 Task: Search one way flight ticket for 3 adults, 3 children in premium economy from Orlando: Orlando International Airport to New Bern: Coastal Carolina Regional Airport (was Craven County Regional) on 5-4-2023. Choice of flights is Delta. Number of bags: 9 checked bags. Price is upto 89000. Outbound departure time preference is 21:30.
Action: Mouse moved to (414, 379)
Screenshot: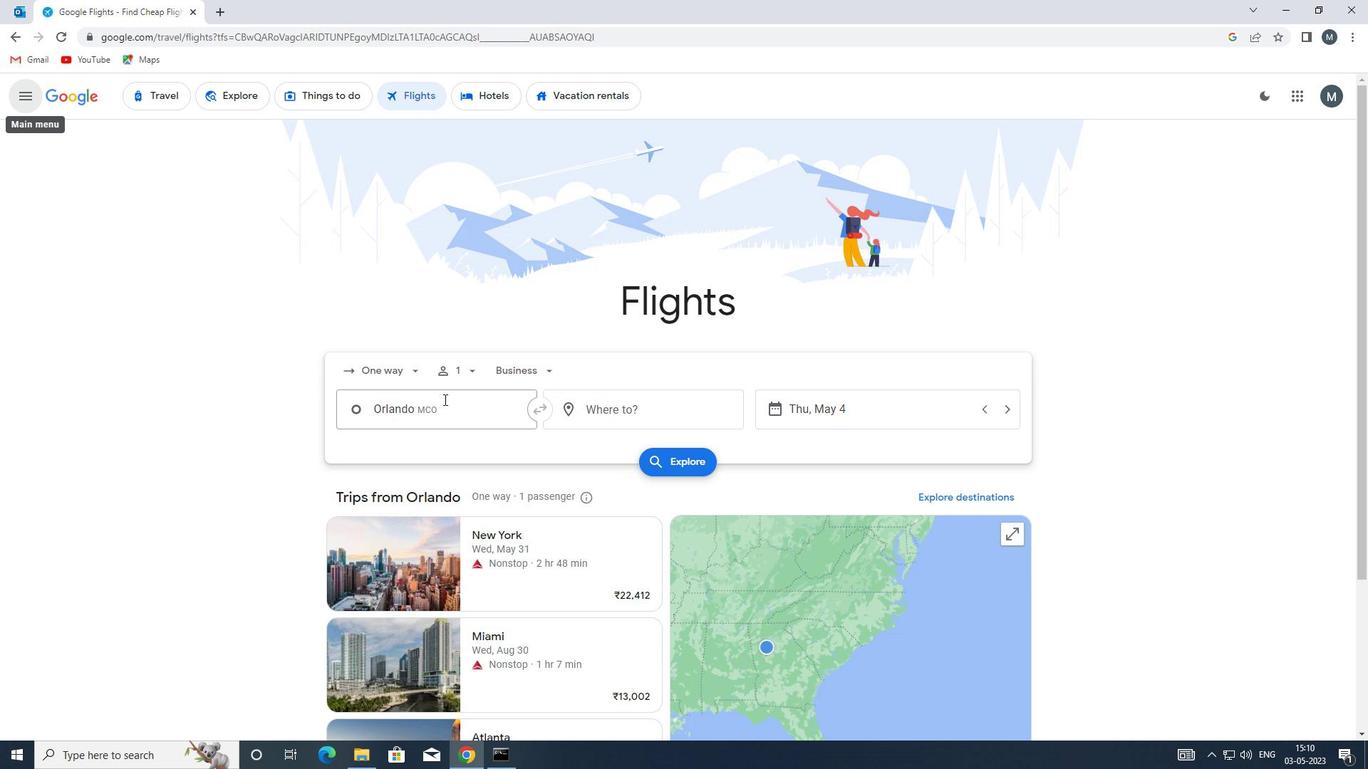 
Action: Mouse pressed left at (414, 379)
Screenshot: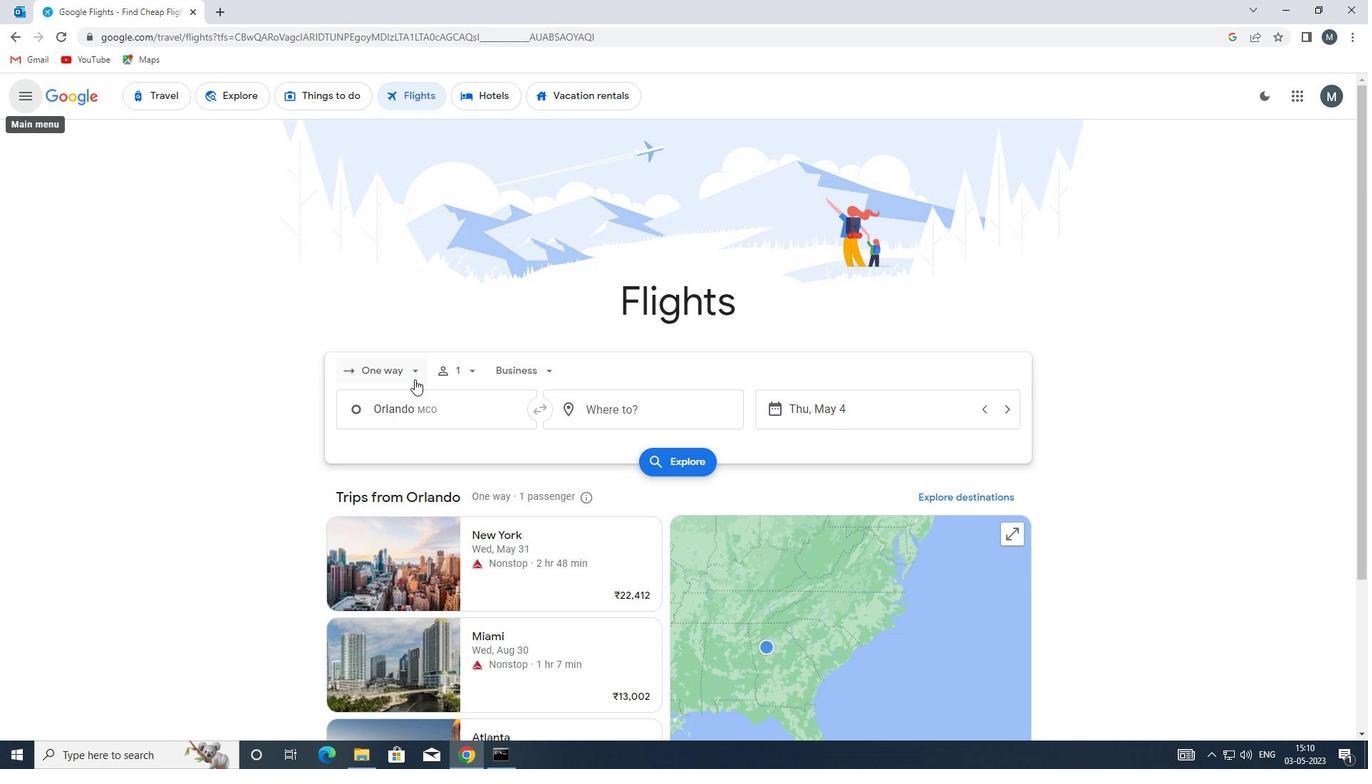
Action: Mouse moved to (406, 445)
Screenshot: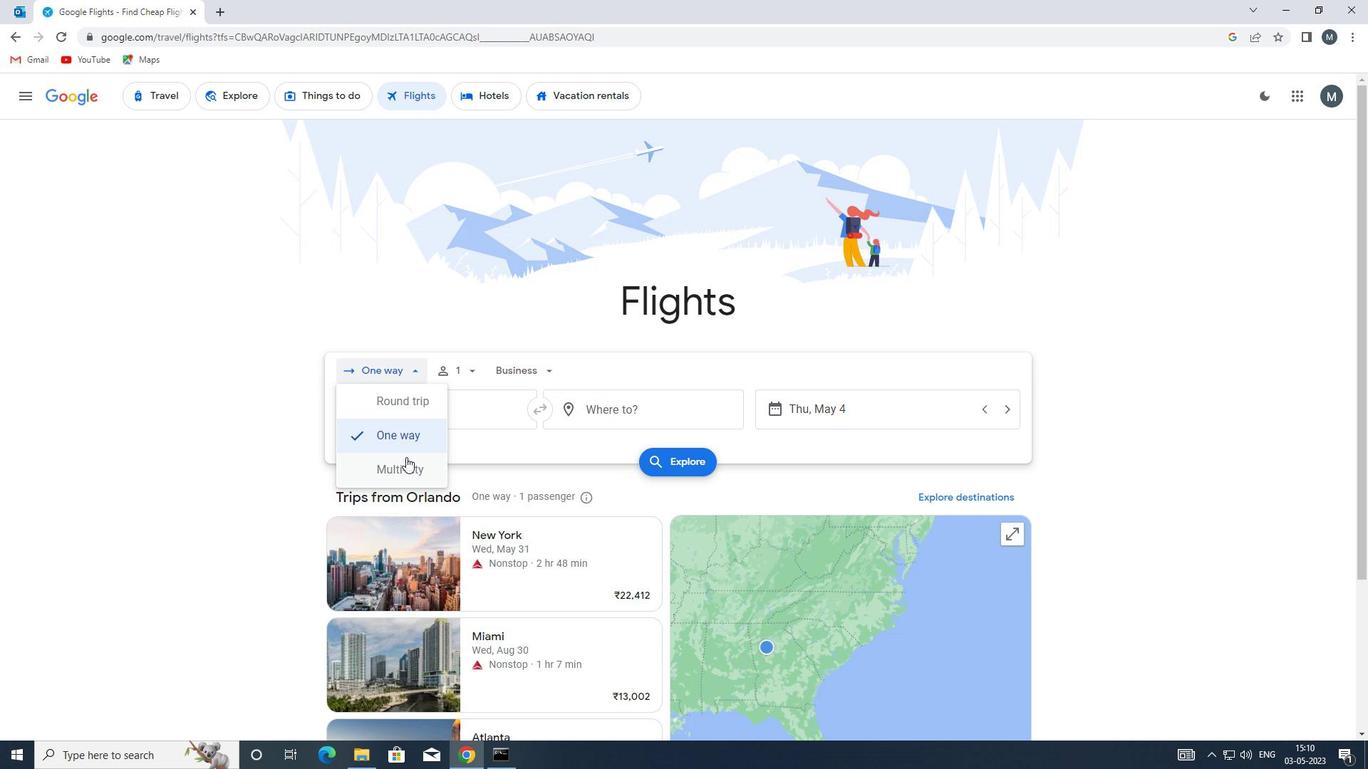 
Action: Mouse pressed left at (406, 445)
Screenshot: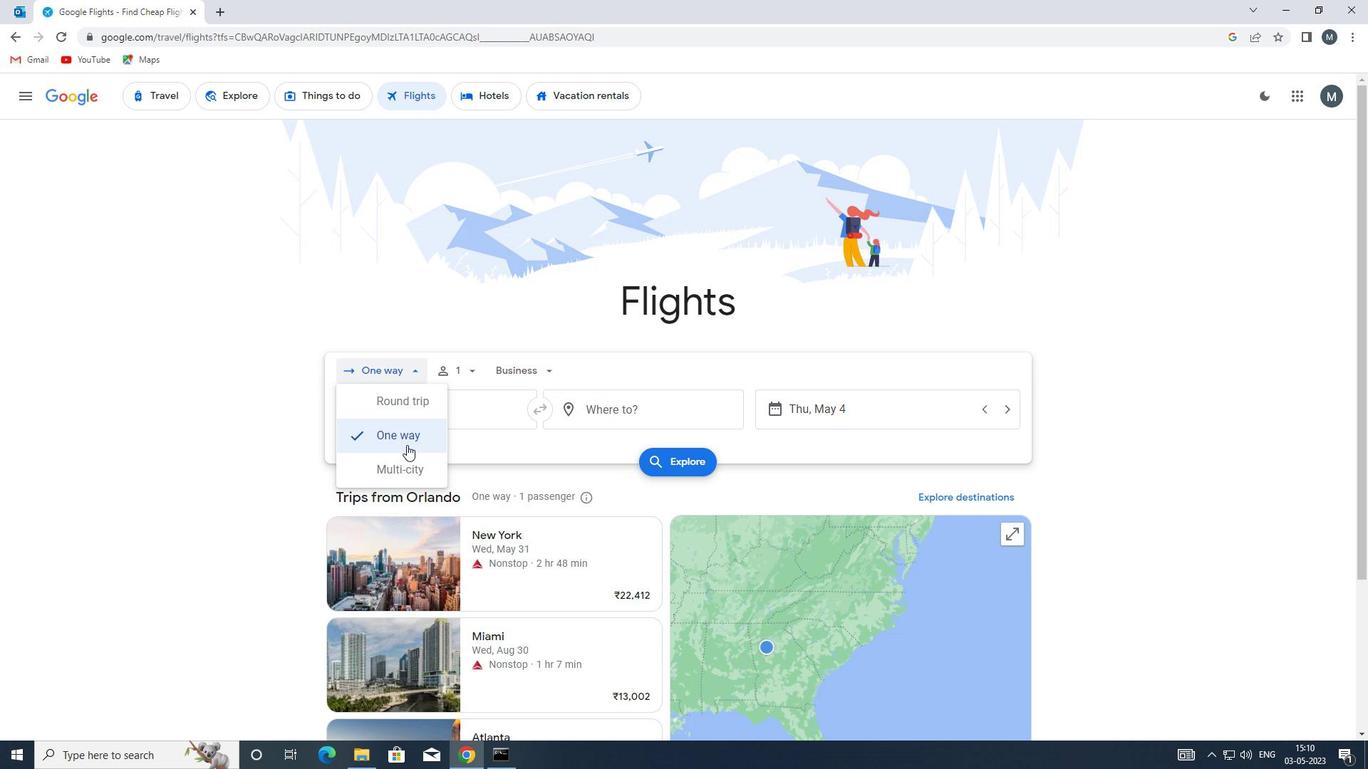 
Action: Mouse moved to (475, 364)
Screenshot: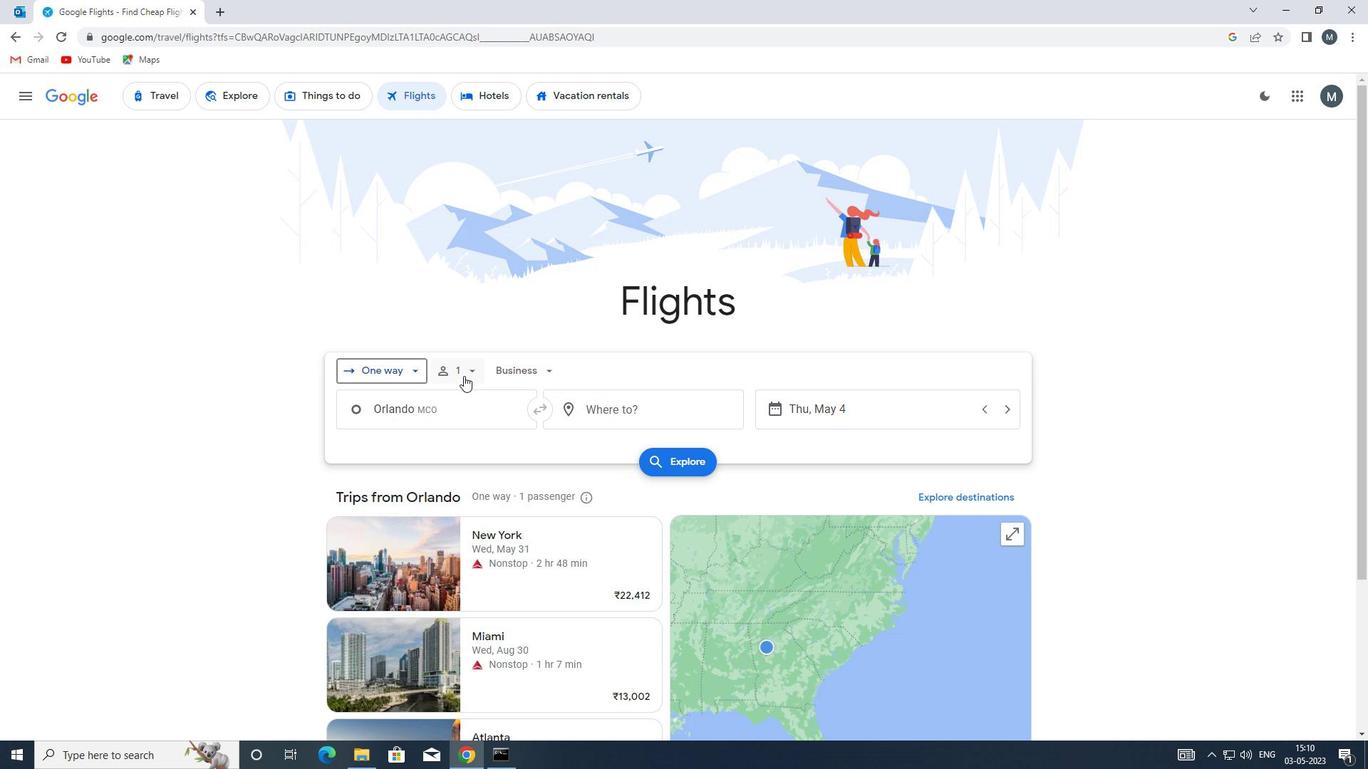 
Action: Mouse pressed left at (475, 364)
Screenshot: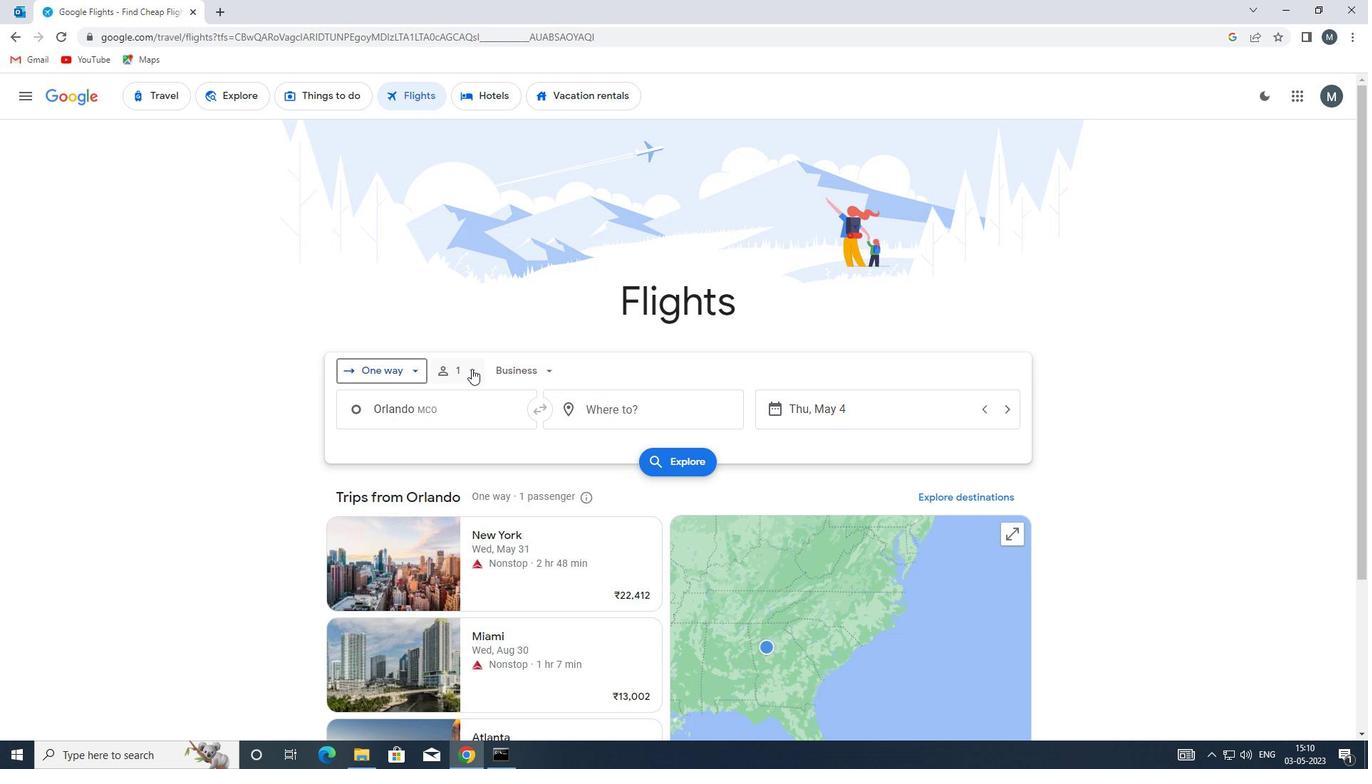 
Action: Mouse moved to (586, 407)
Screenshot: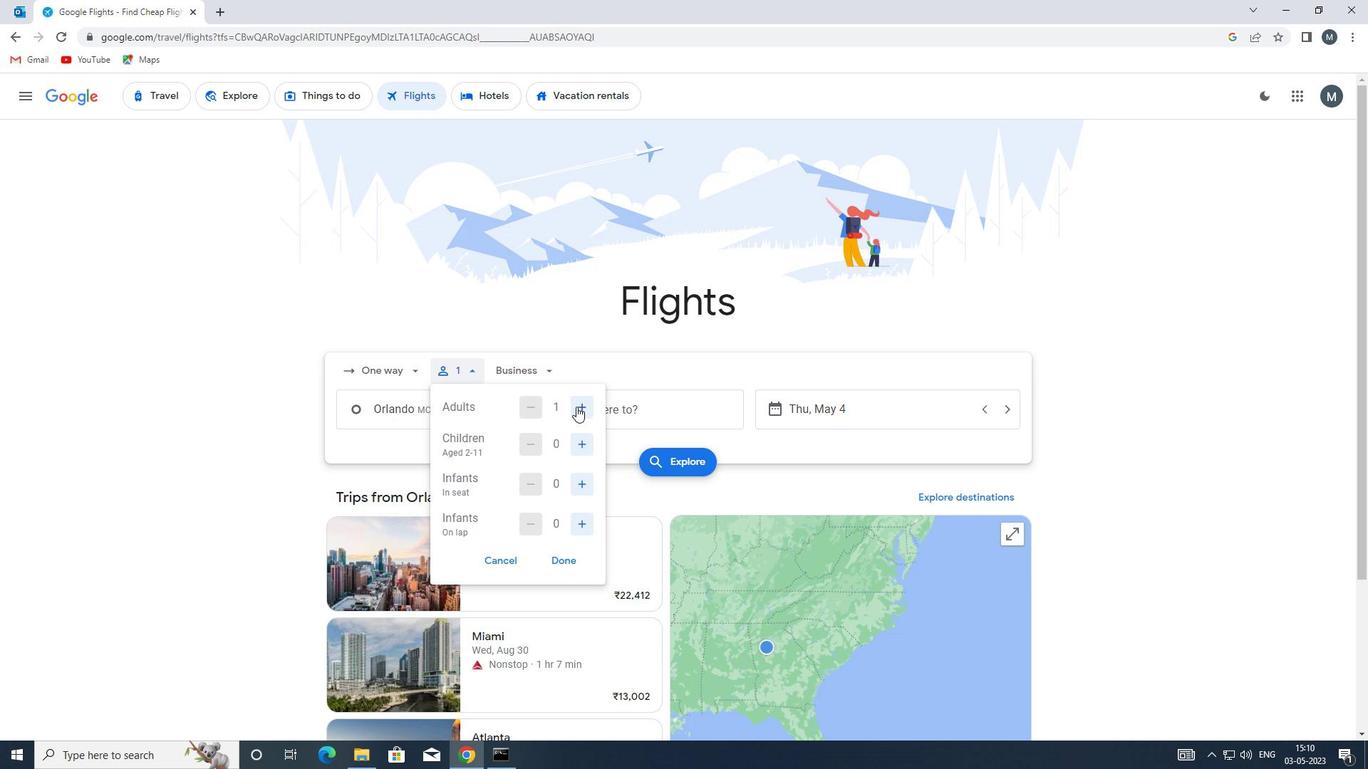 
Action: Mouse pressed left at (586, 407)
Screenshot: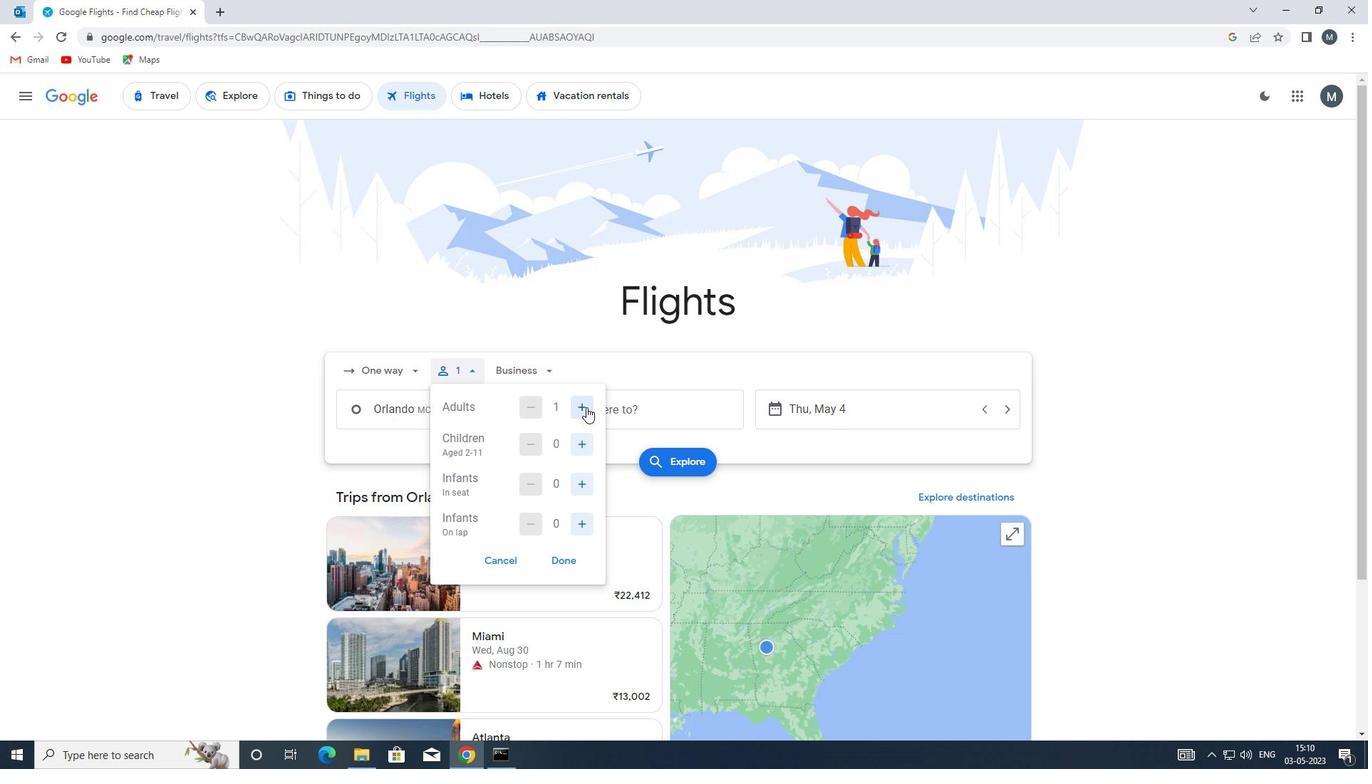 
Action: Mouse pressed left at (586, 407)
Screenshot: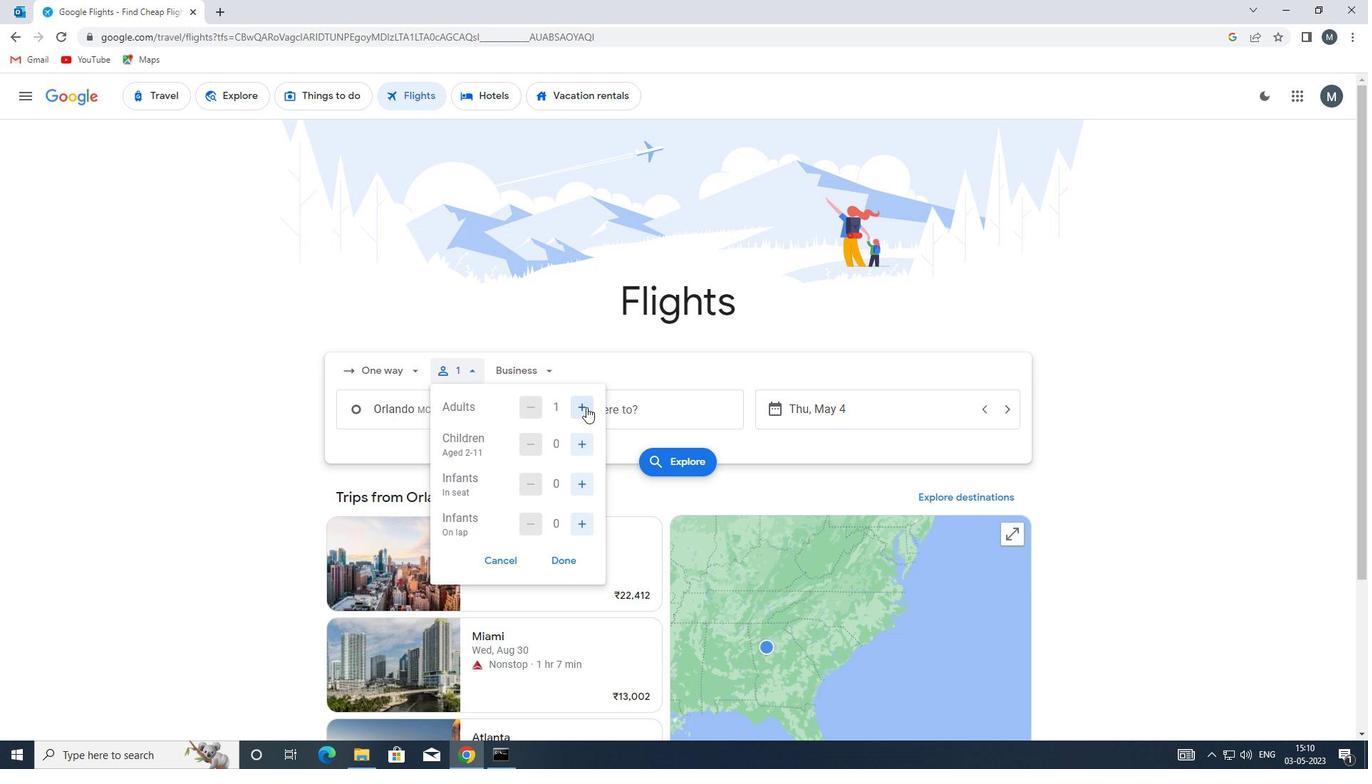 
Action: Mouse moved to (587, 407)
Screenshot: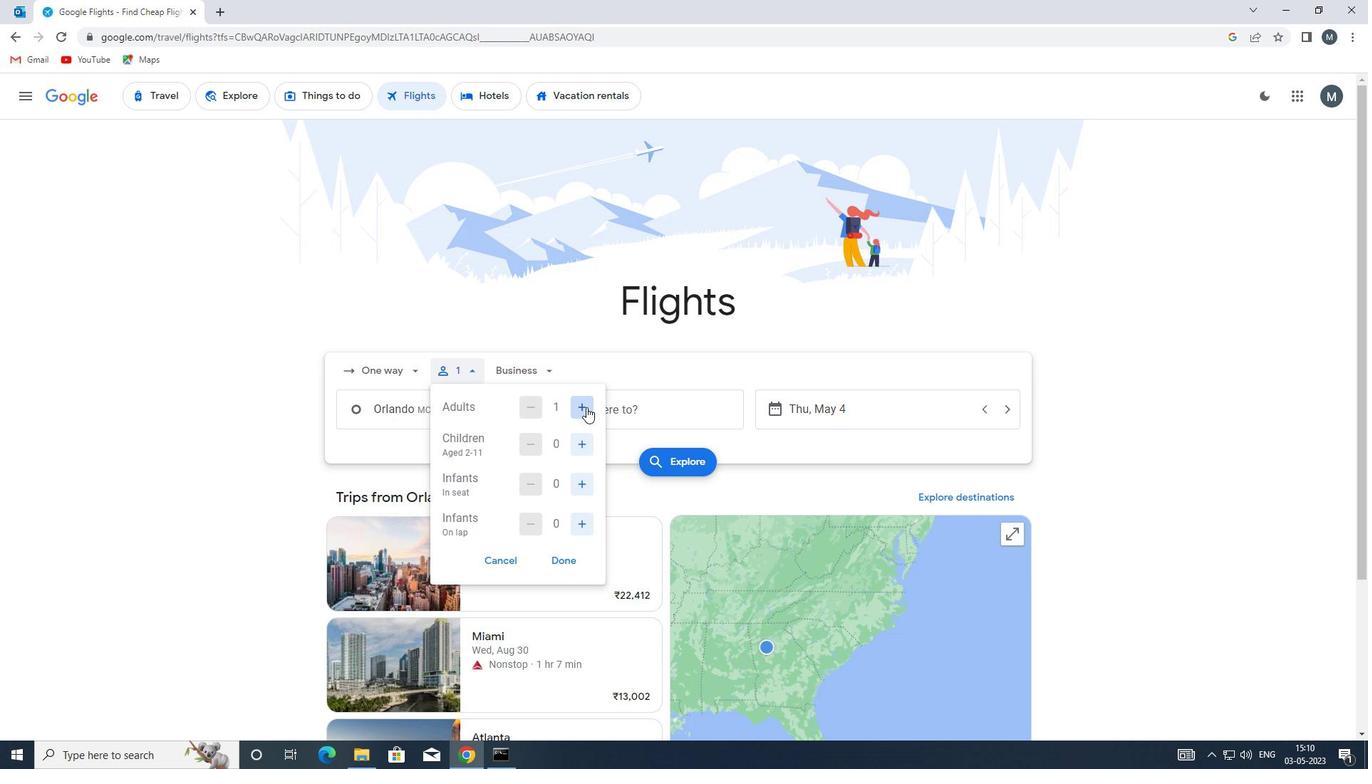 
Action: Mouse pressed left at (587, 407)
Screenshot: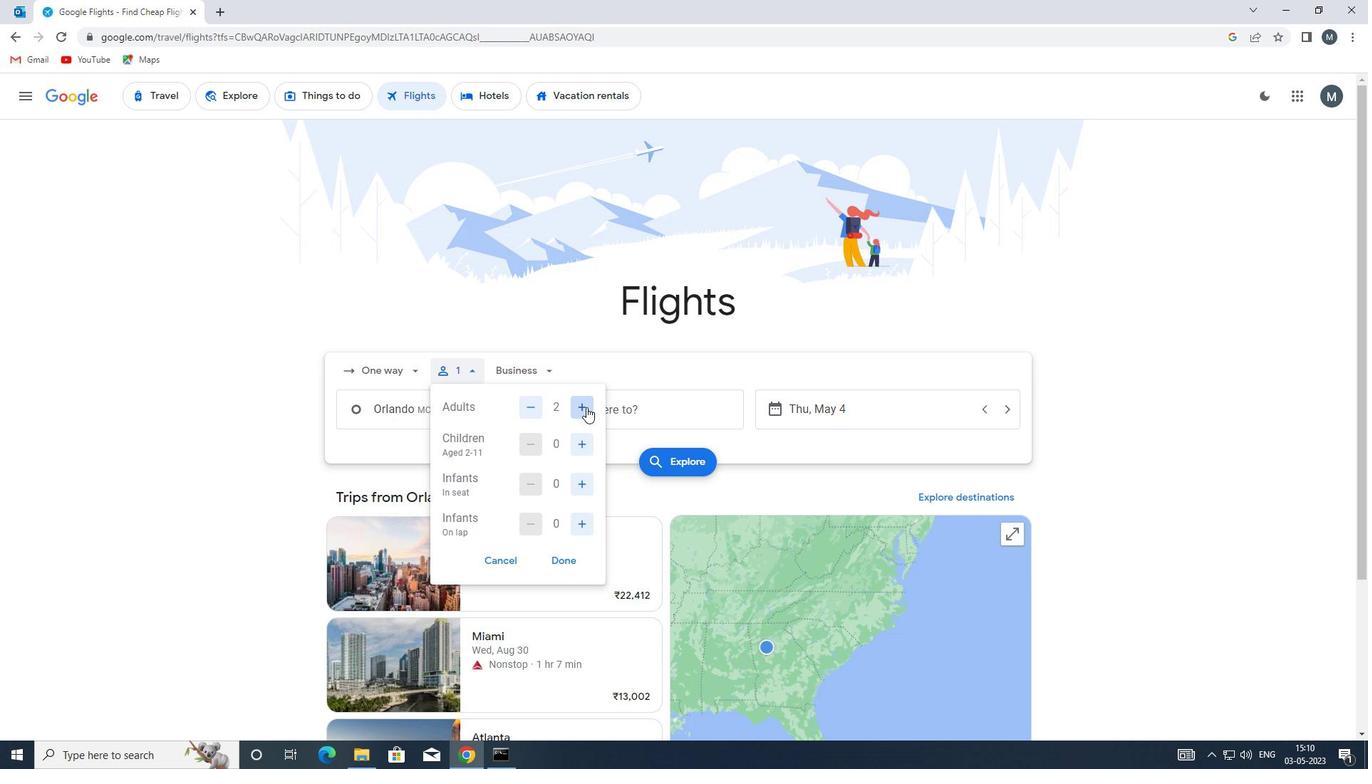 
Action: Mouse moved to (529, 408)
Screenshot: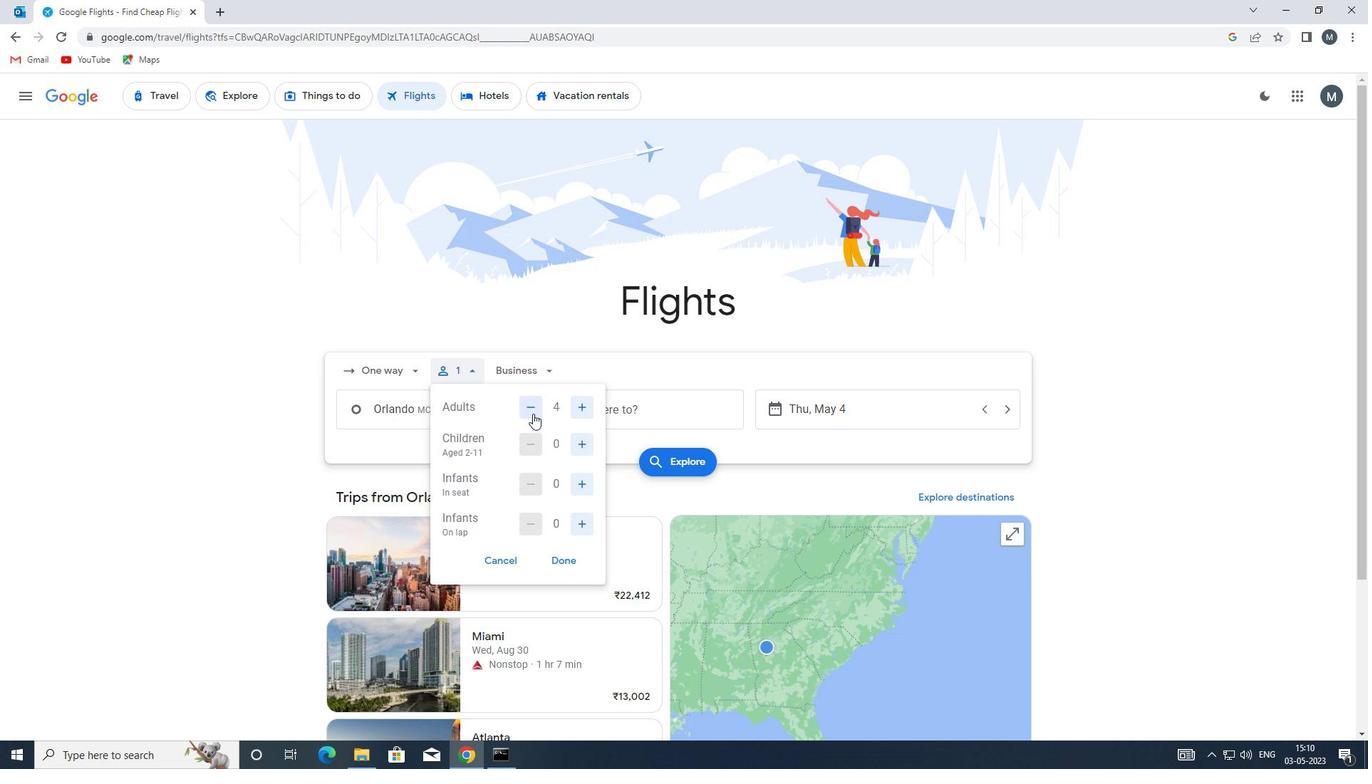 
Action: Mouse pressed left at (529, 408)
Screenshot: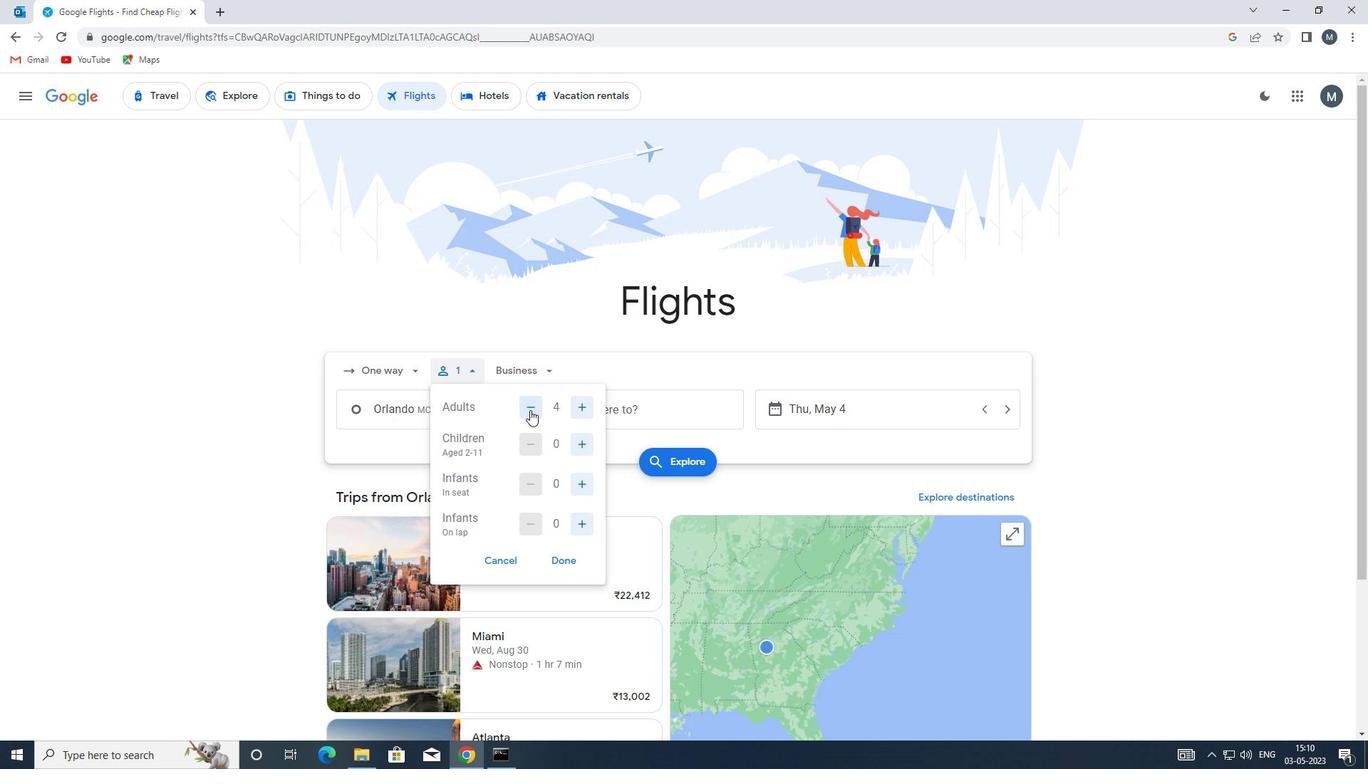 
Action: Mouse moved to (581, 435)
Screenshot: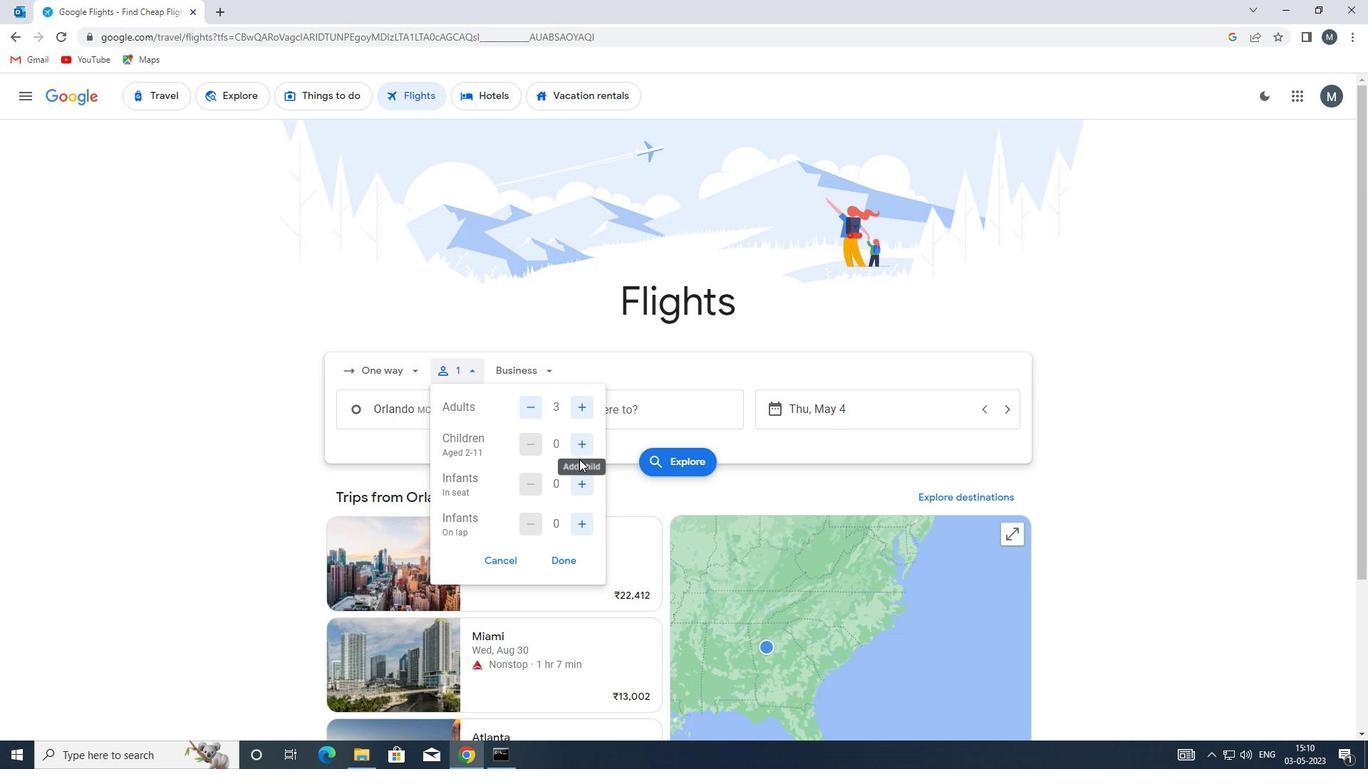 
Action: Mouse pressed left at (581, 435)
Screenshot: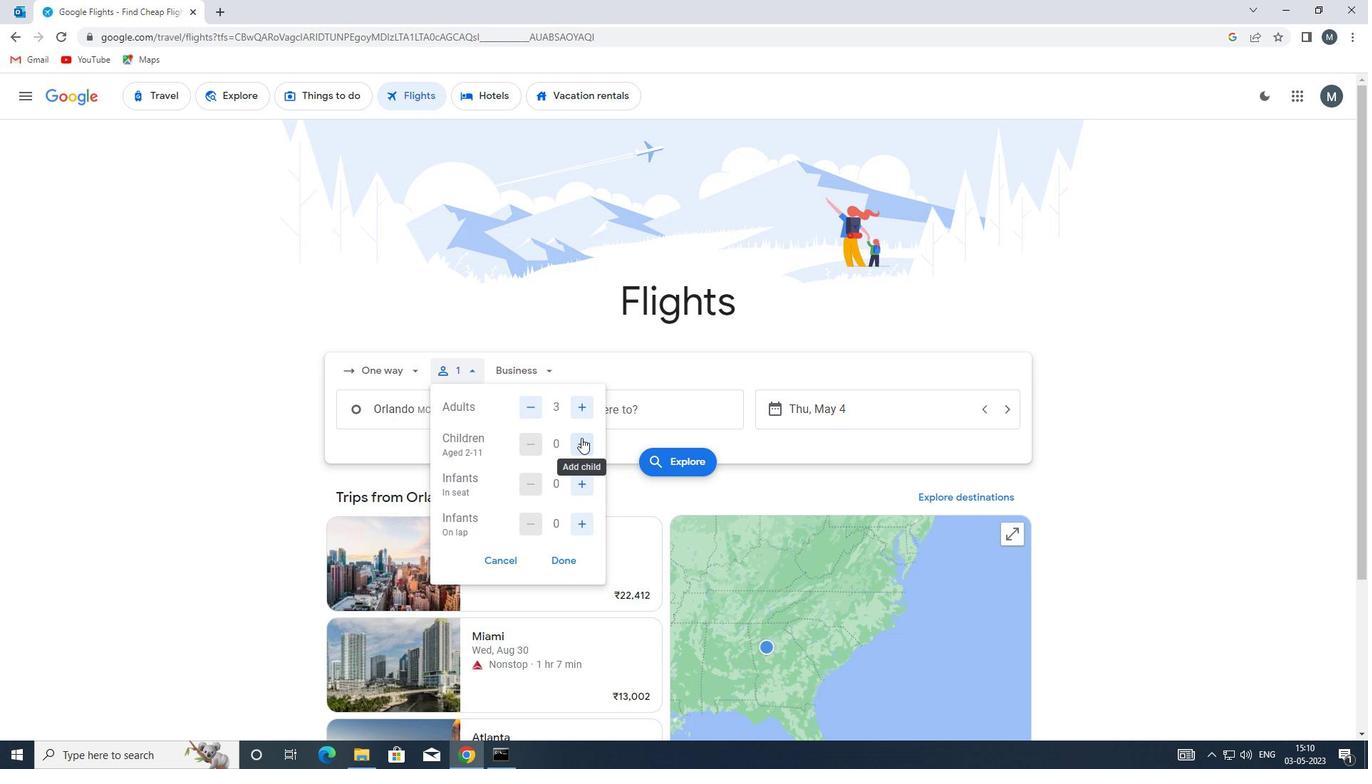 
Action: Mouse moved to (580, 437)
Screenshot: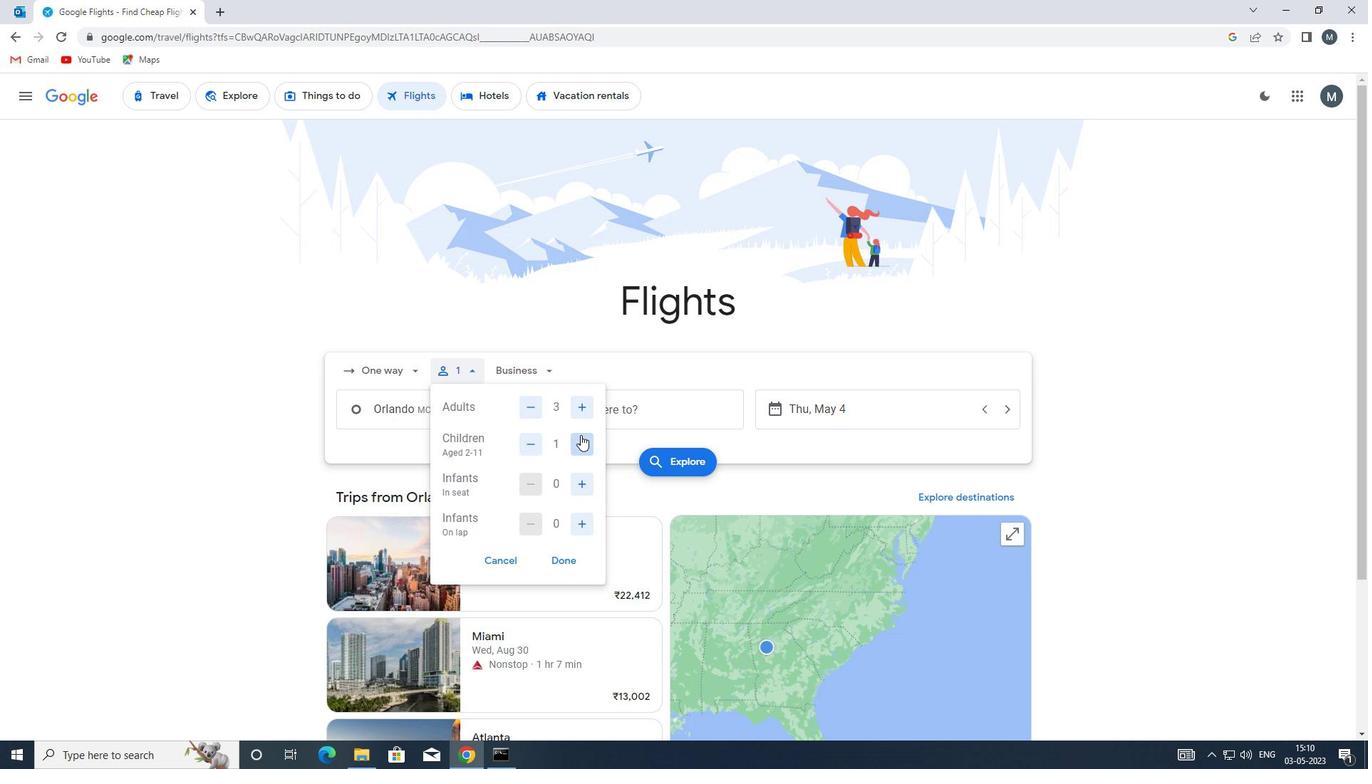 
Action: Mouse pressed left at (580, 437)
Screenshot: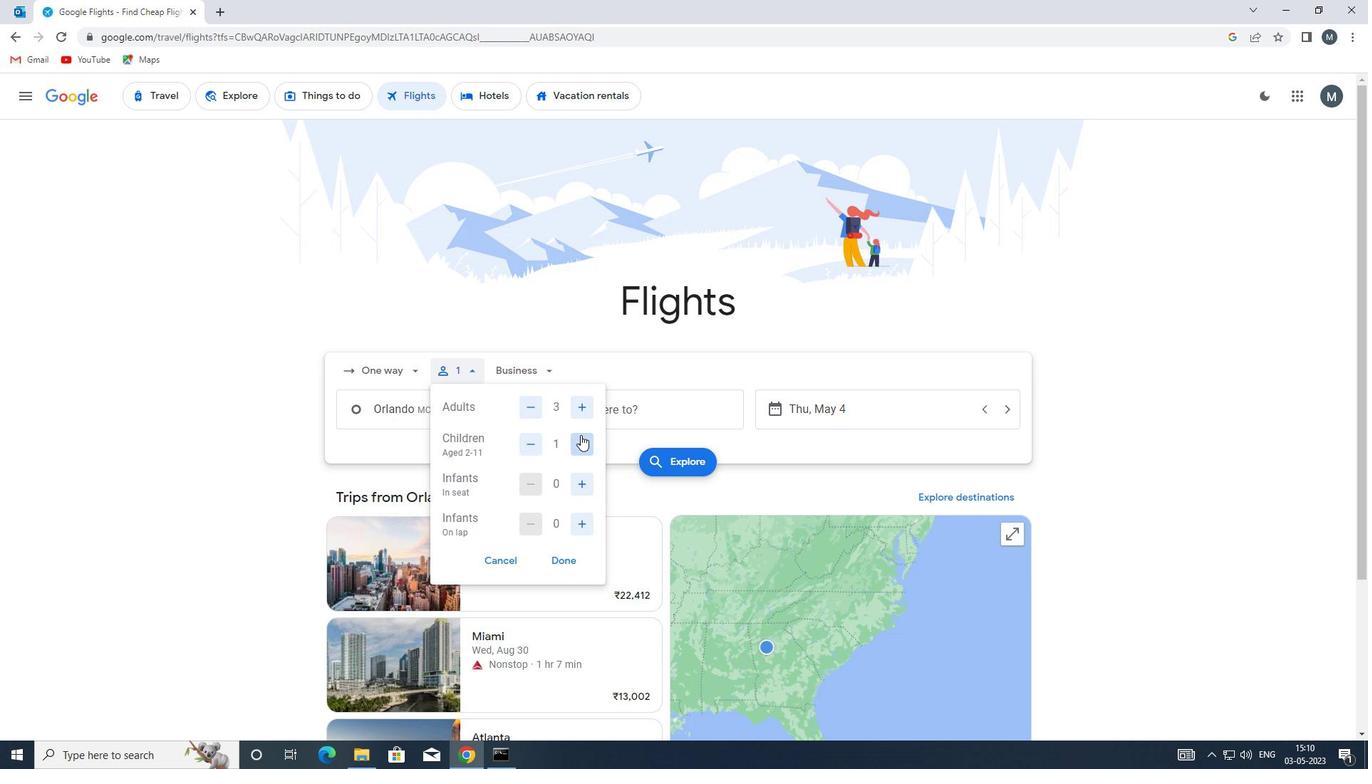 
Action: Mouse moved to (582, 437)
Screenshot: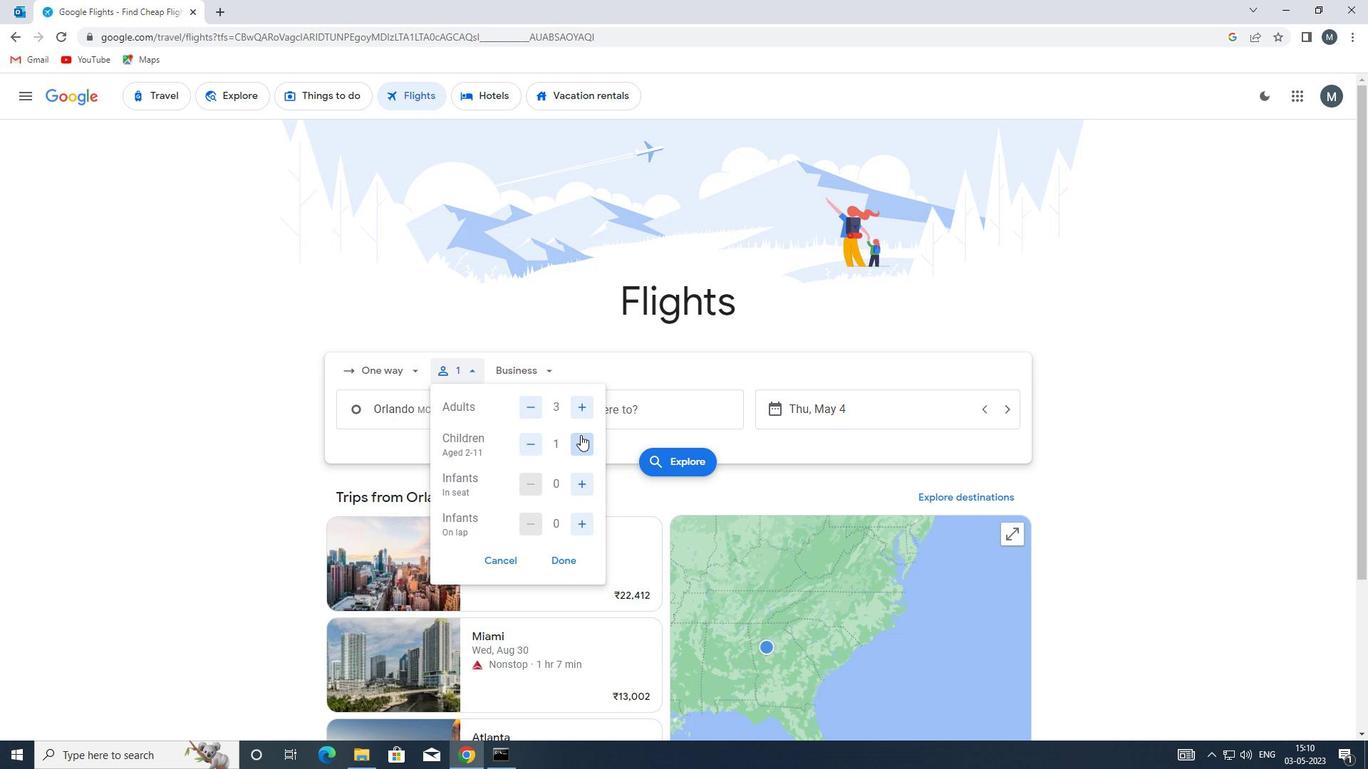 
Action: Mouse pressed left at (582, 437)
Screenshot: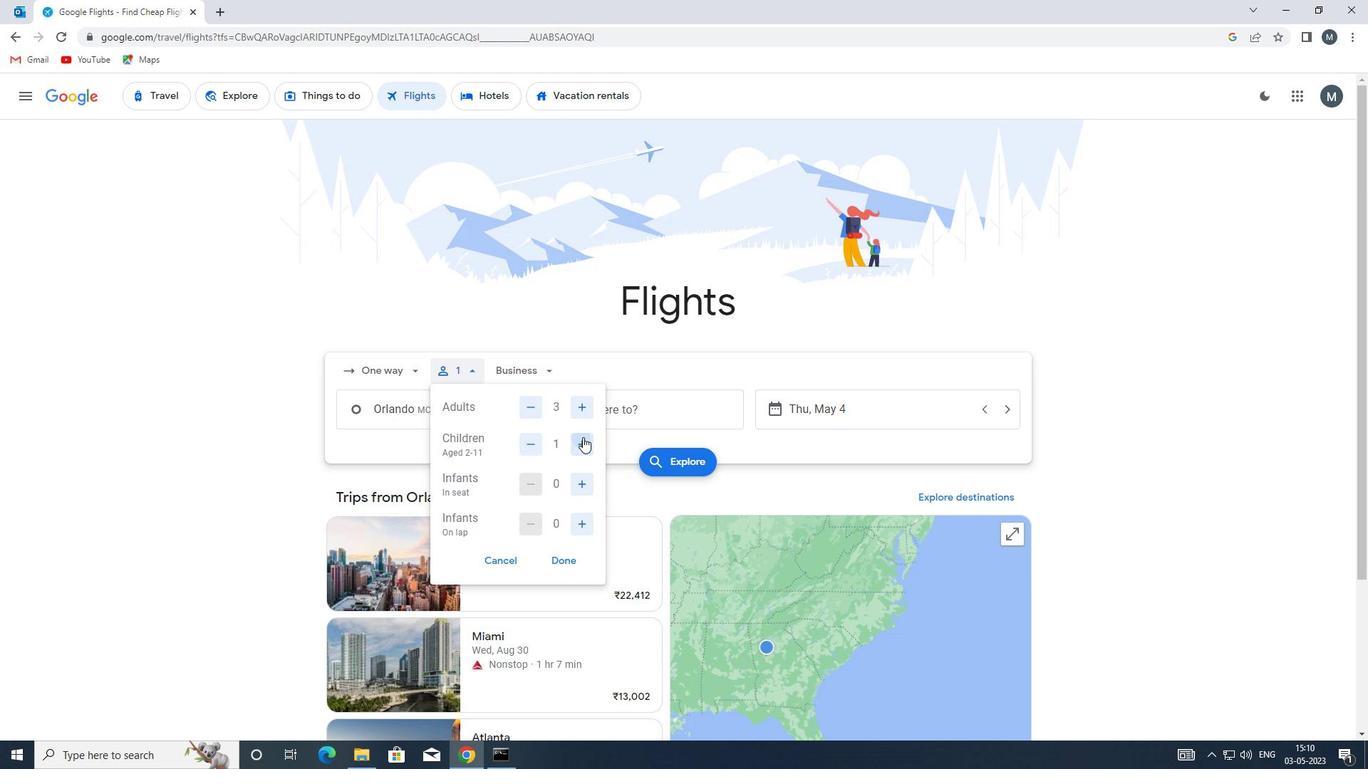 
Action: Mouse moved to (567, 560)
Screenshot: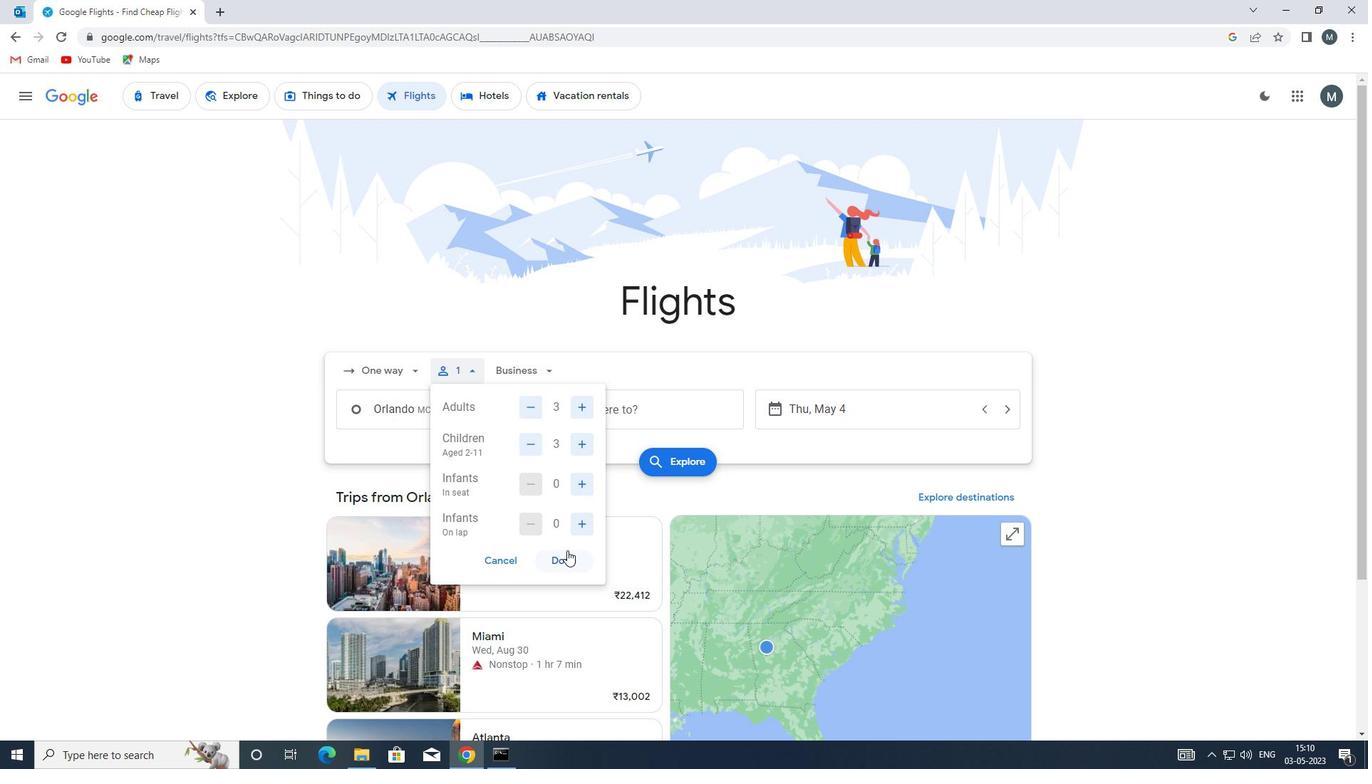 
Action: Mouse pressed left at (567, 560)
Screenshot: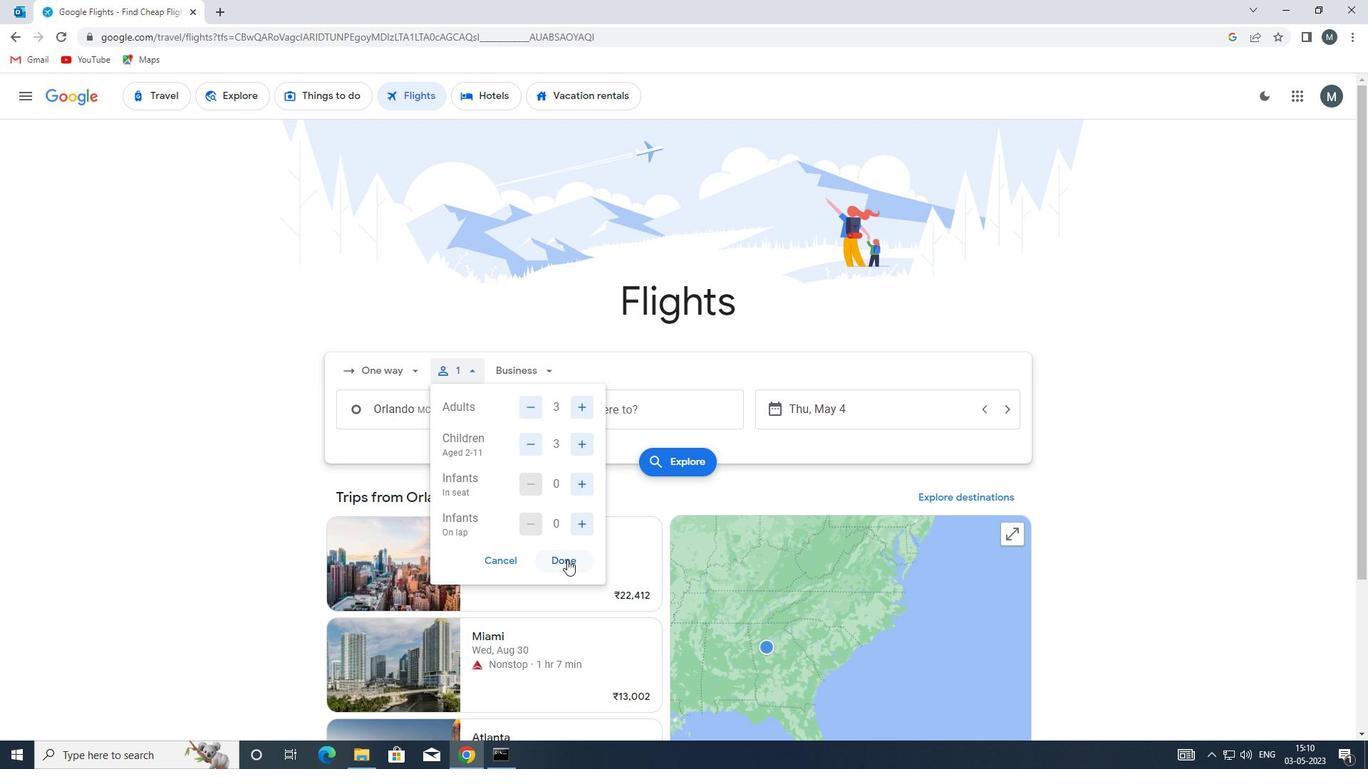 
Action: Mouse moved to (532, 366)
Screenshot: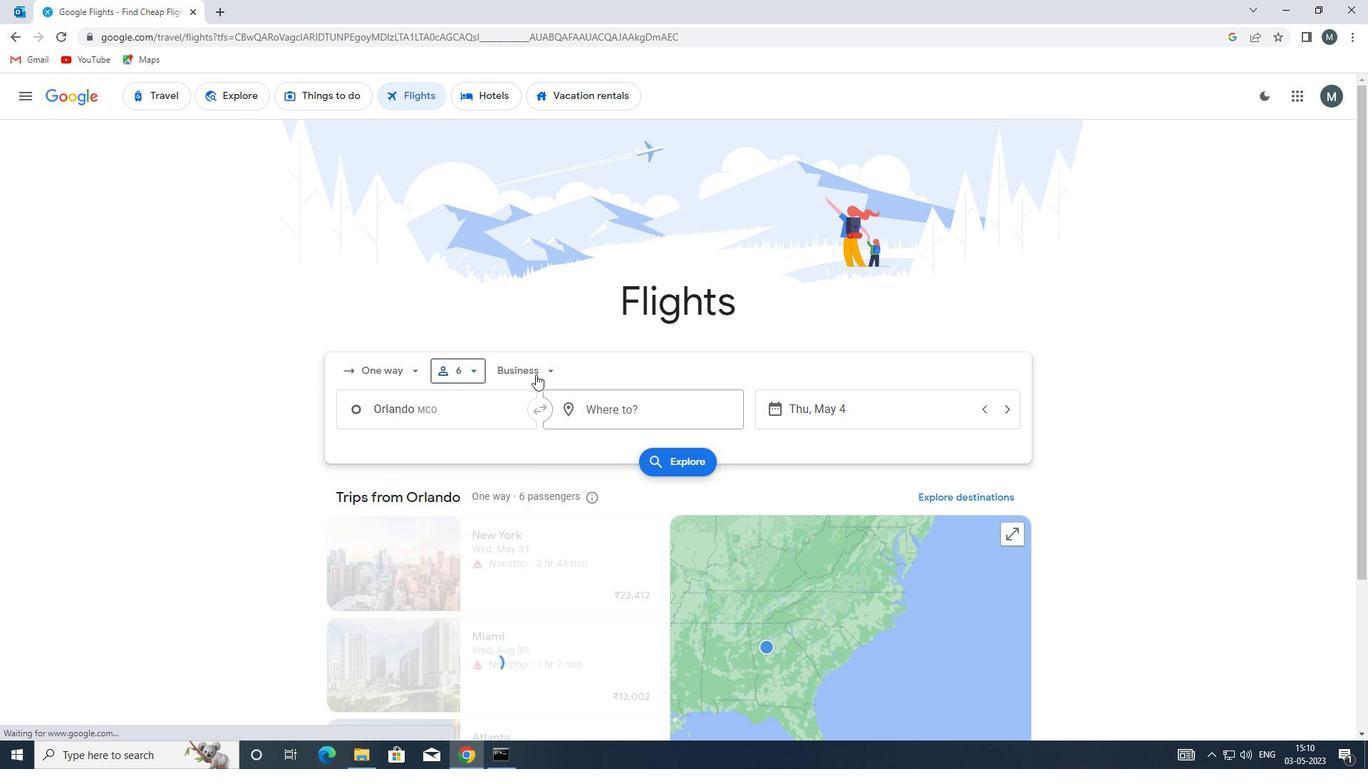 
Action: Mouse pressed left at (532, 366)
Screenshot: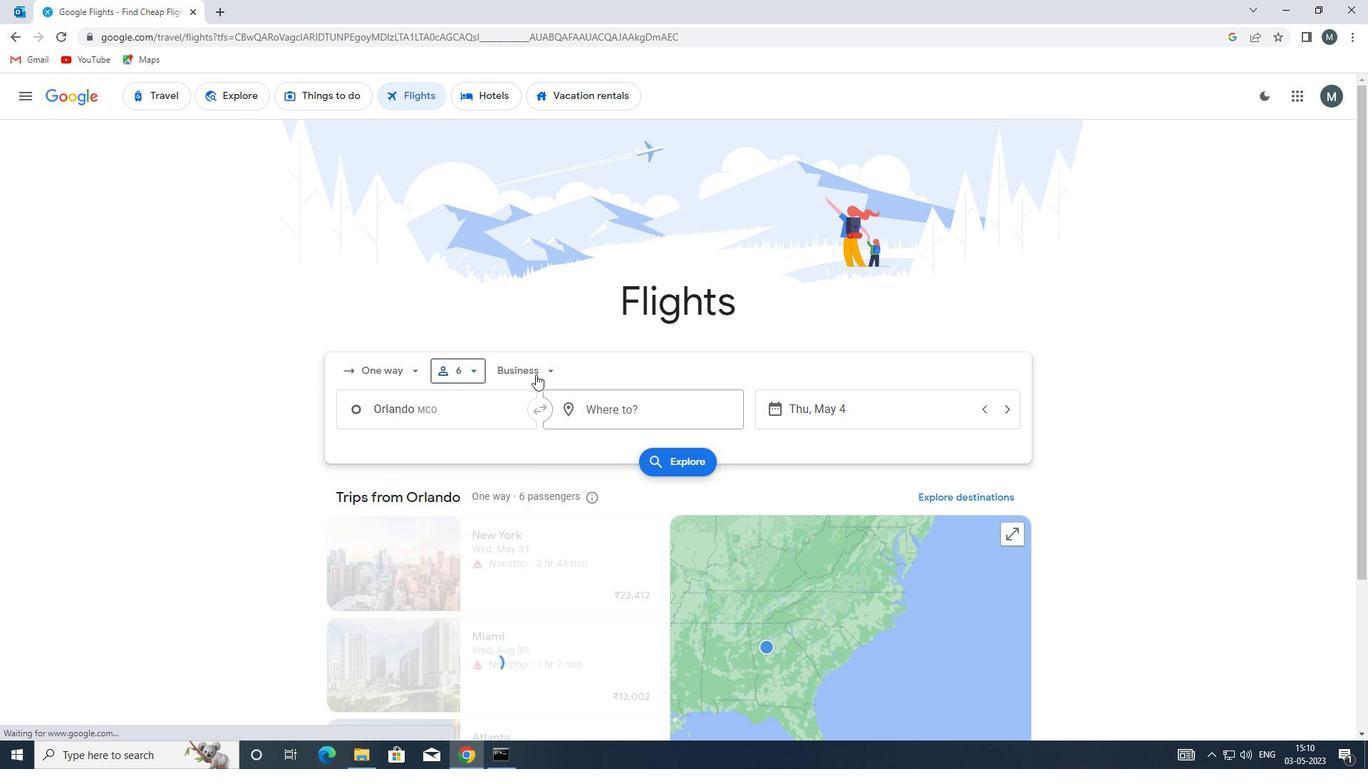 
Action: Mouse moved to (542, 441)
Screenshot: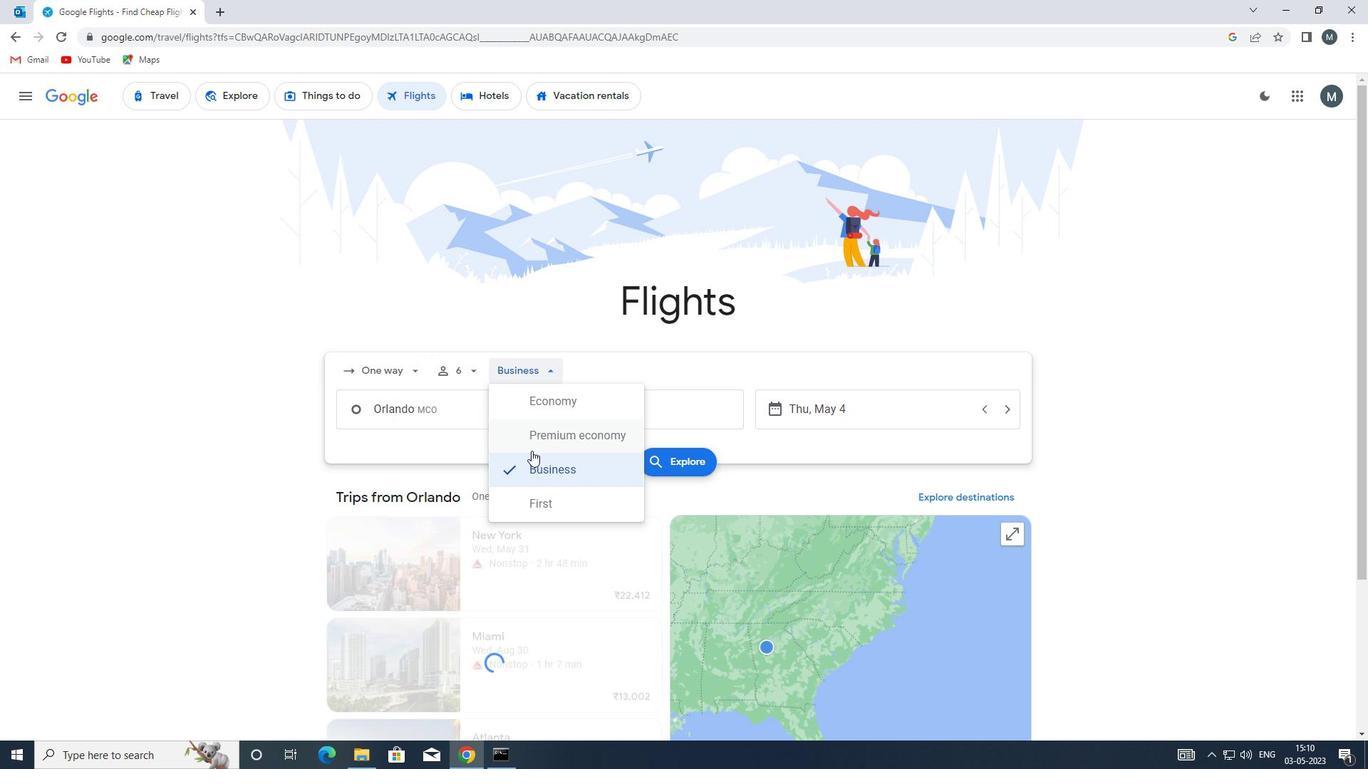
Action: Mouse pressed left at (542, 441)
Screenshot: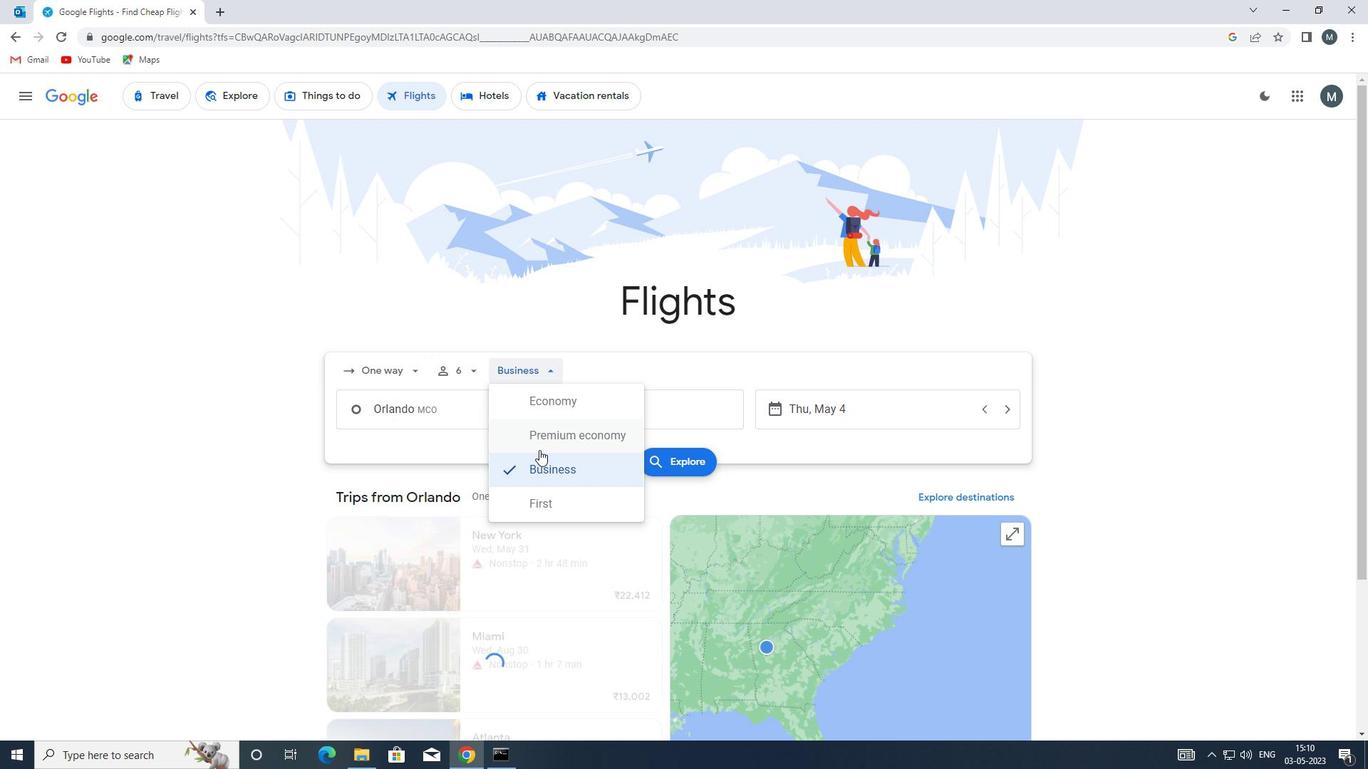 
Action: Mouse moved to (454, 420)
Screenshot: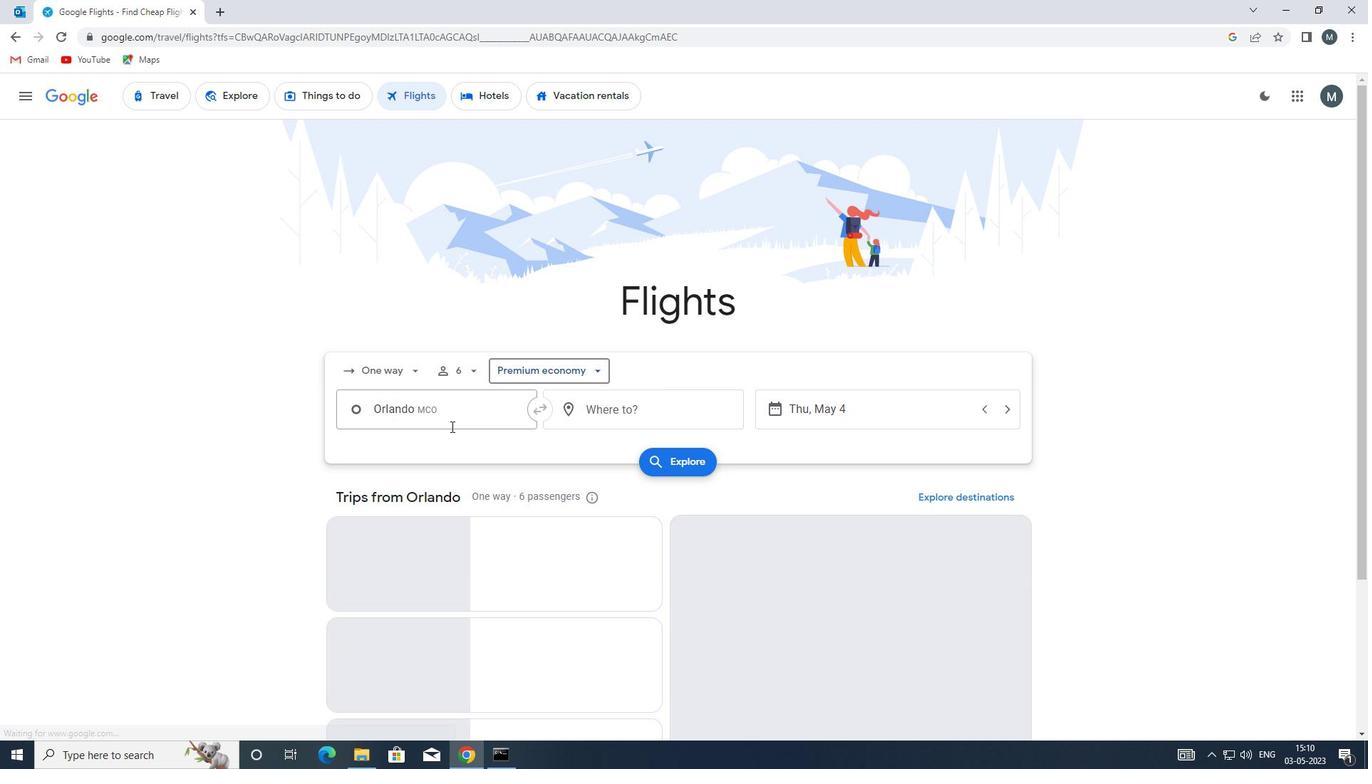 
Action: Mouse pressed left at (454, 420)
Screenshot: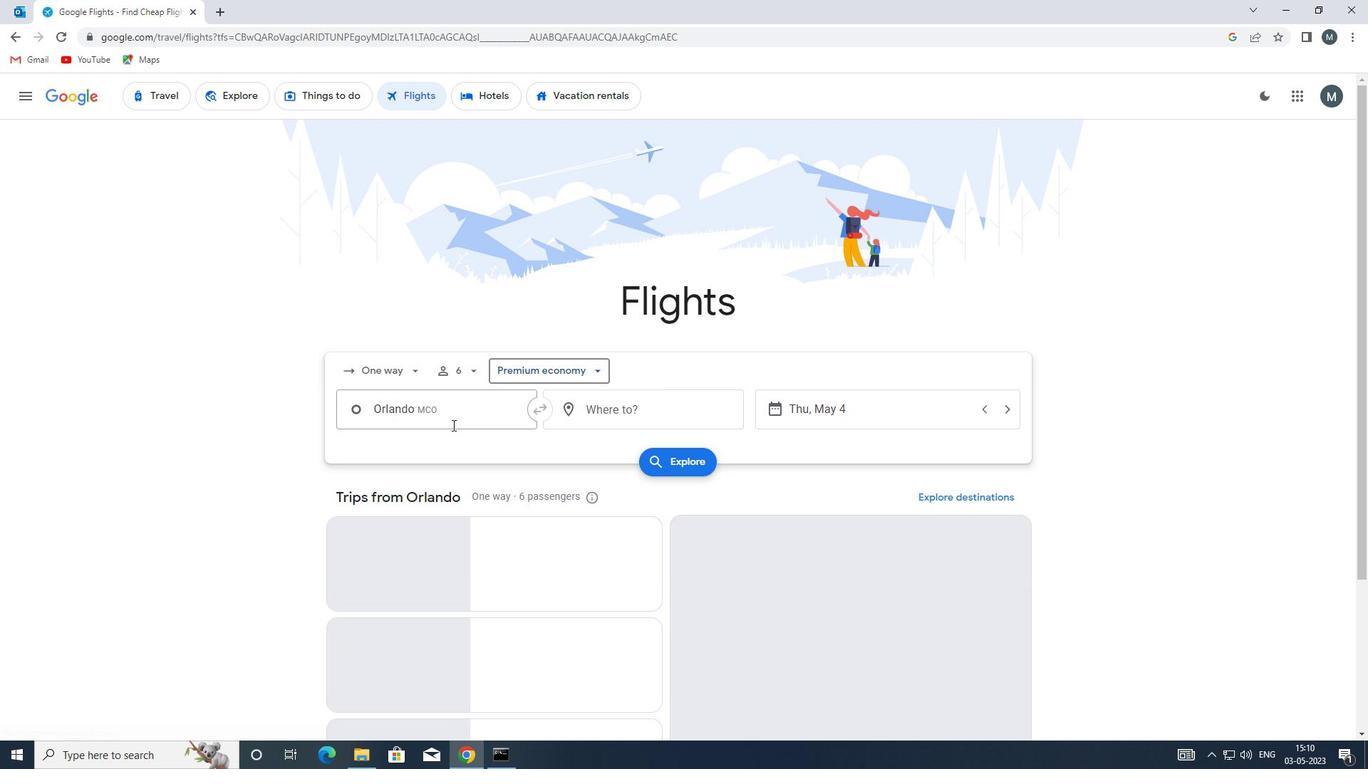 
Action: Mouse moved to (470, 495)
Screenshot: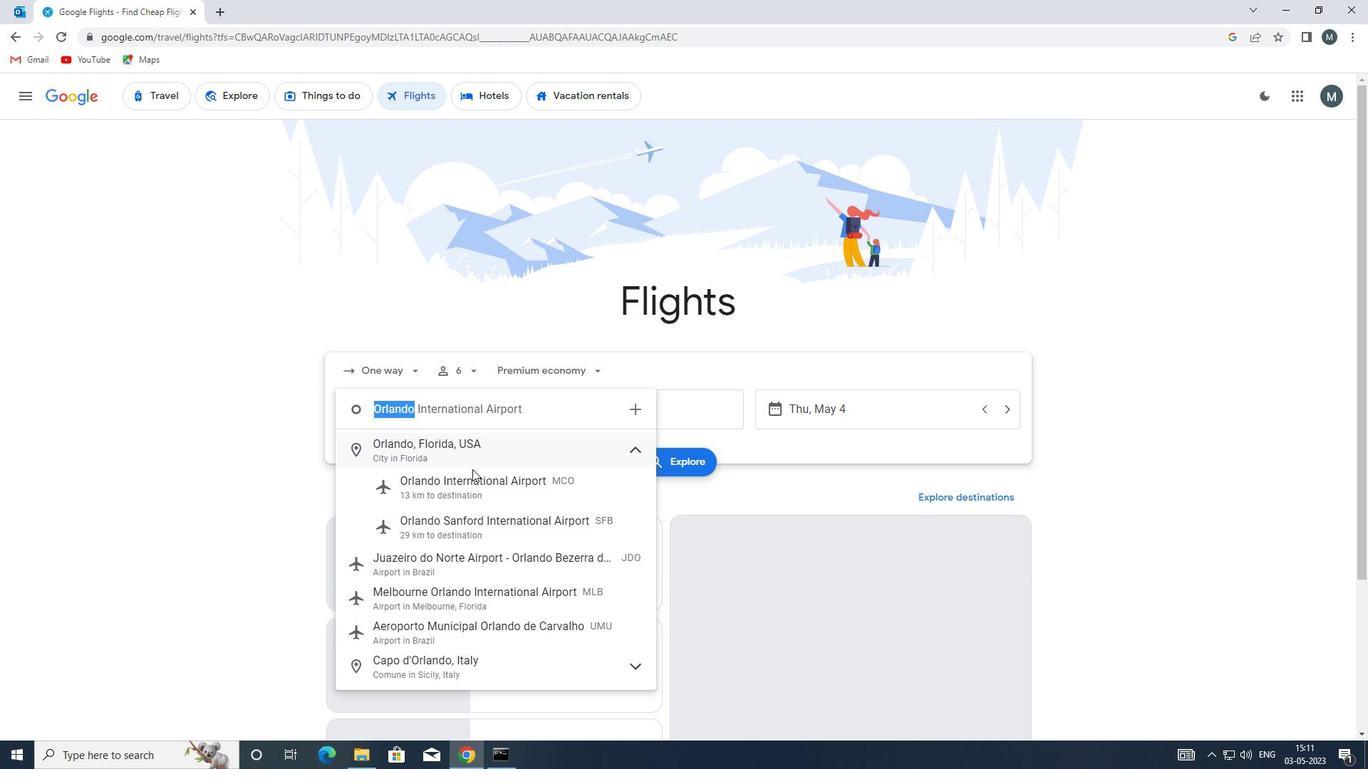 
Action: Mouse pressed left at (470, 495)
Screenshot: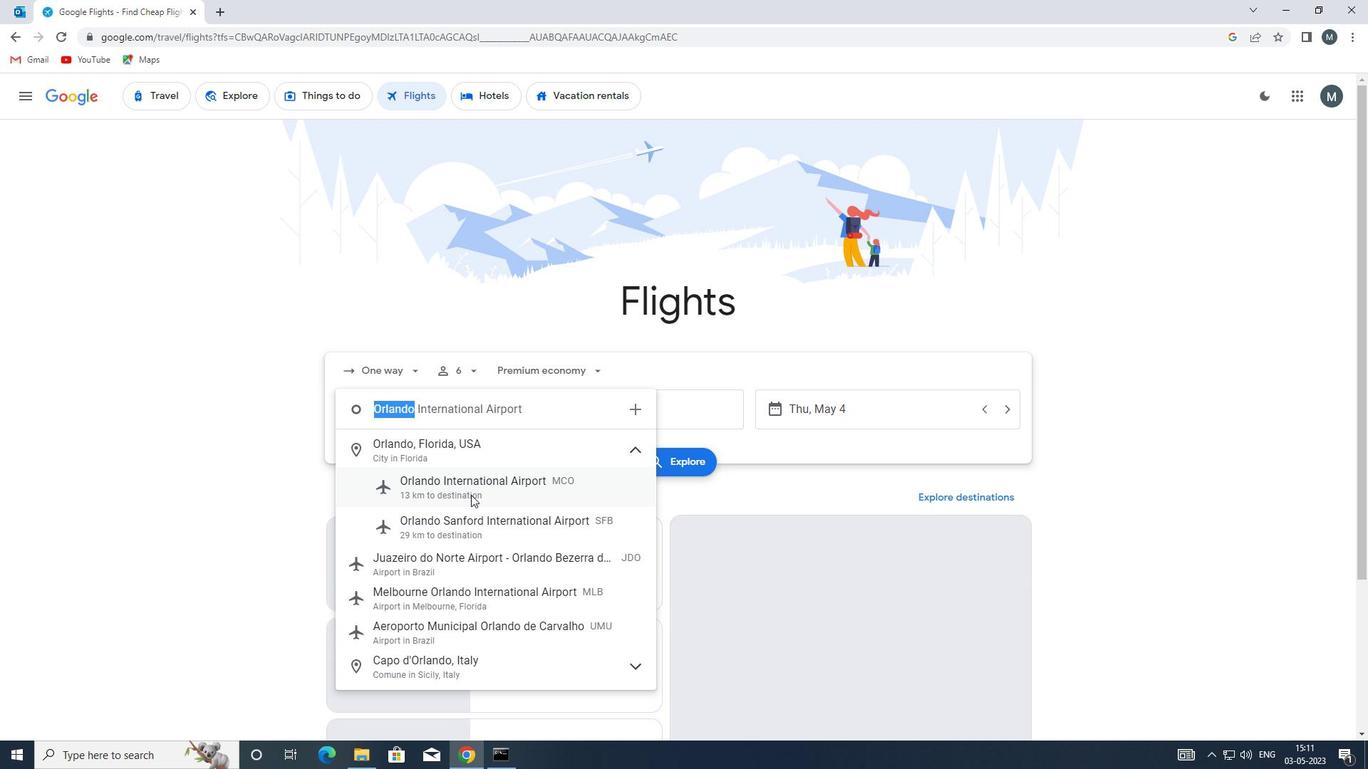 
Action: Mouse moved to (579, 418)
Screenshot: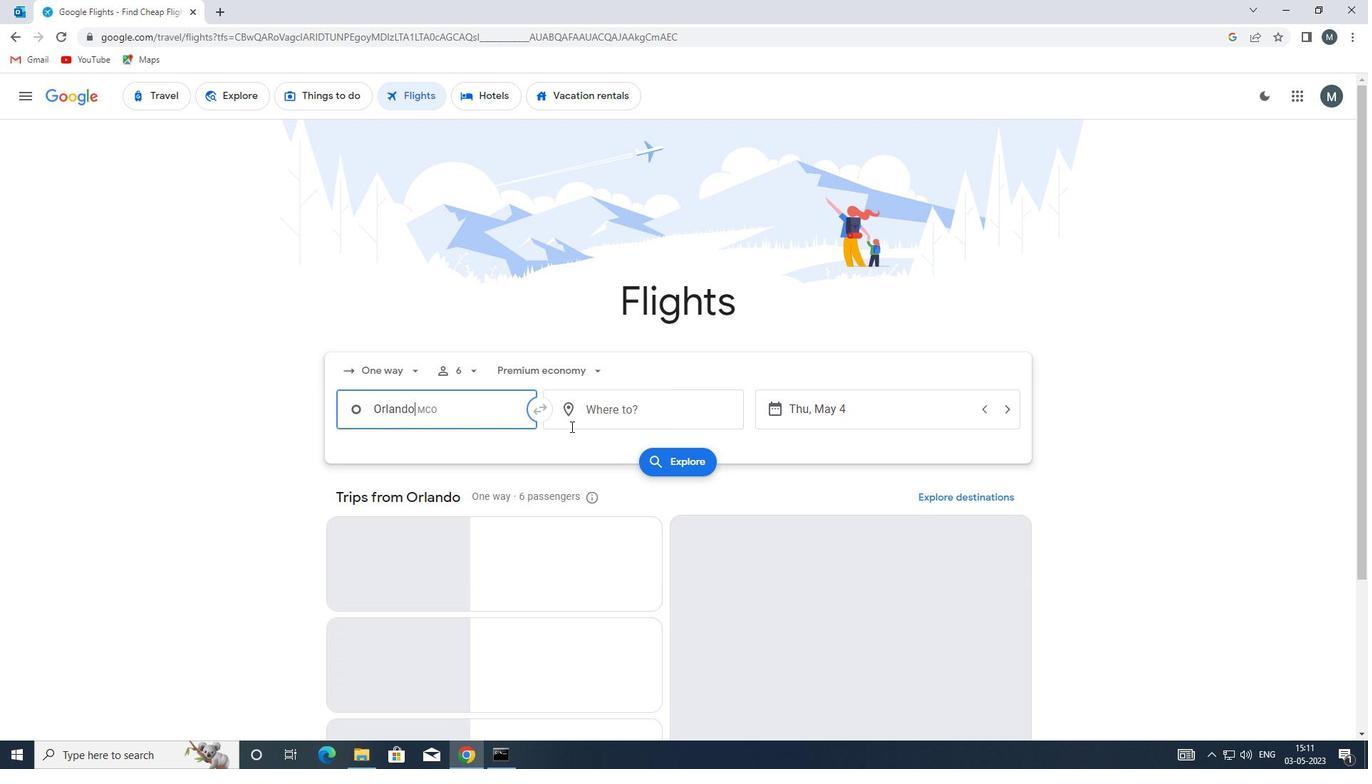 
Action: Mouse pressed left at (579, 418)
Screenshot: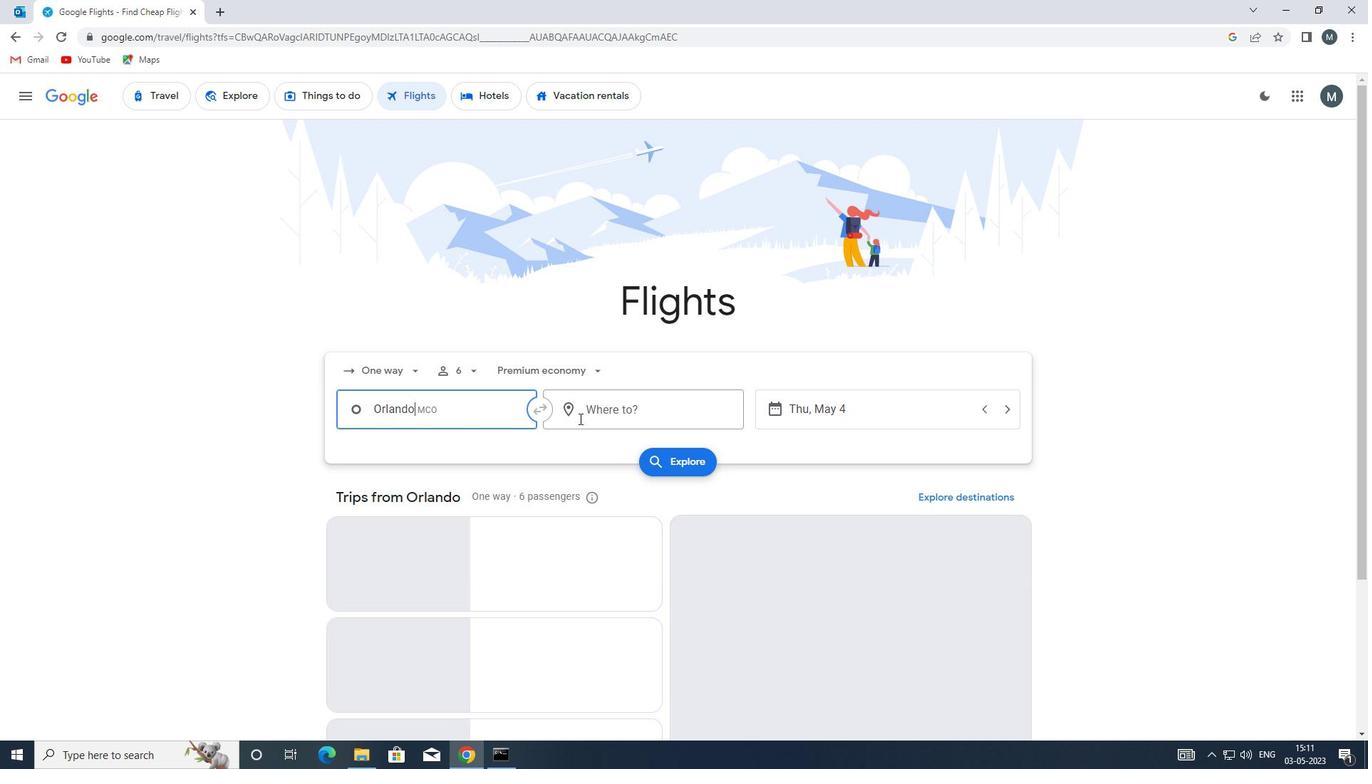 
Action: Mouse moved to (580, 418)
Screenshot: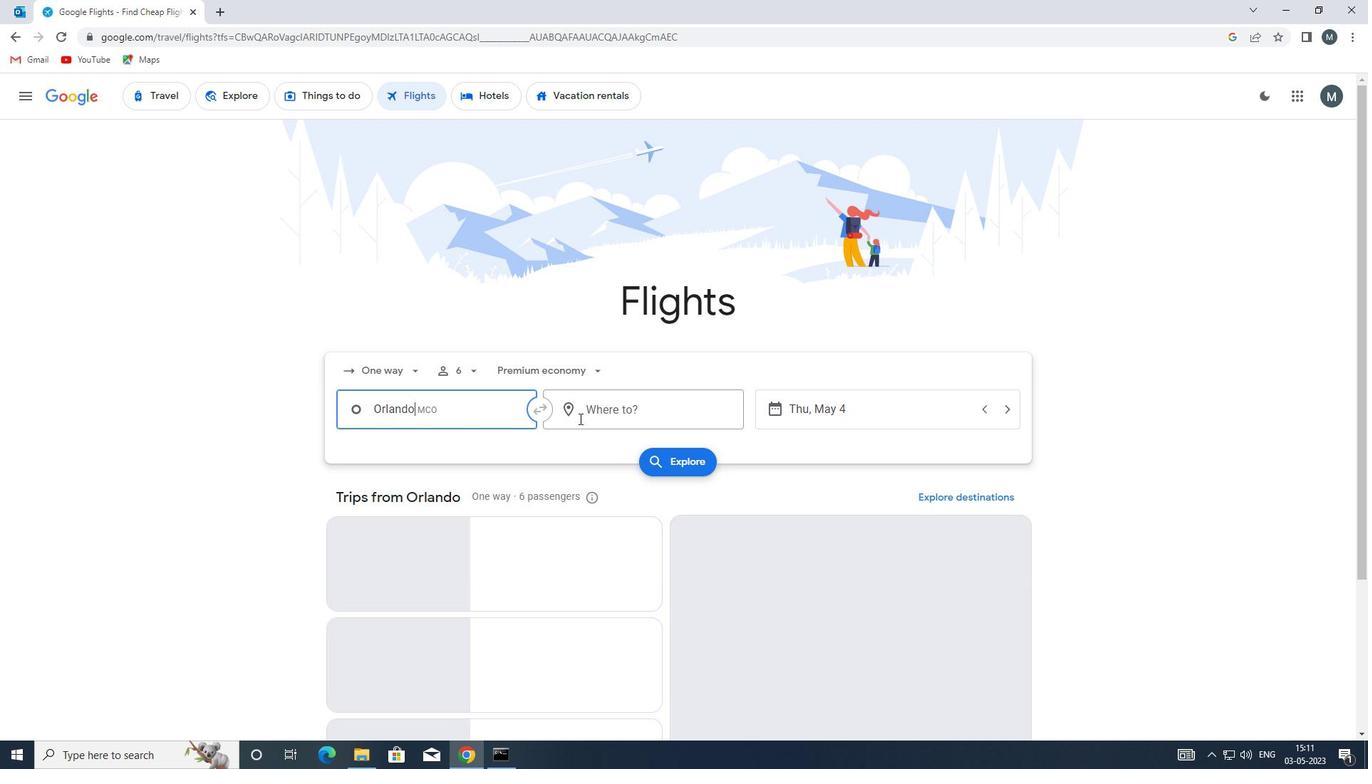 
Action: Key pressed ewn
Screenshot: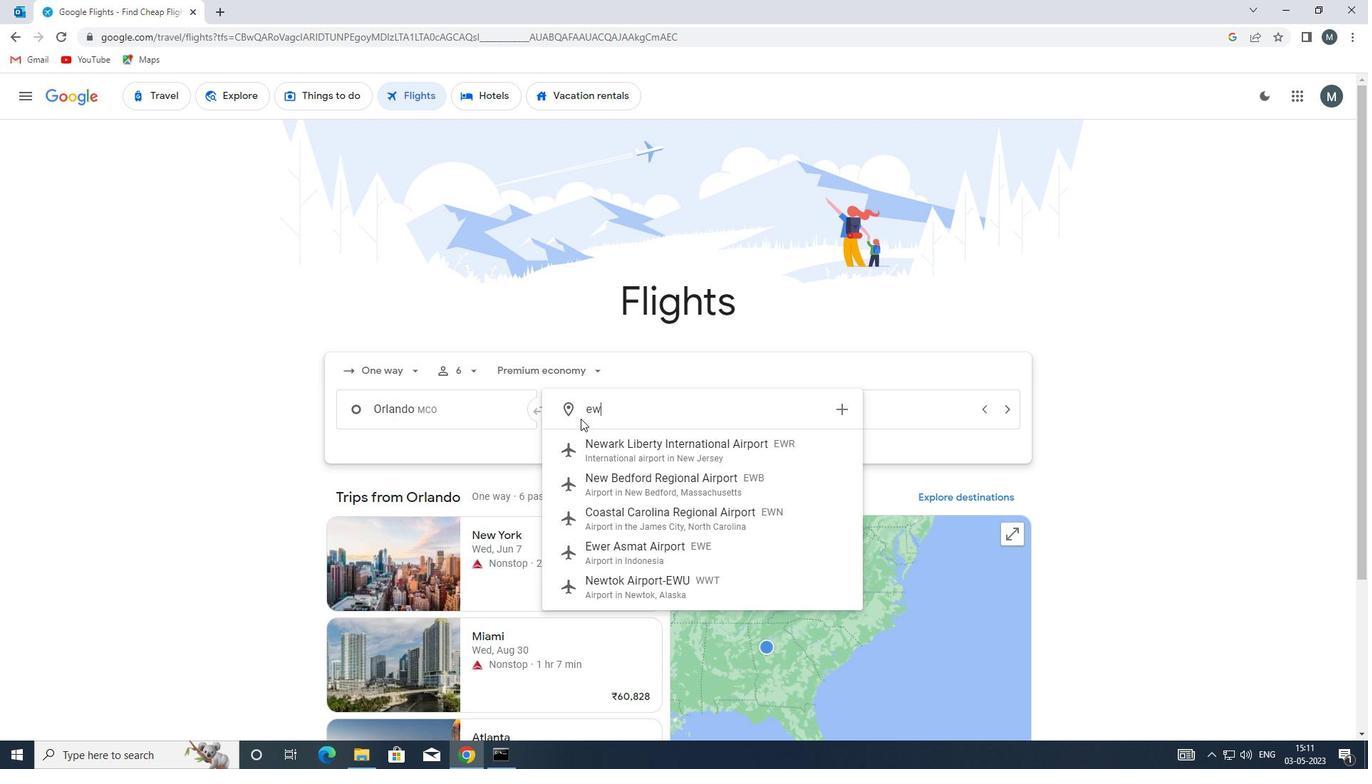 
Action: Mouse moved to (696, 453)
Screenshot: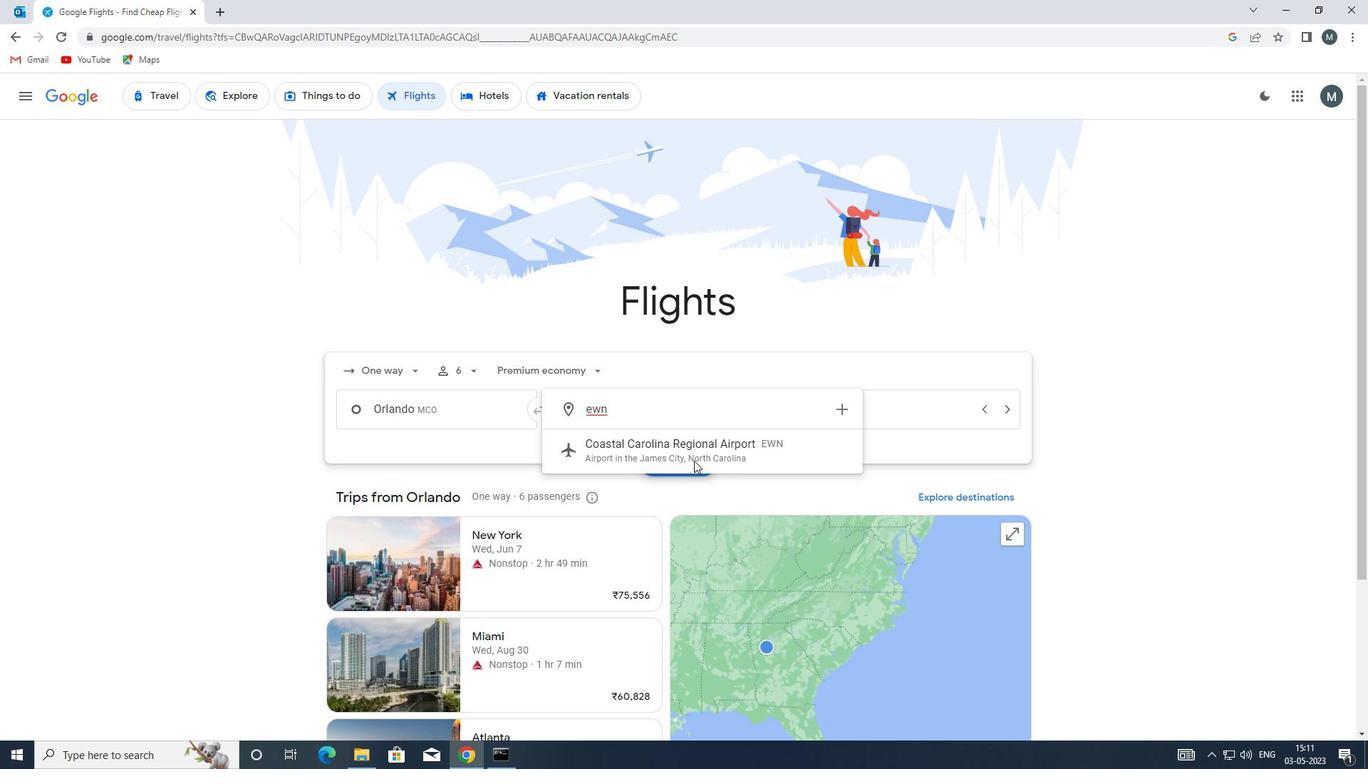 
Action: Mouse pressed left at (696, 453)
Screenshot: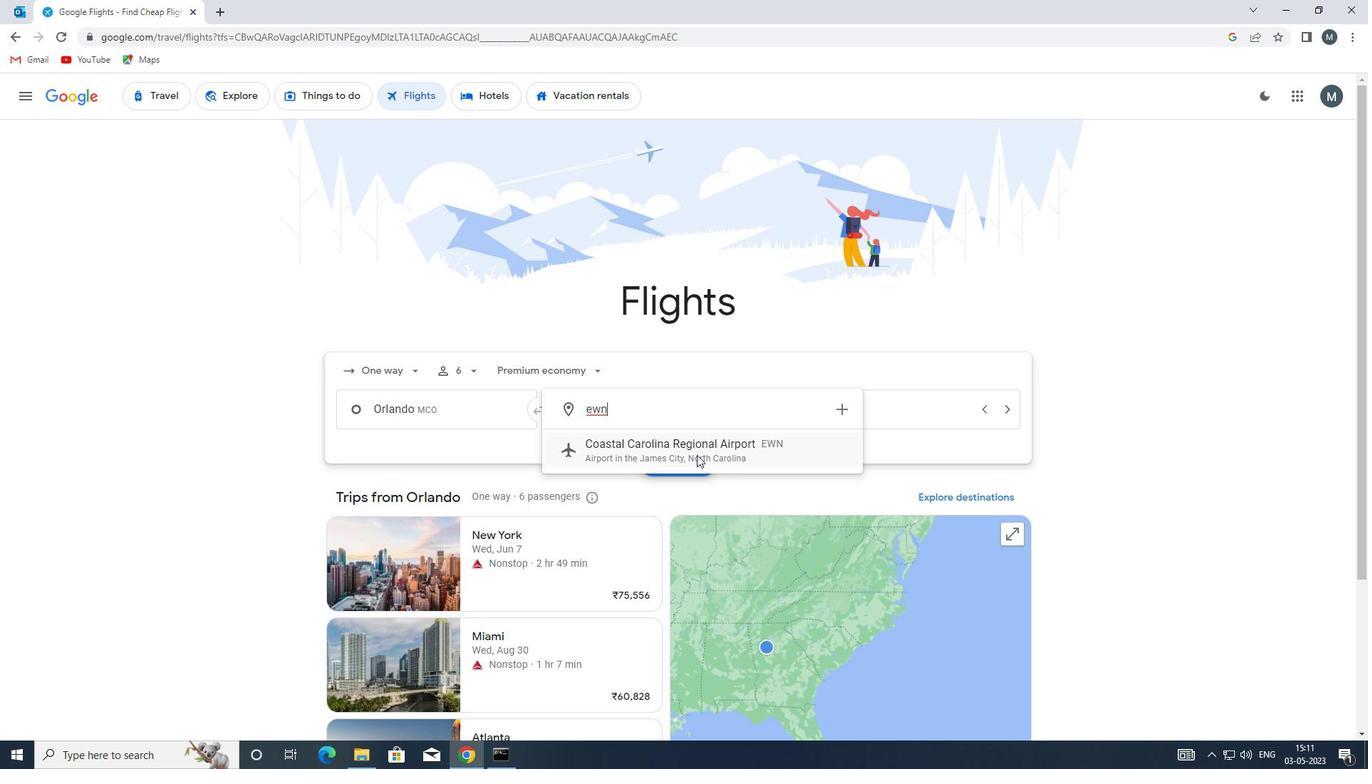 
Action: Mouse moved to (797, 411)
Screenshot: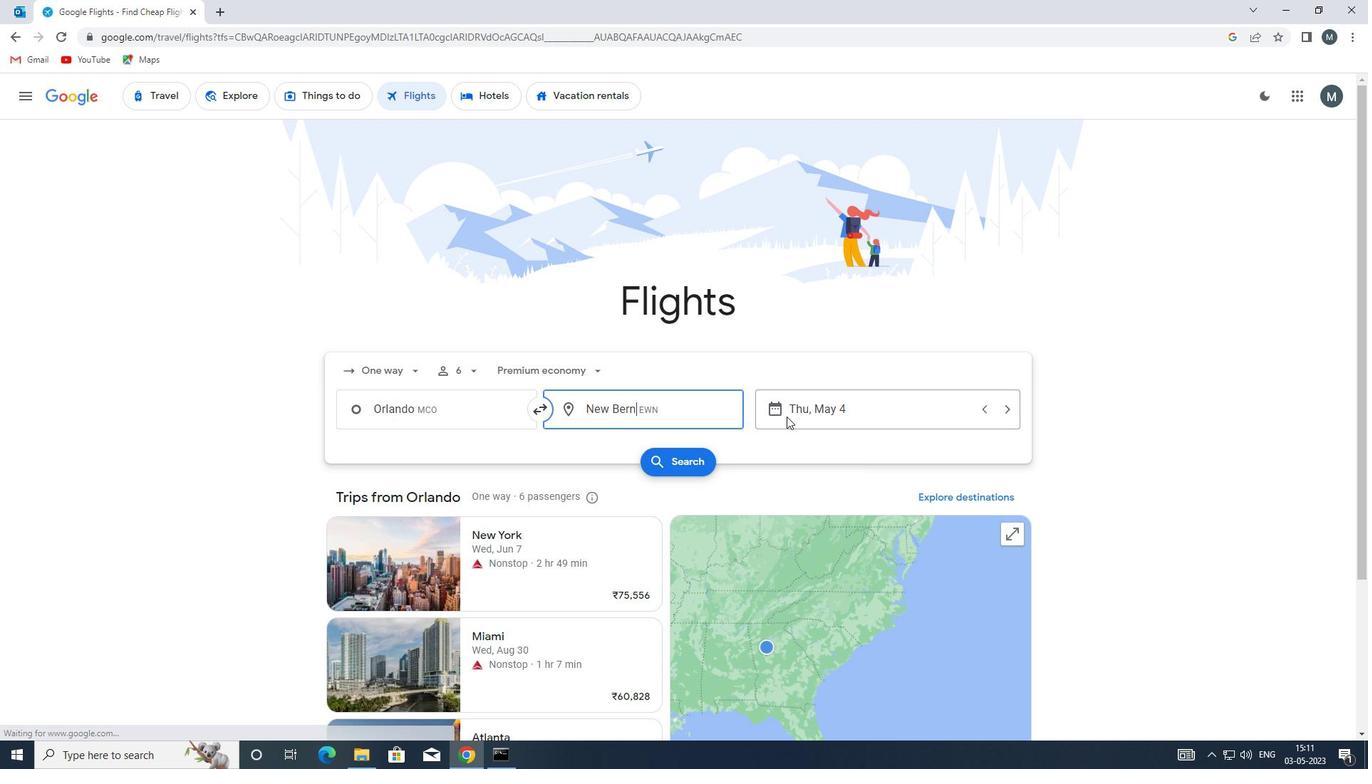 
Action: Mouse pressed left at (797, 411)
Screenshot: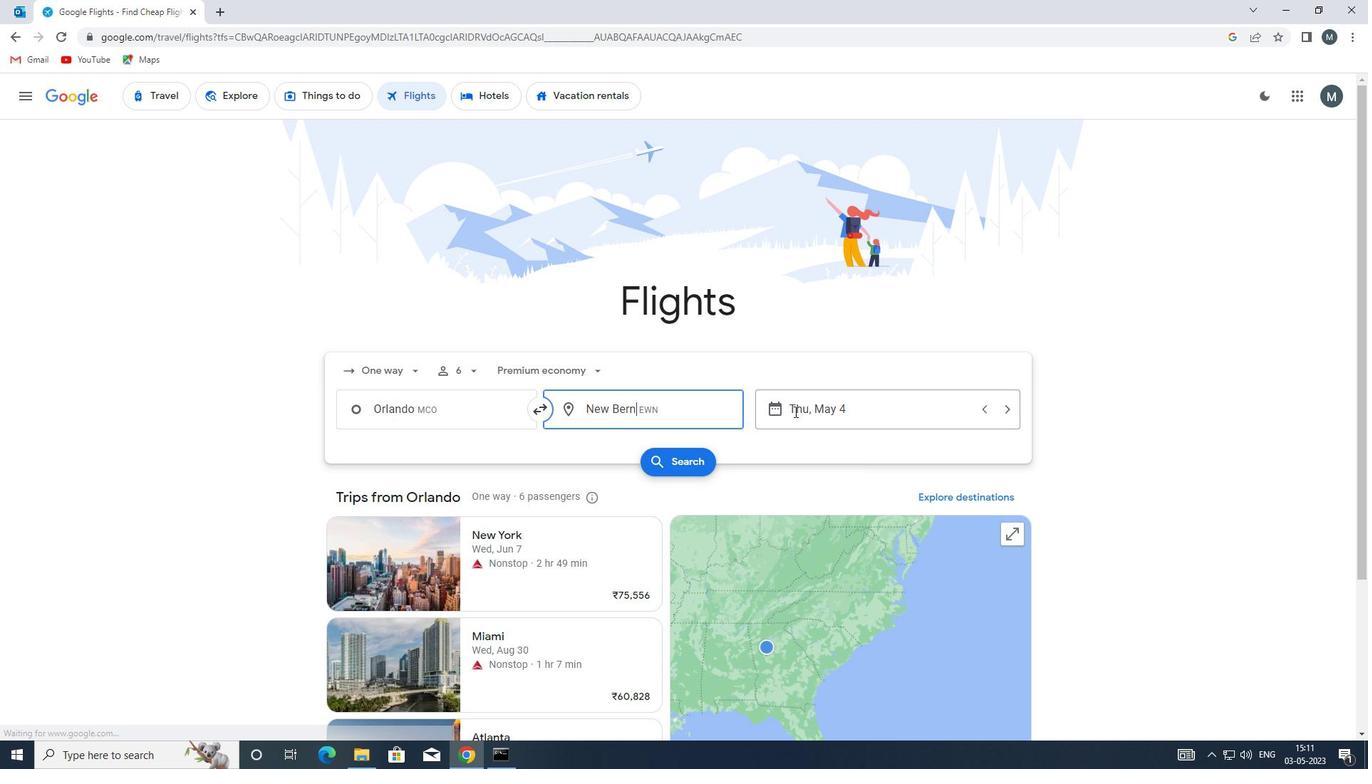 
Action: Mouse moved to (651, 483)
Screenshot: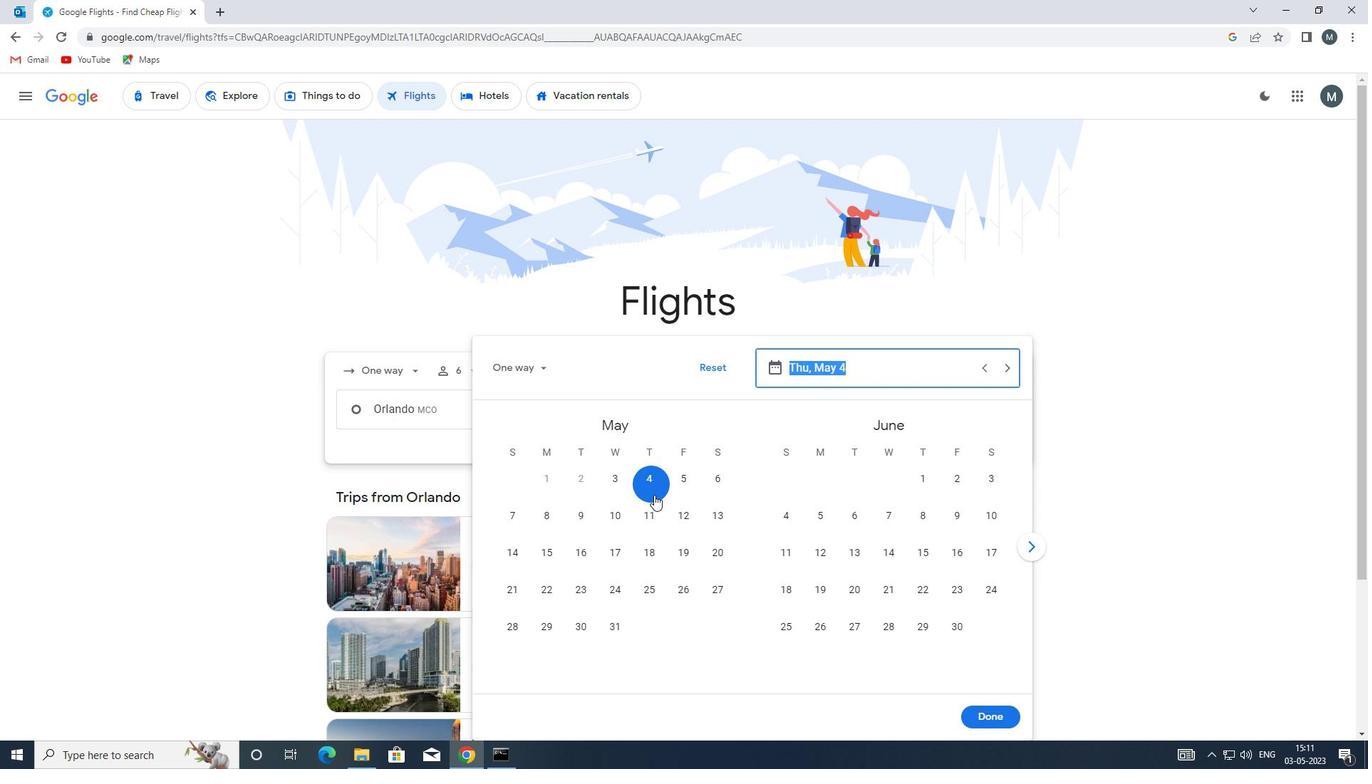 
Action: Mouse pressed left at (651, 483)
Screenshot: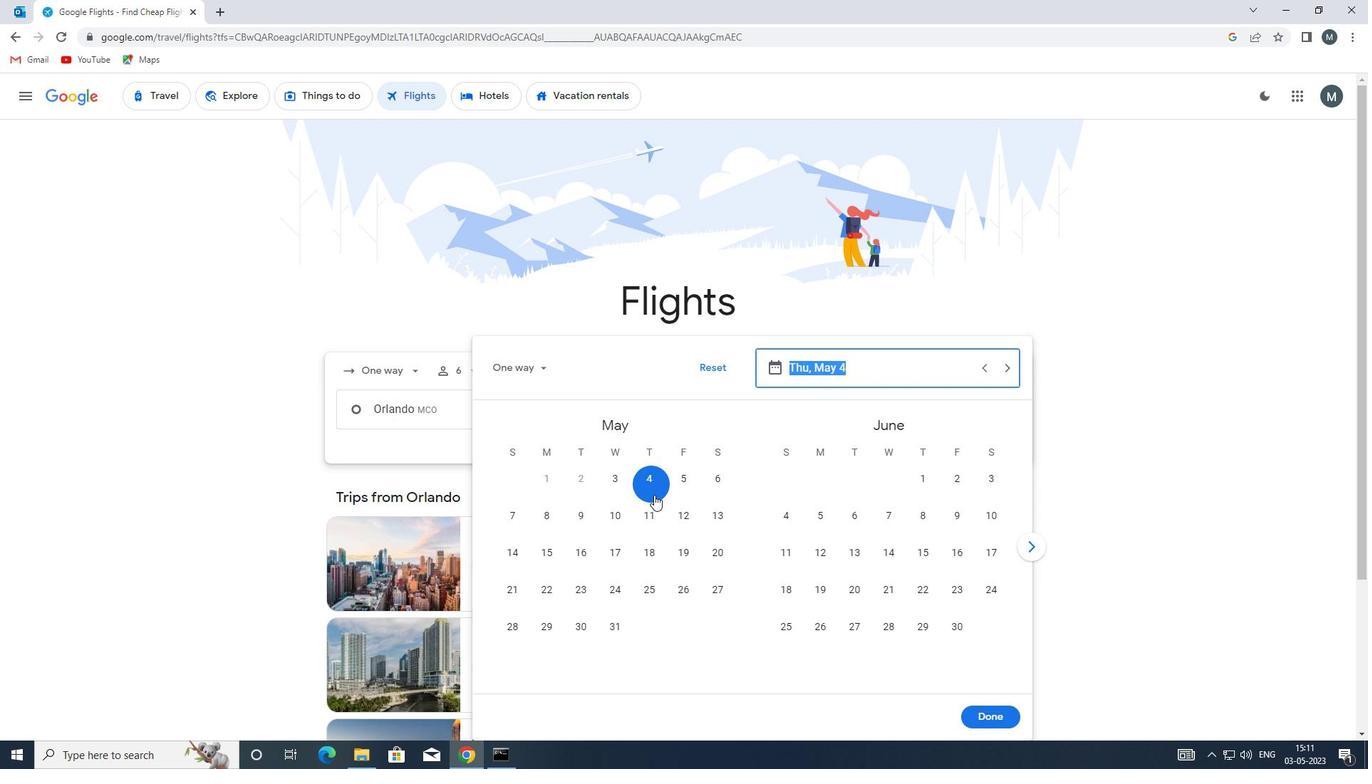 
Action: Mouse moved to (978, 713)
Screenshot: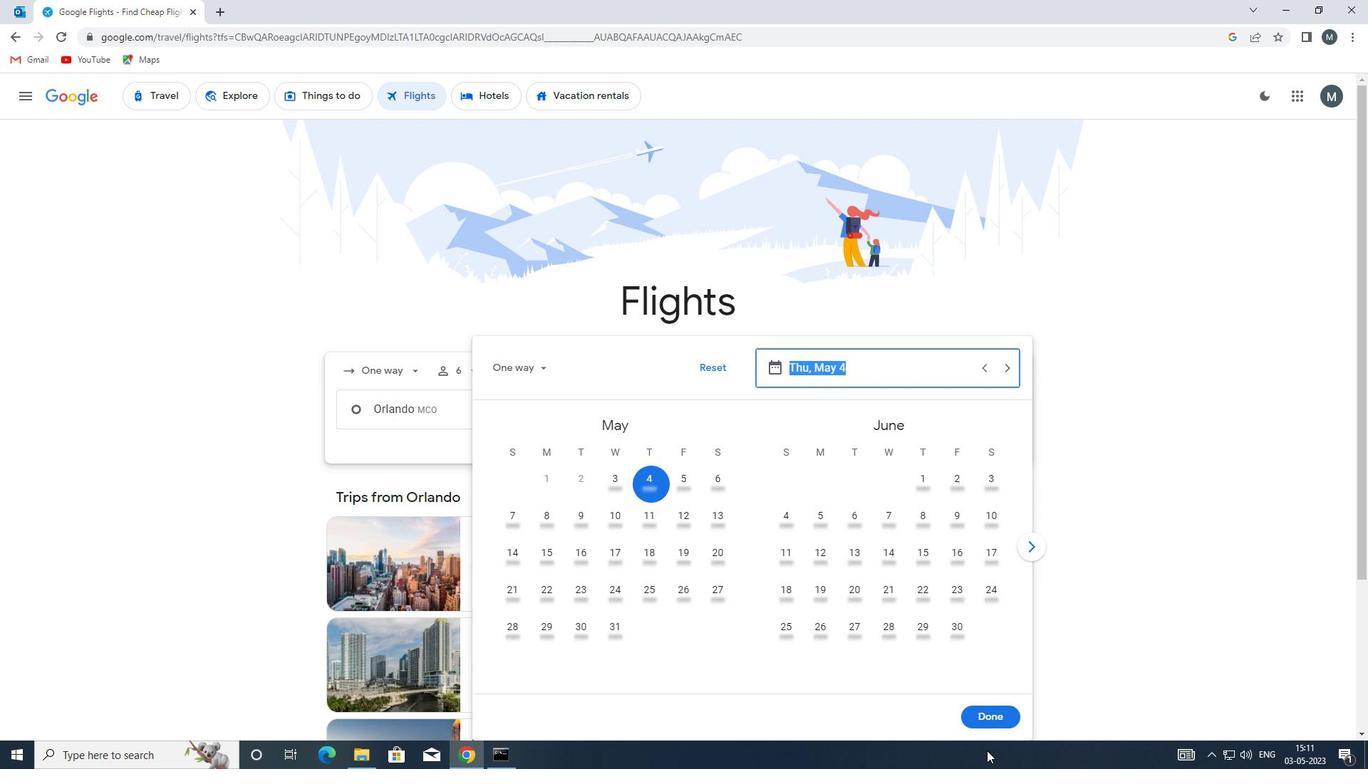 
Action: Mouse pressed left at (978, 713)
Screenshot: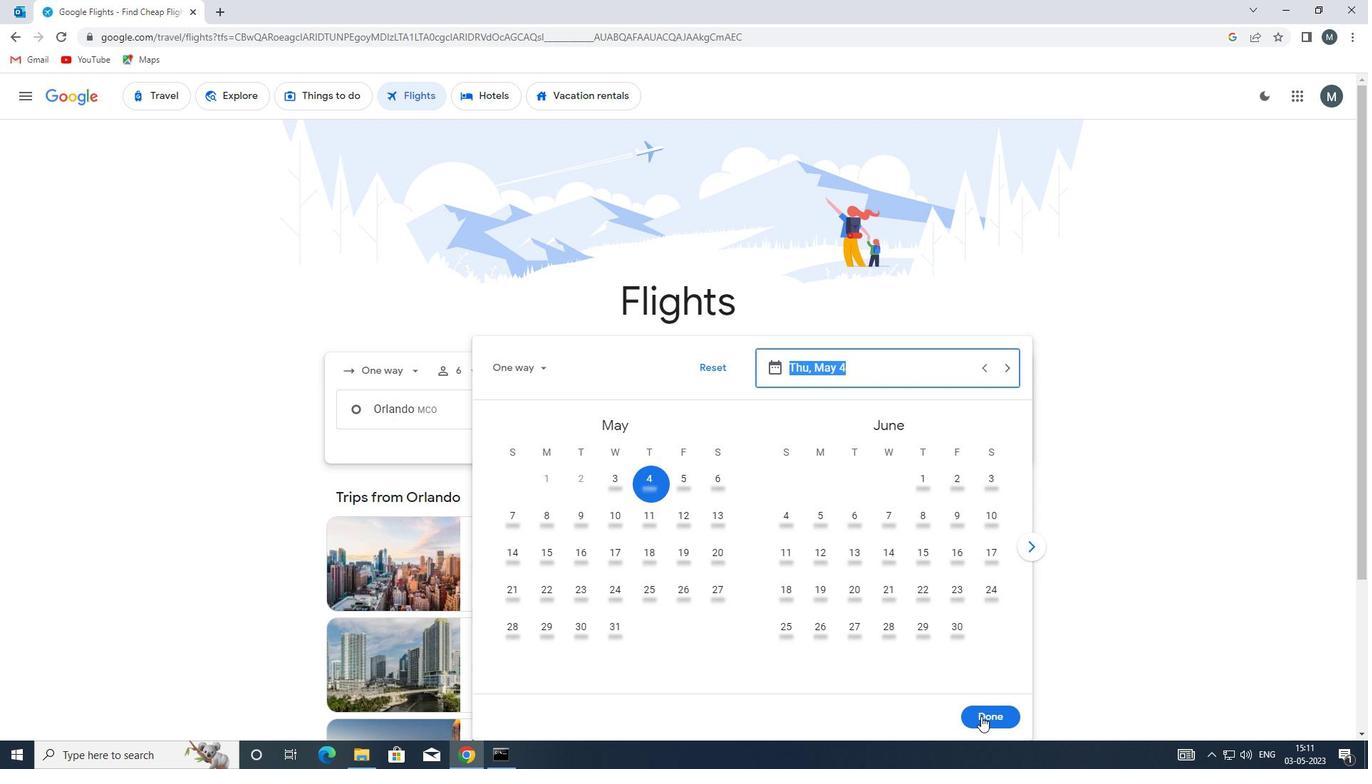 
Action: Mouse moved to (684, 453)
Screenshot: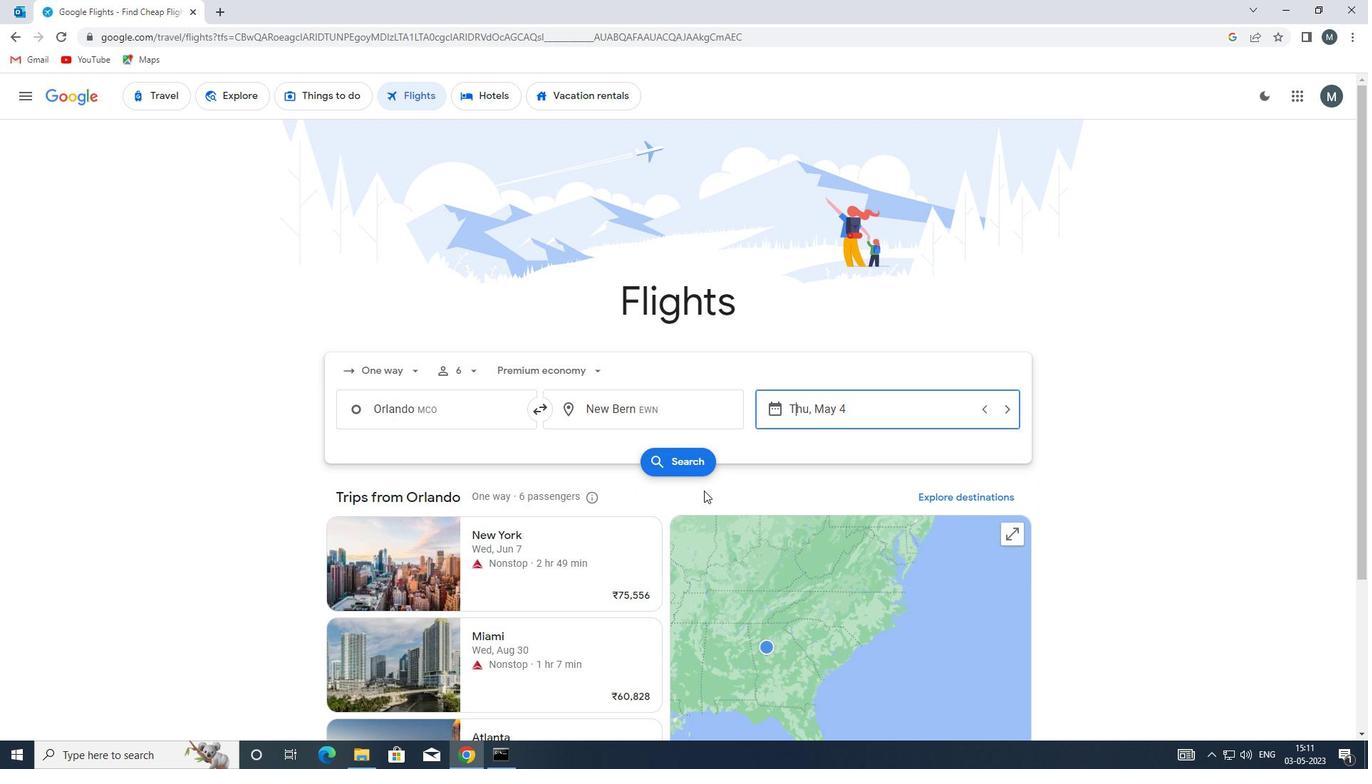 
Action: Mouse pressed left at (684, 453)
Screenshot: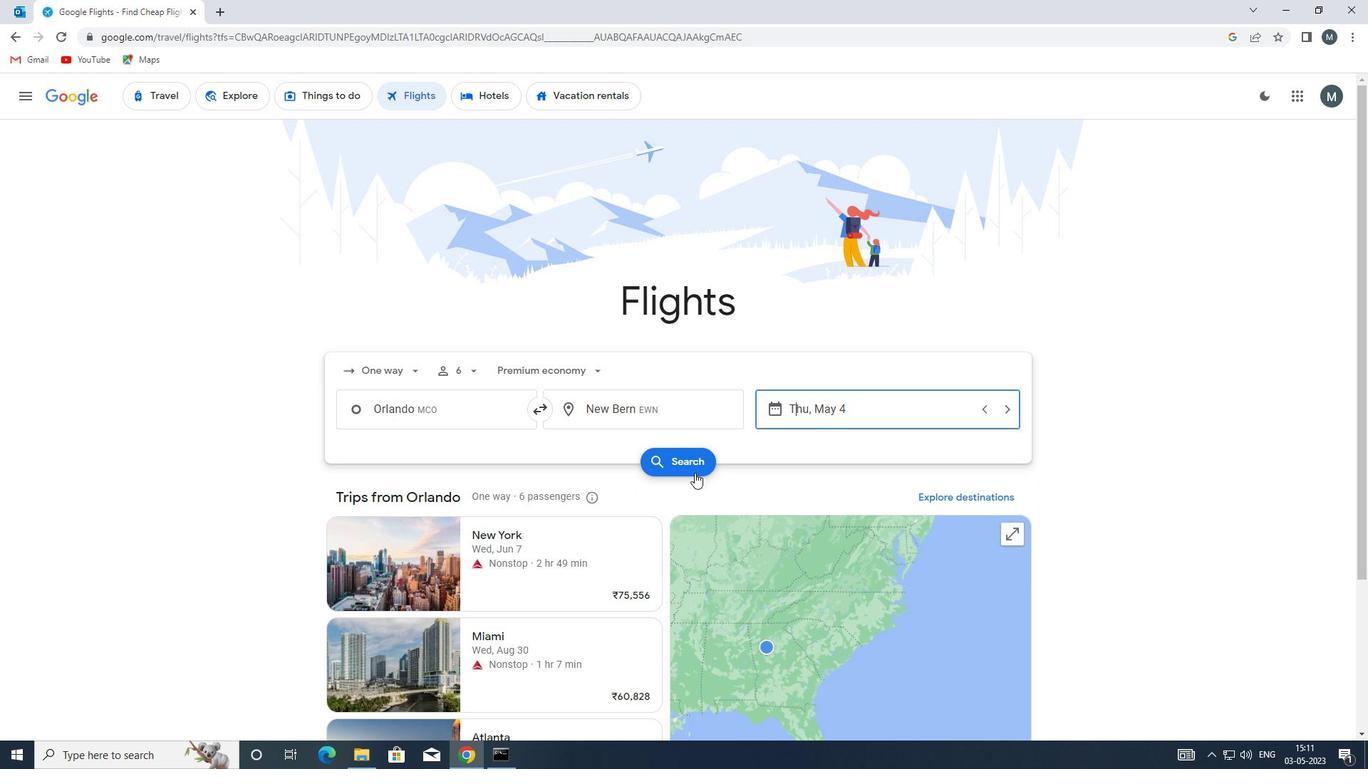 
Action: Mouse moved to (374, 229)
Screenshot: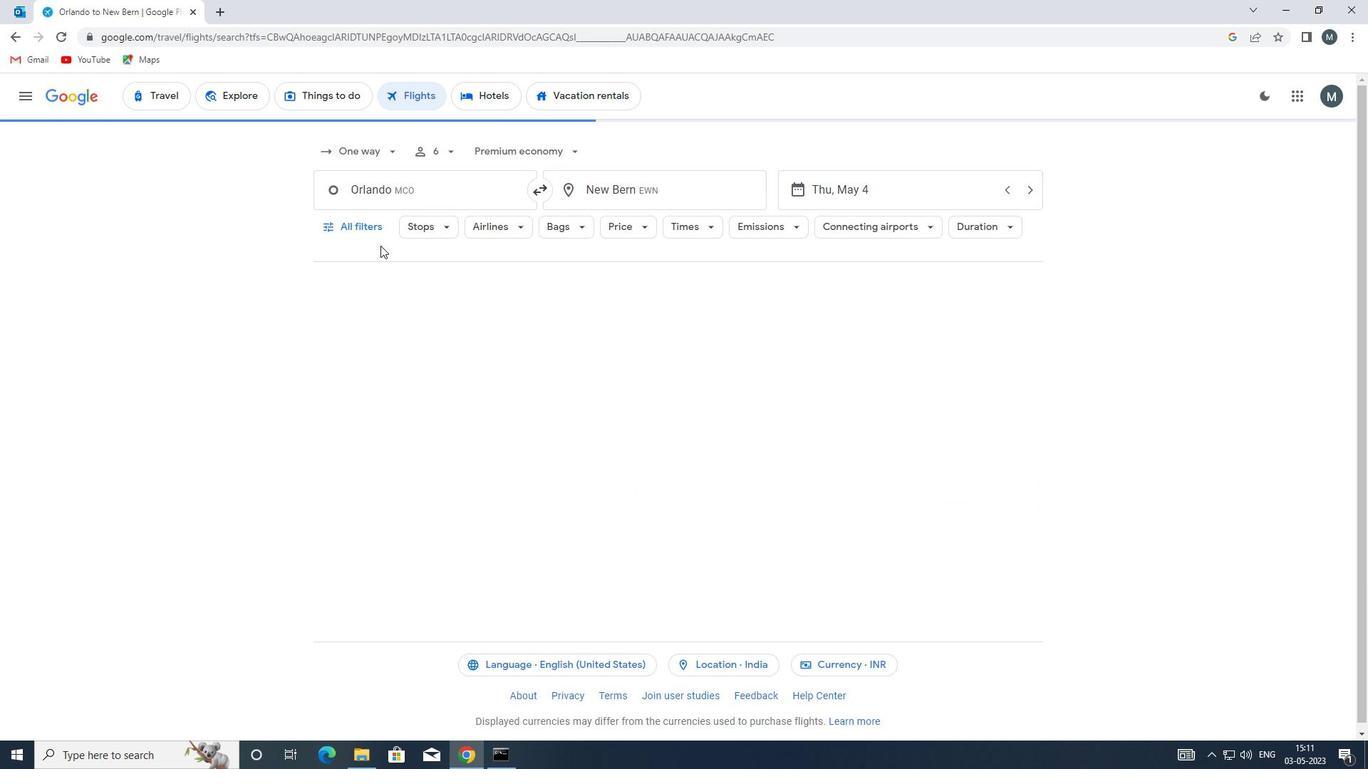 
Action: Mouse pressed left at (374, 229)
Screenshot: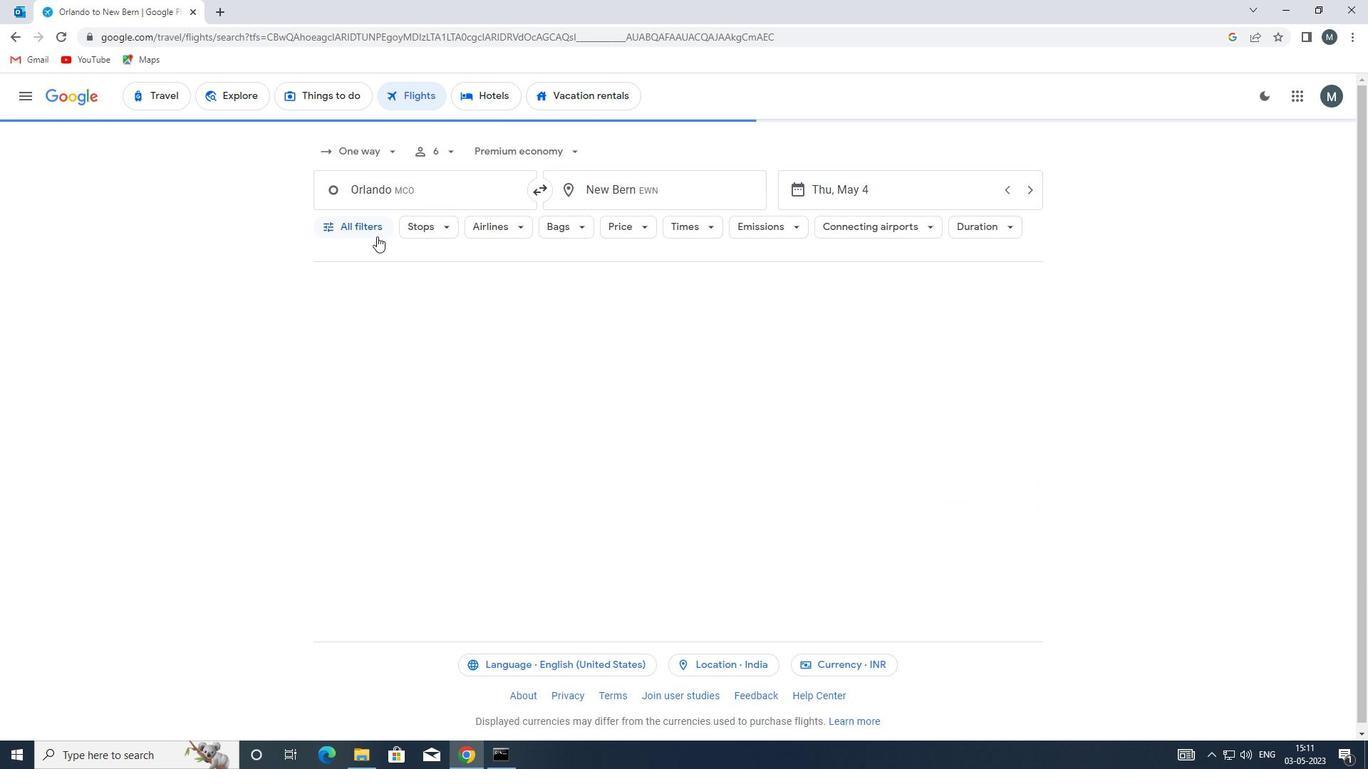 
Action: Mouse moved to (401, 423)
Screenshot: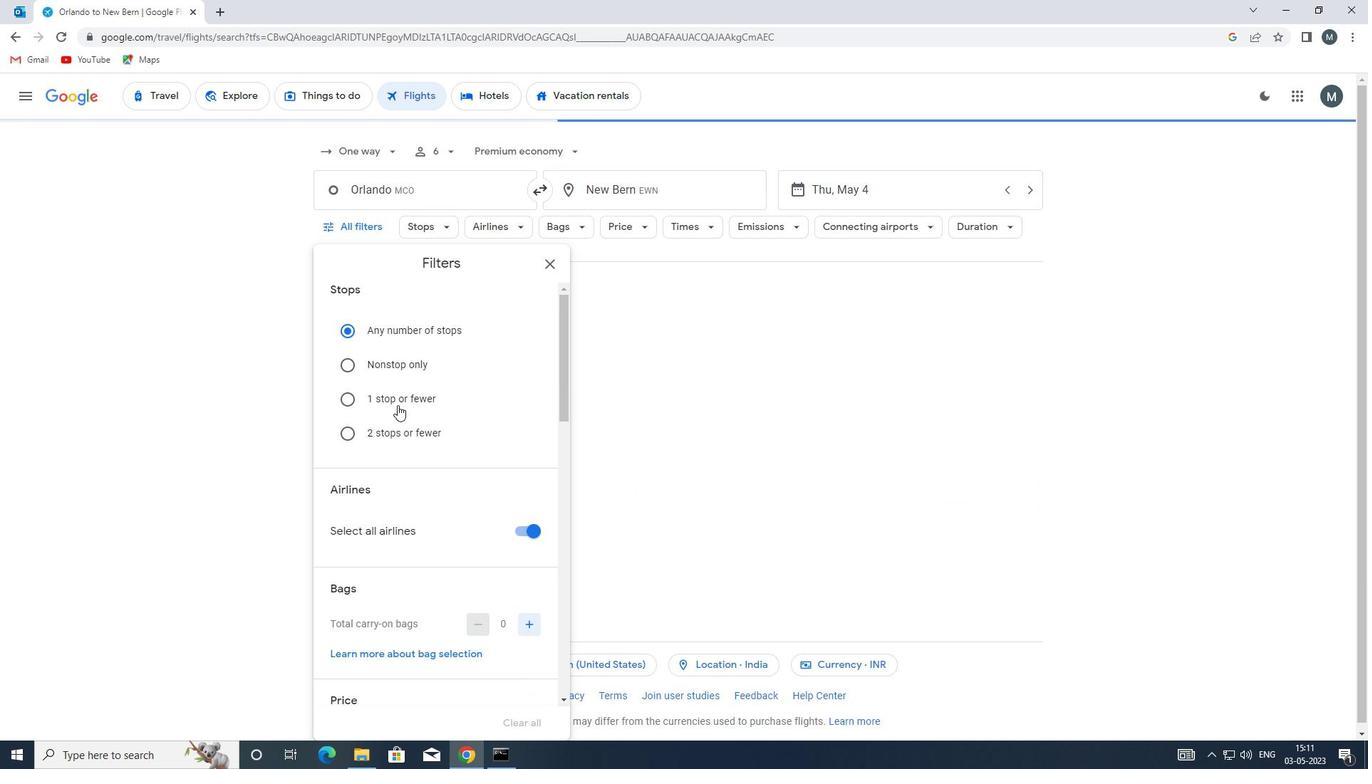 
Action: Mouse scrolled (401, 423) with delta (0, 0)
Screenshot: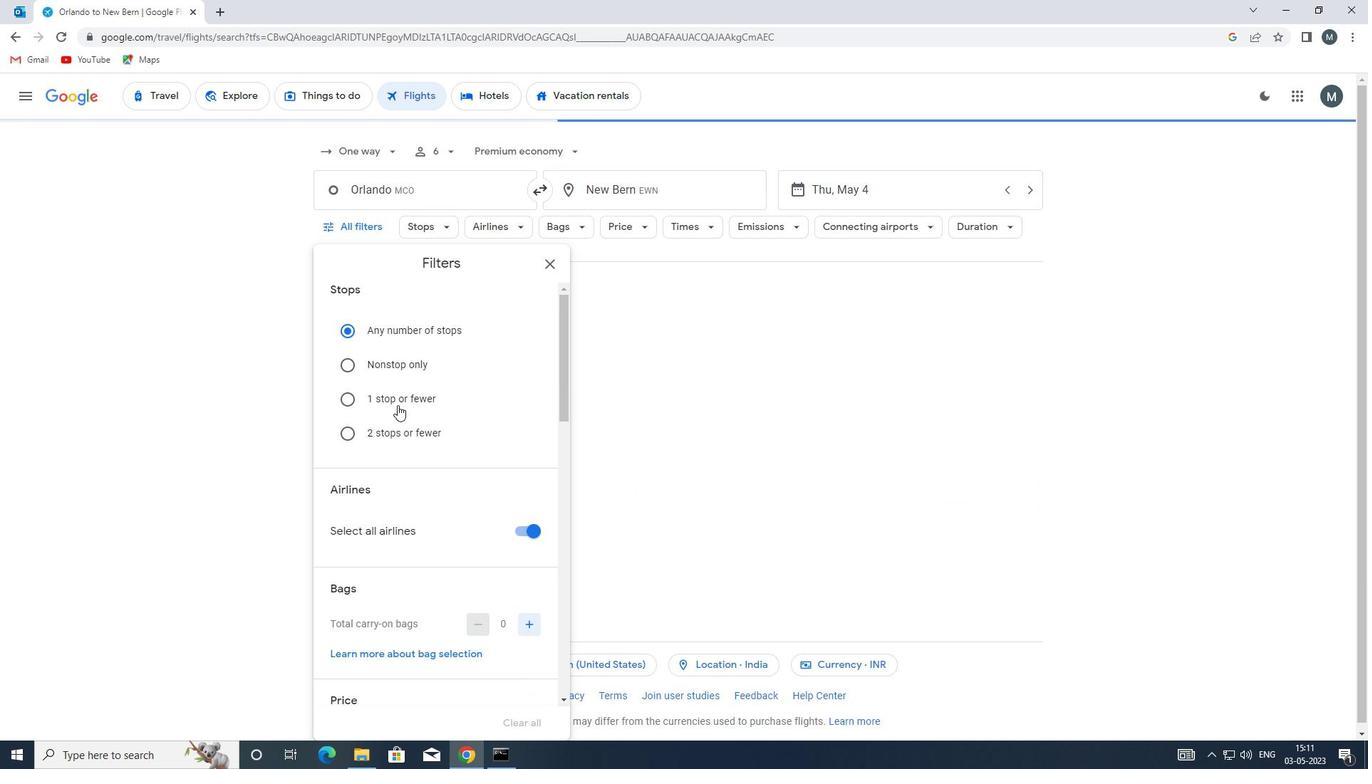 
Action: Mouse moved to (528, 458)
Screenshot: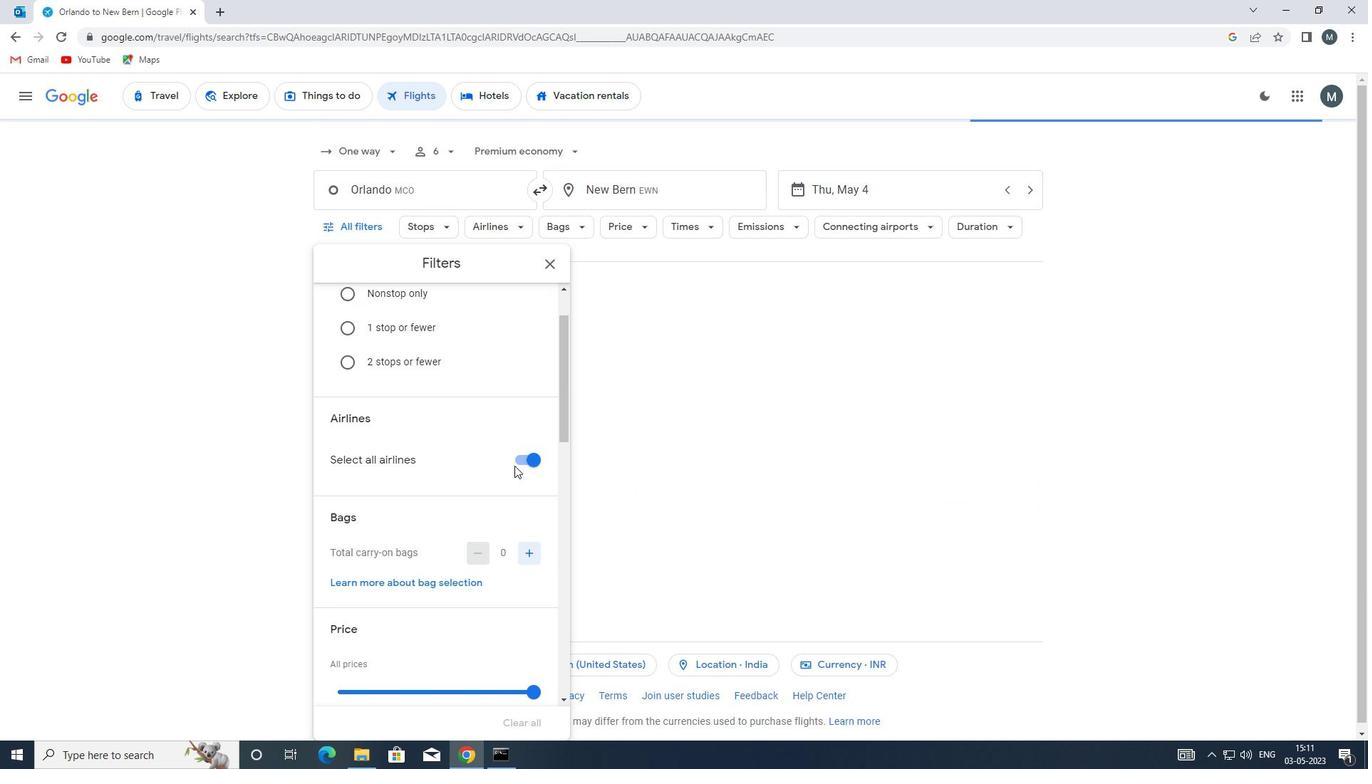 
Action: Mouse pressed left at (528, 458)
Screenshot: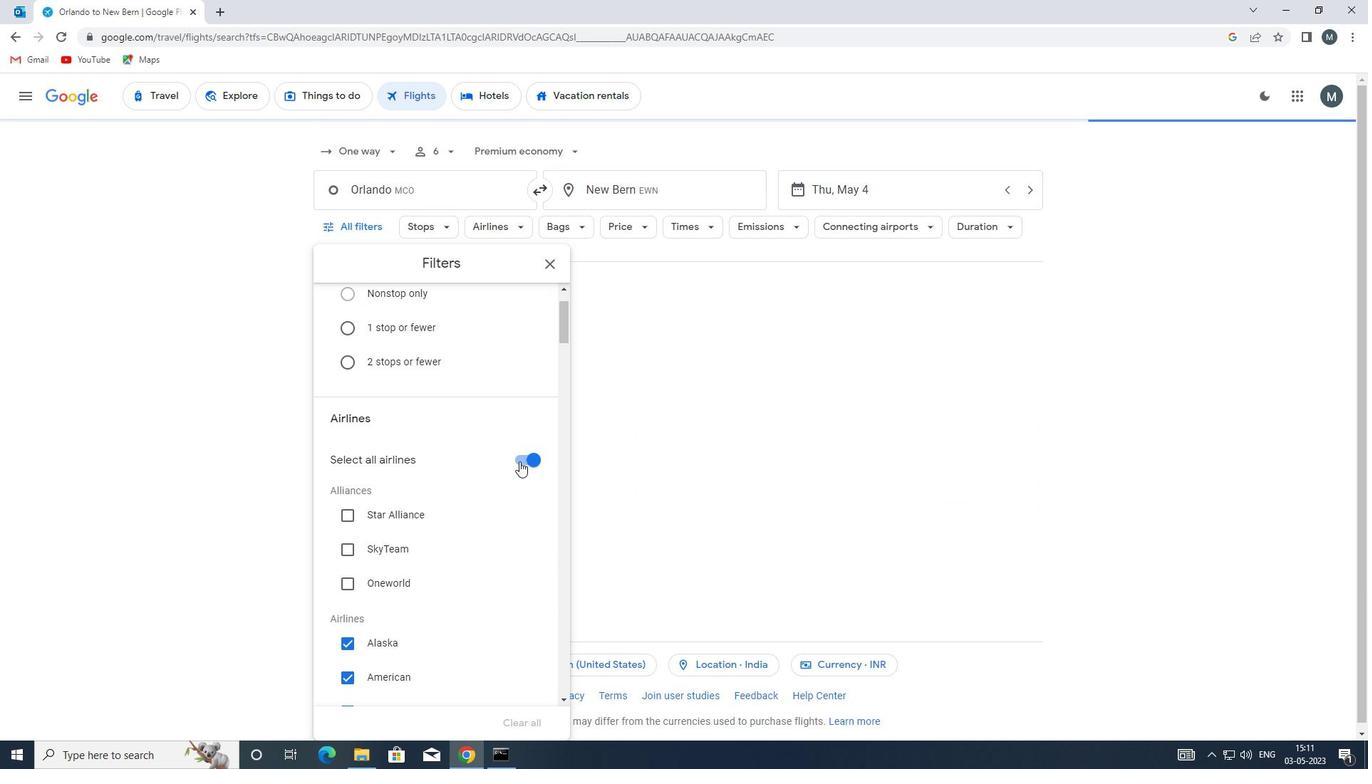 
Action: Mouse moved to (439, 499)
Screenshot: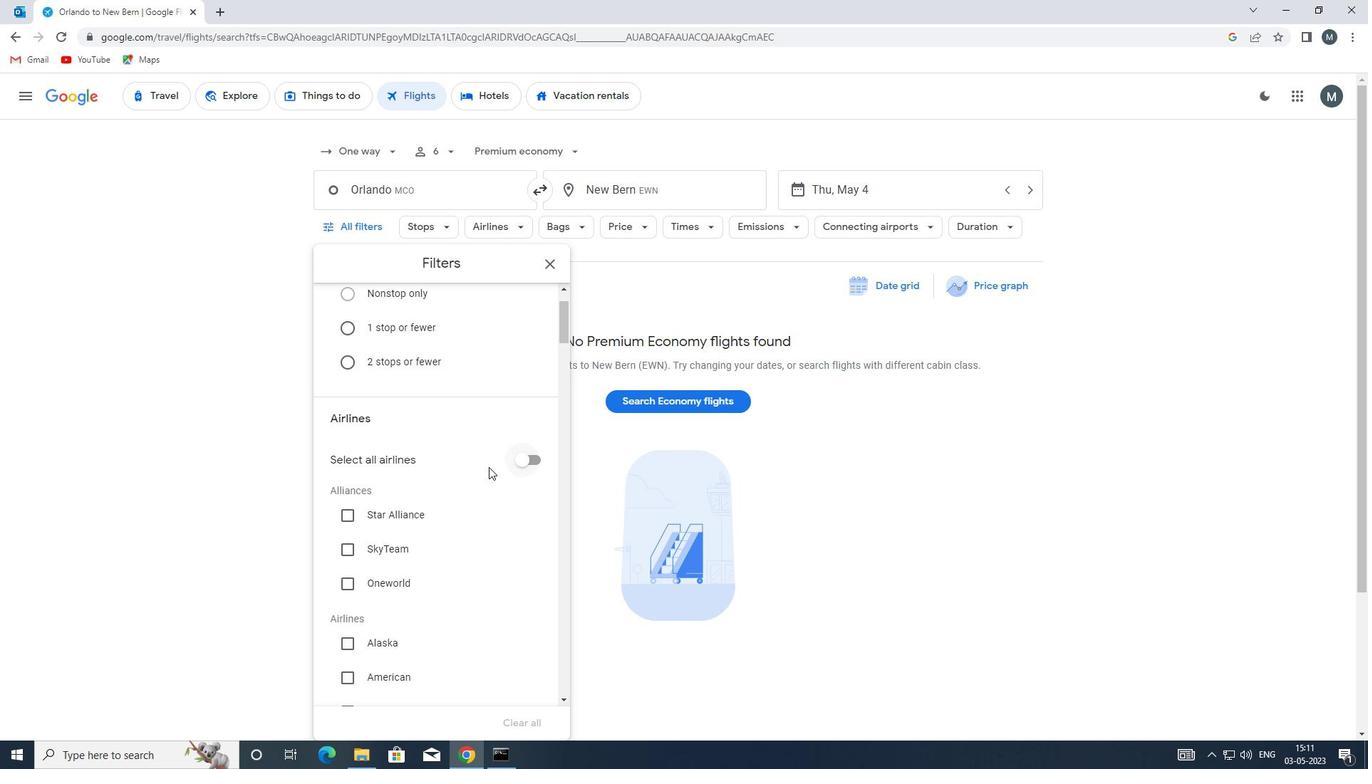 
Action: Mouse scrolled (439, 498) with delta (0, 0)
Screenshot: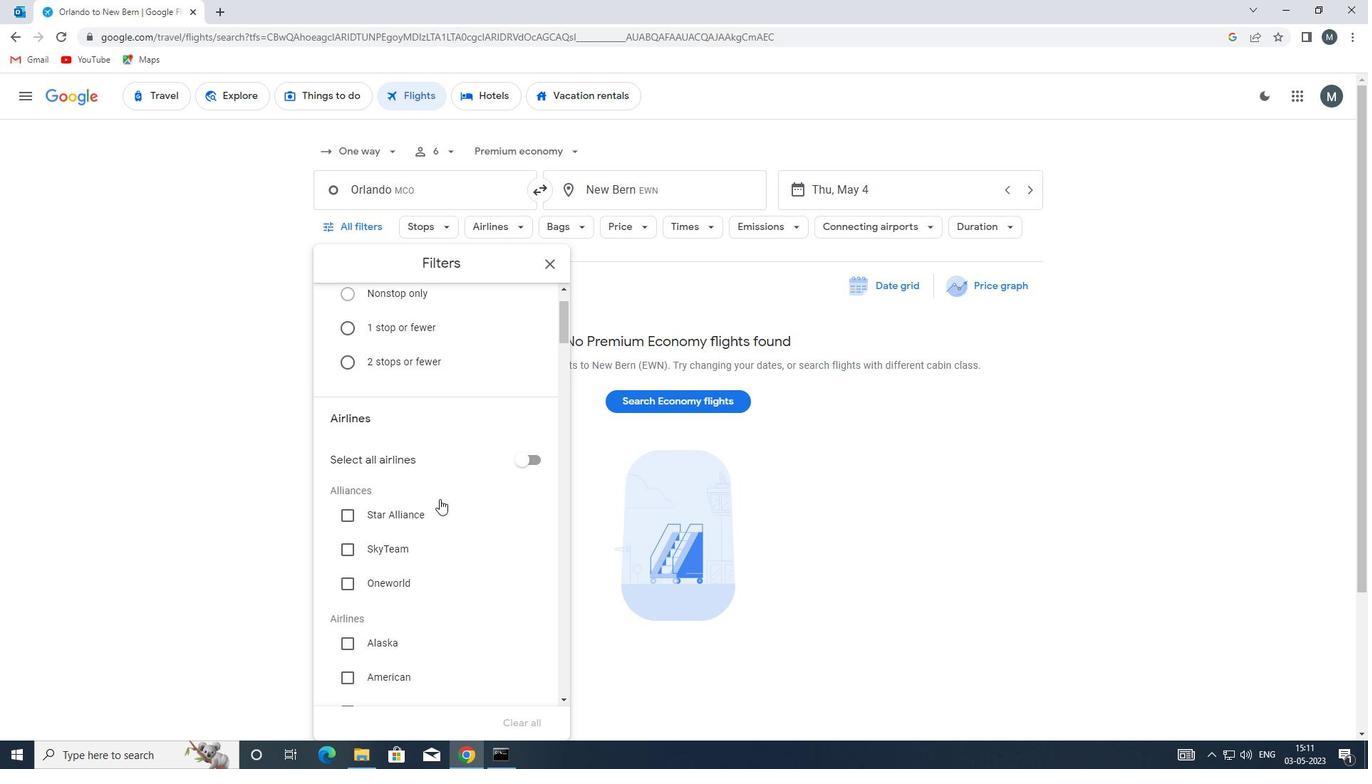 
Action: Mouse scrolled (439, 498) with delta (0, 0)
Screenshot: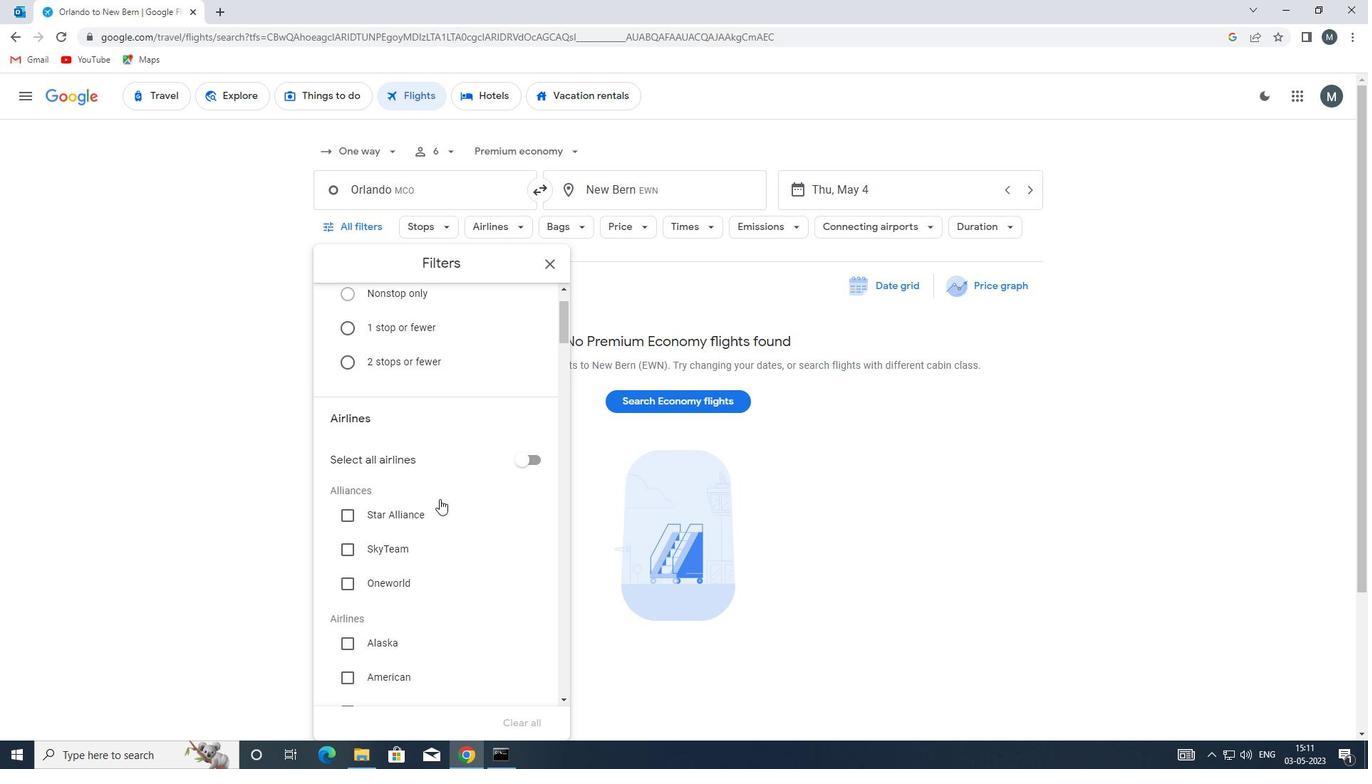 
Action: Mouse moved to (438, 500)
Screenshot: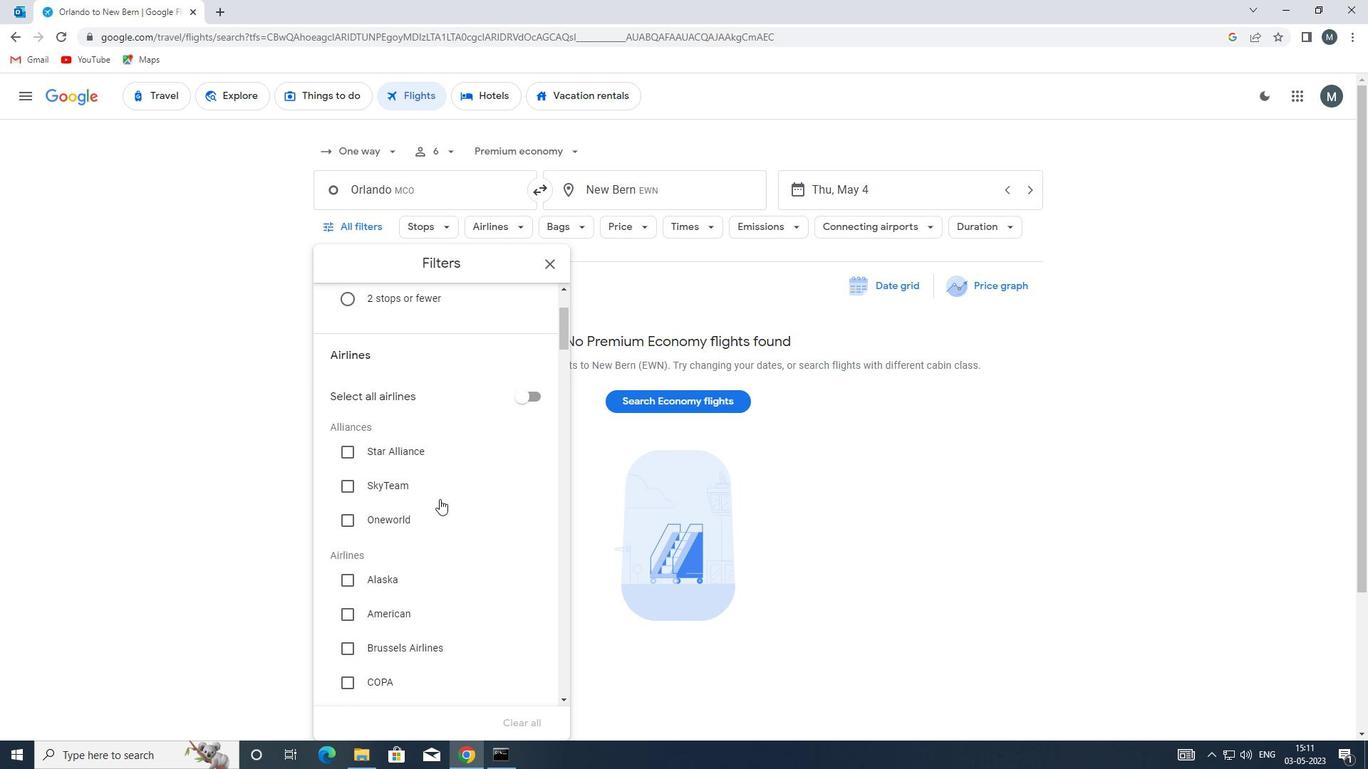 
Action: Mouse scrolled (438, 500) with delta (0, 0)
Screenshot: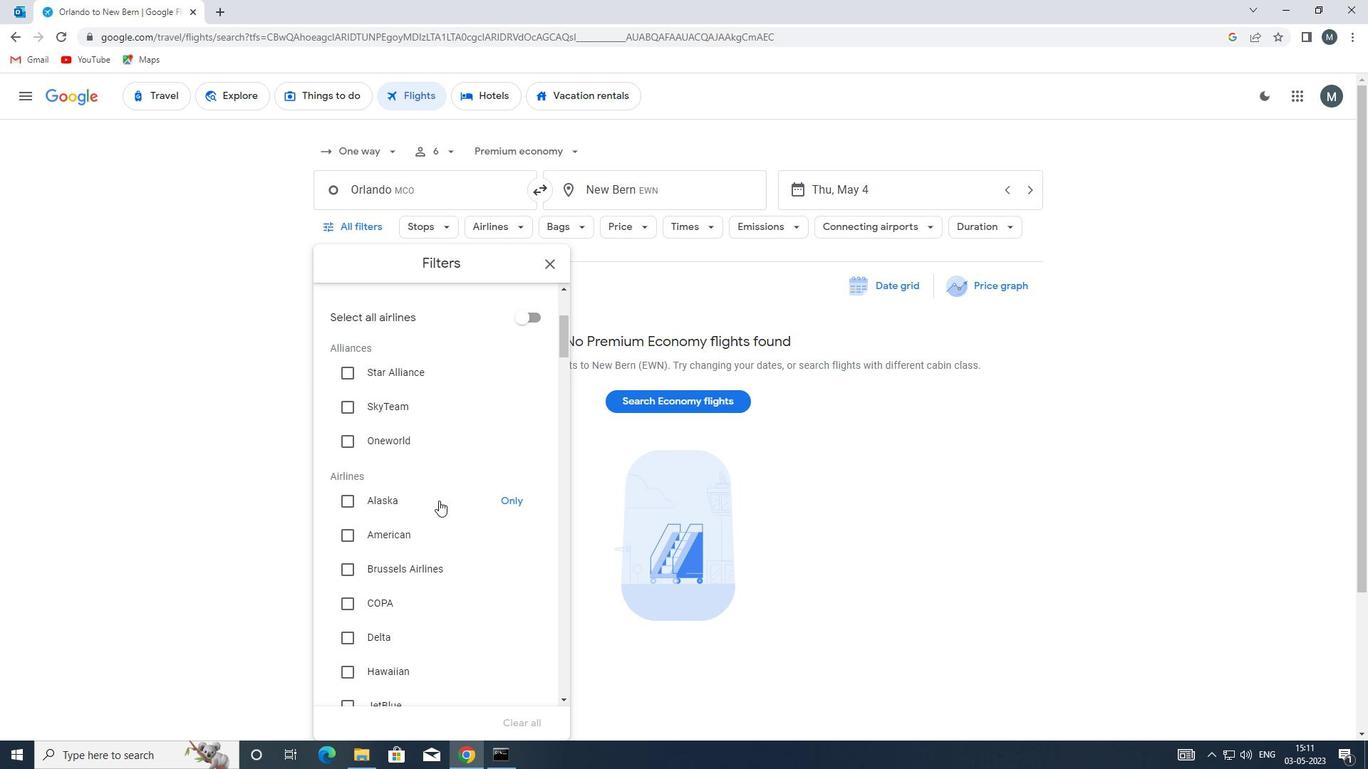 
Action: Mouse moved to (349, 574)
Screenshot: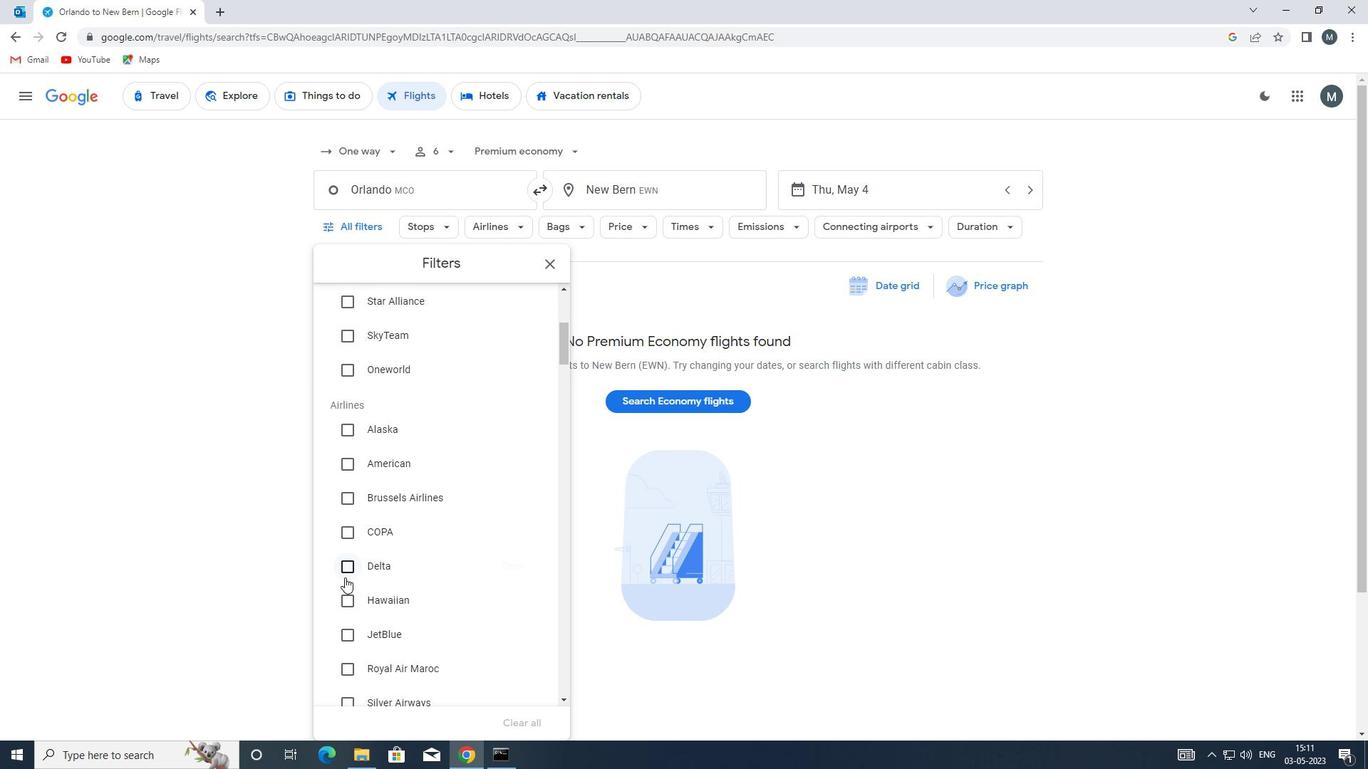 
Action: Mouse pressed left at (349, 574)
Screenshot: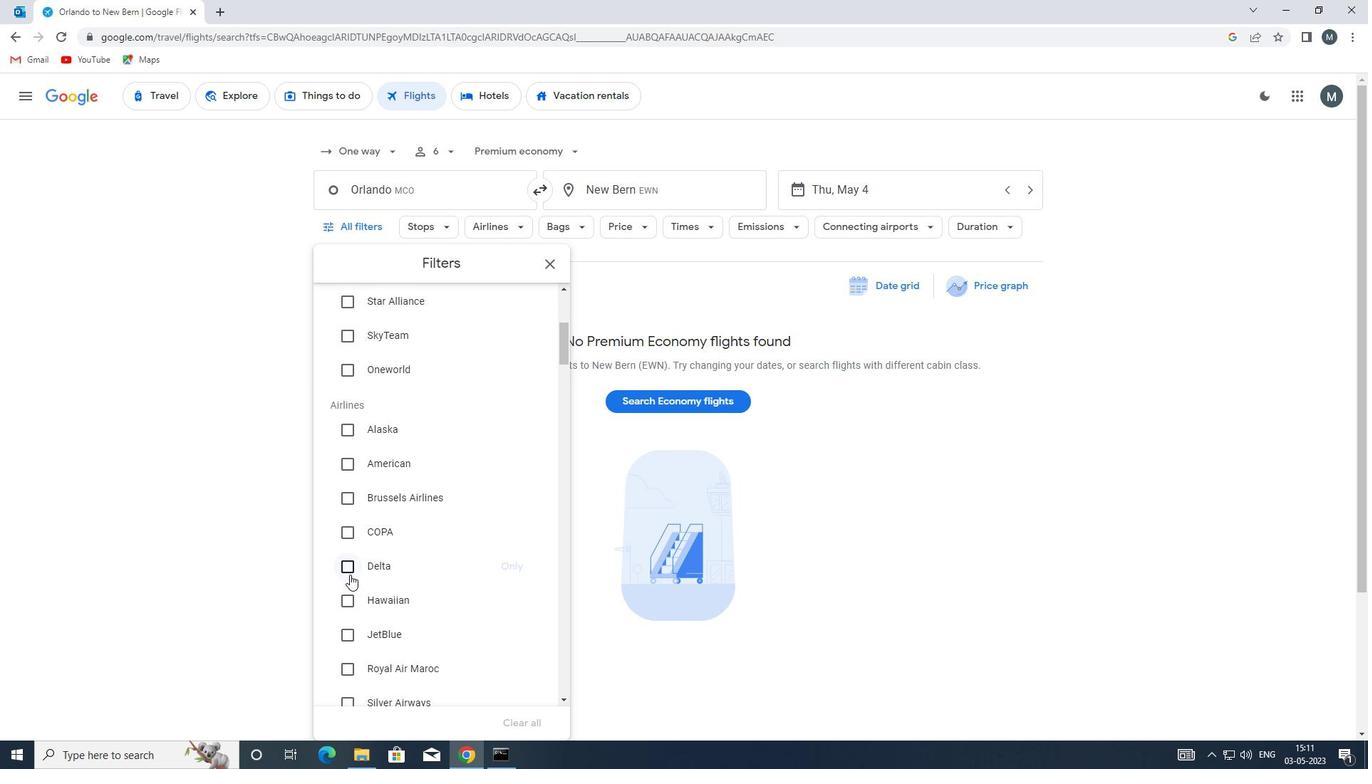 
Action: Mouse moved to (416, 558)
Screenshot: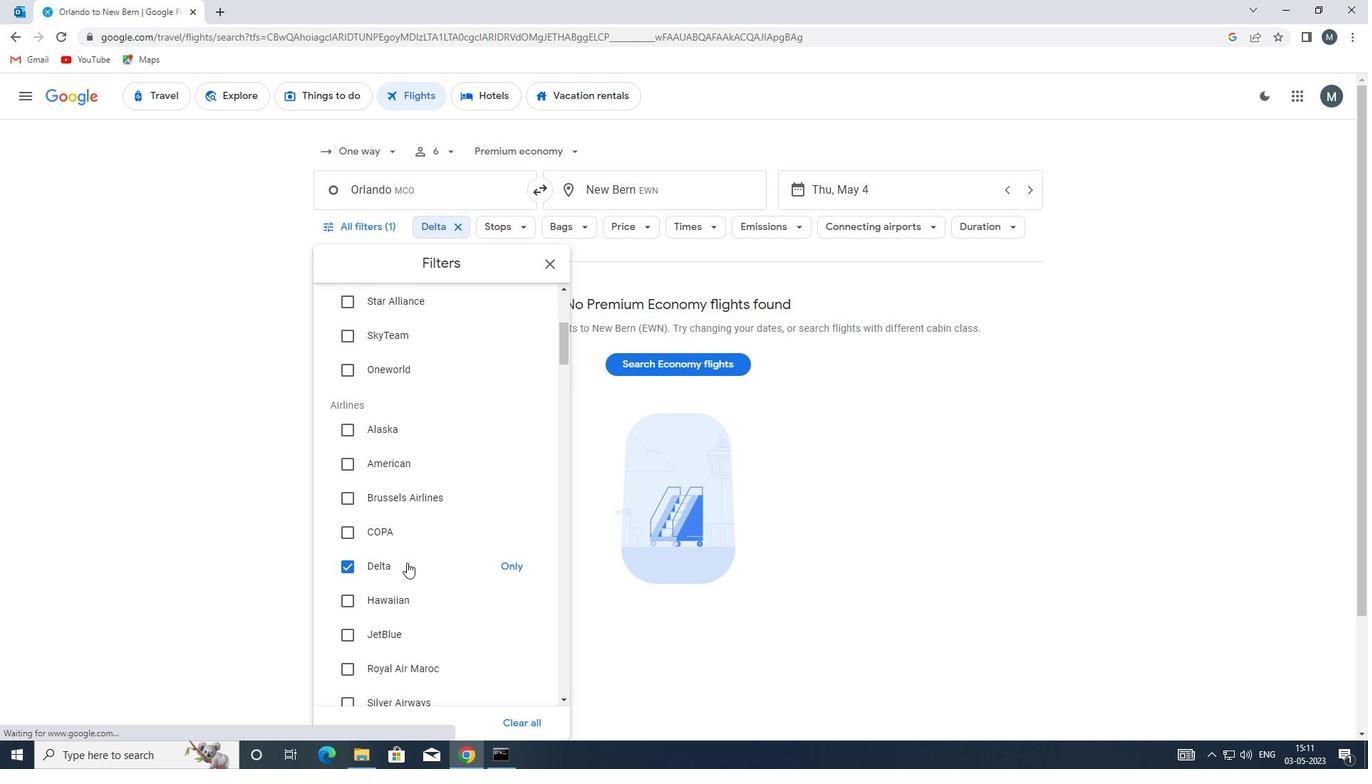 
Action: Mouse scrolled (416, 557) with delta (0, 0)
Screenshot: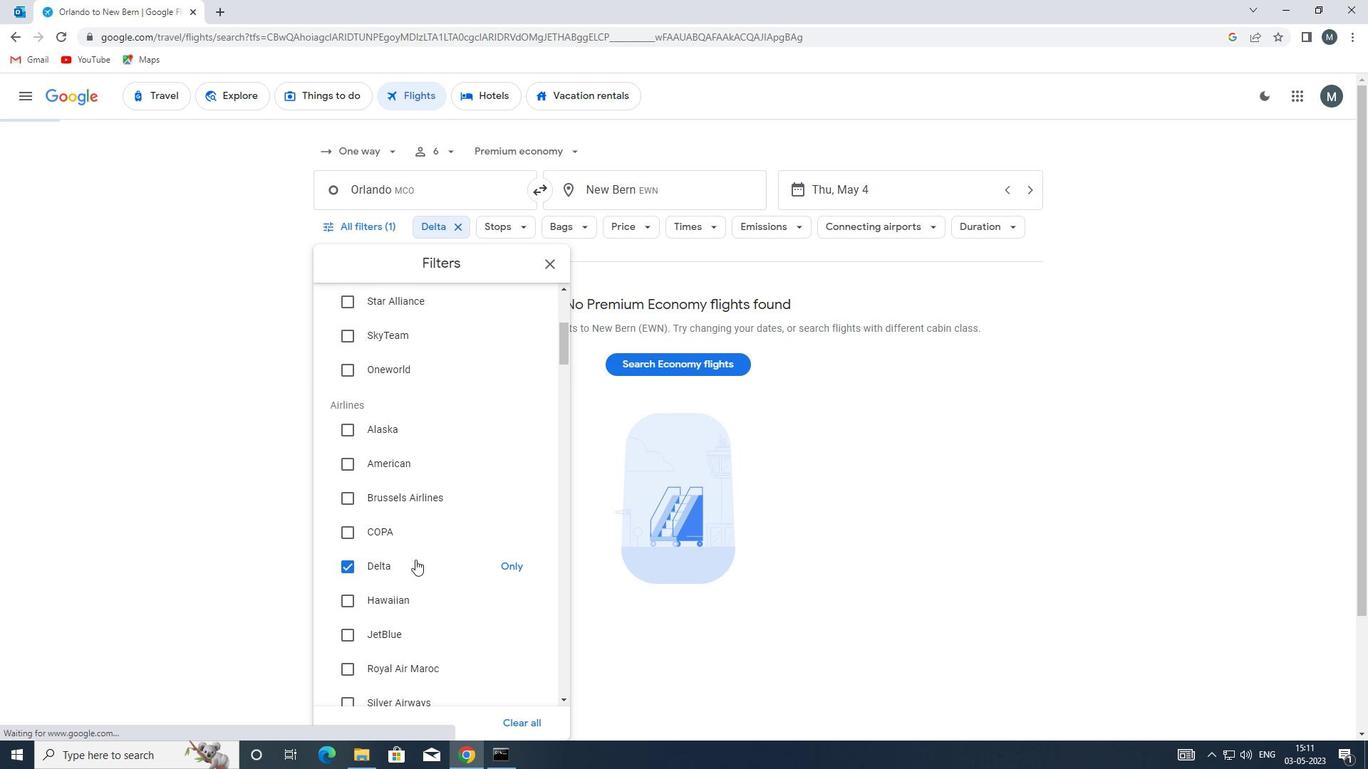 
Action: Mouse scrolled (416, 557) with delta (0, 0)
Screenshot: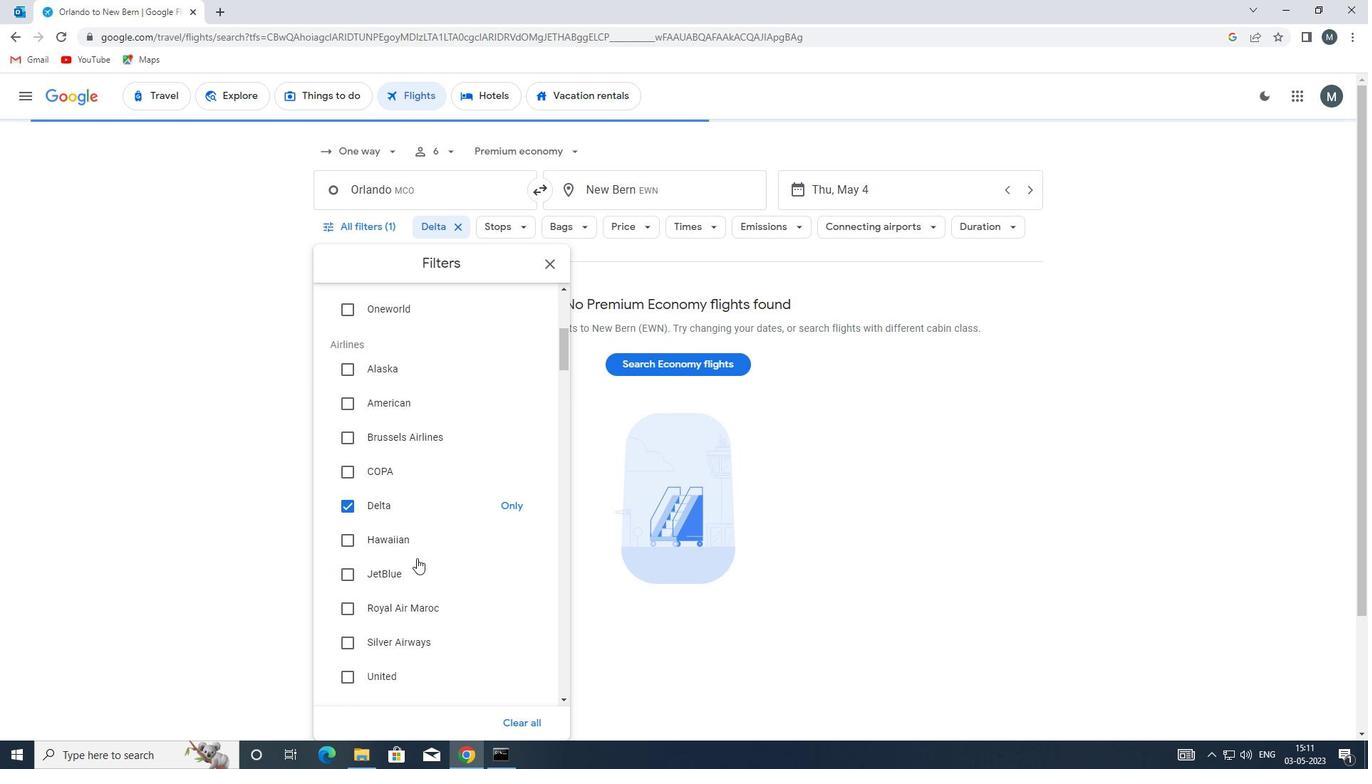 
Action: Mouse moved to (419, 555)
Screenshot: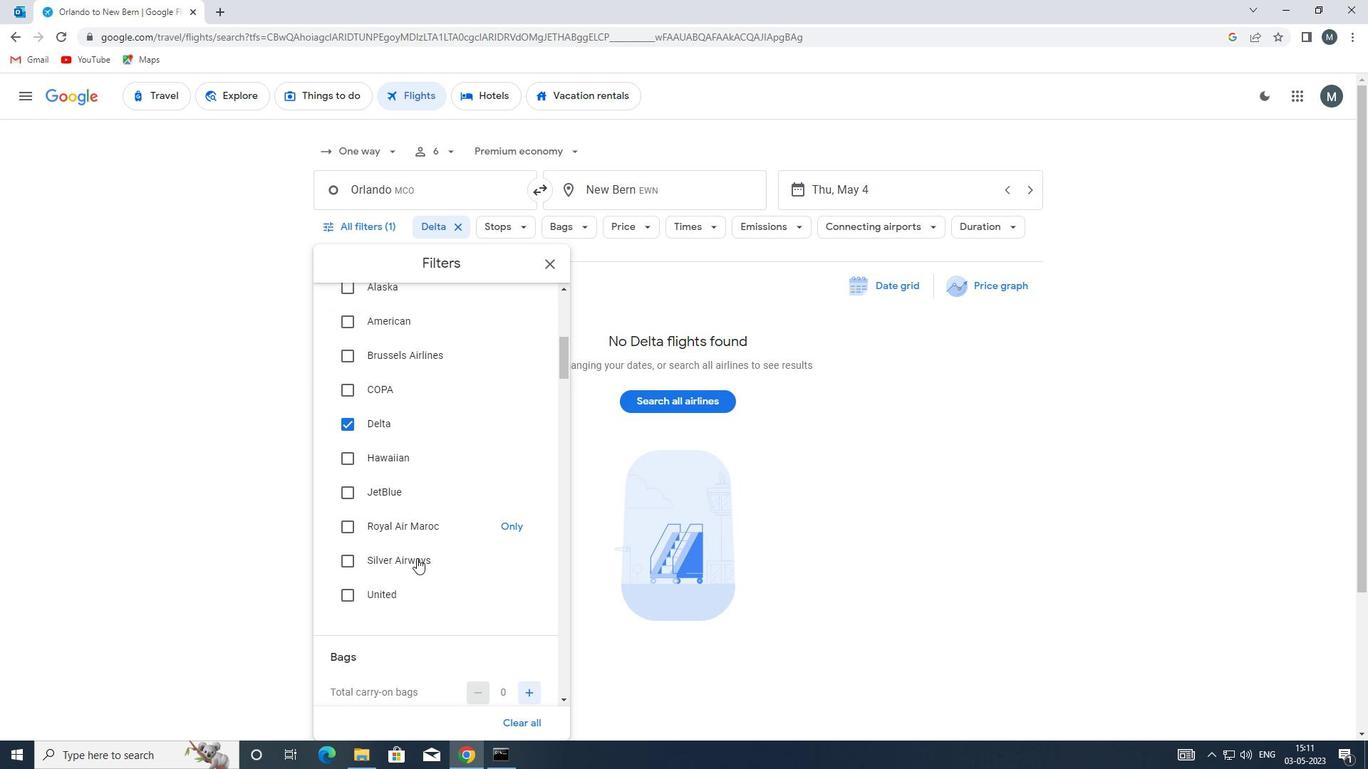 
Action: Mouse scrolled (419, 555) with delta (0, 0)
Screenshot: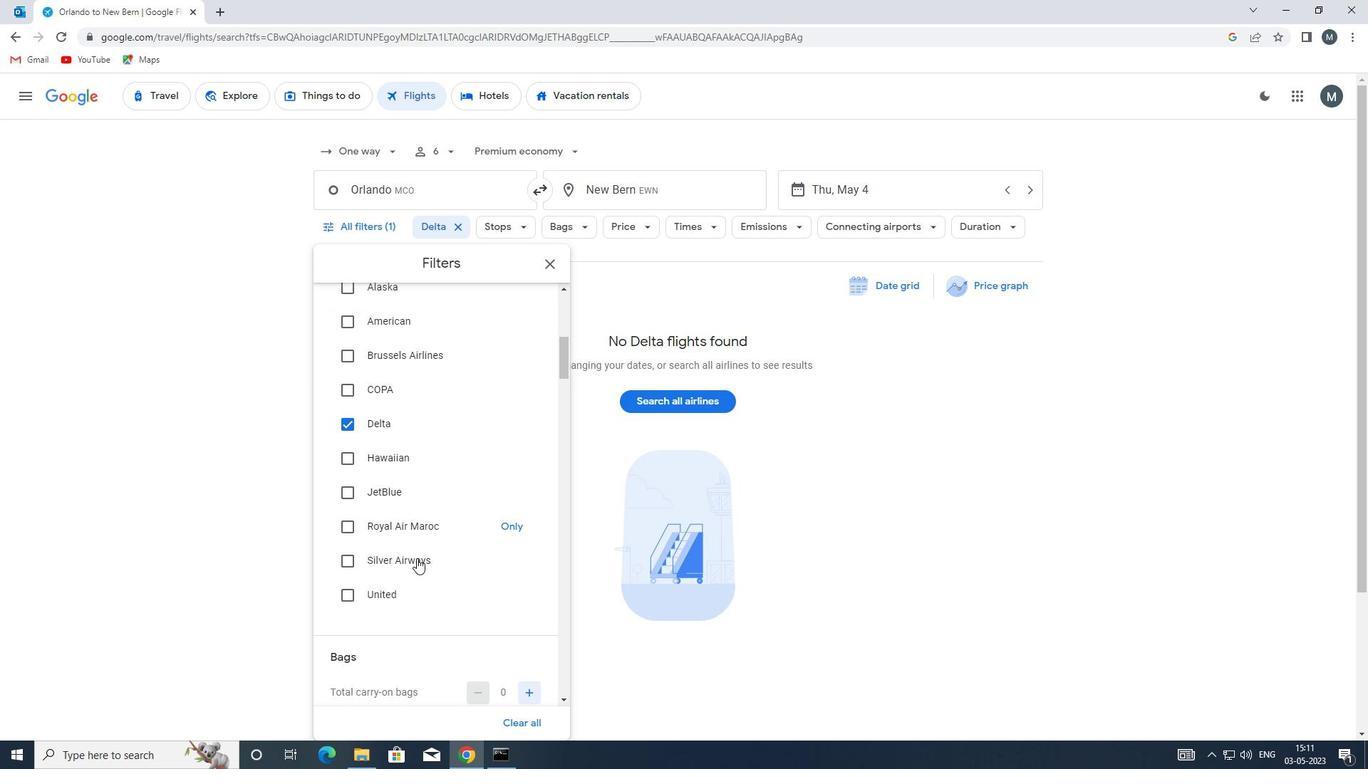 
Action: Mouse scrolled (419, 555) with delta (0, 0)
Screenshot: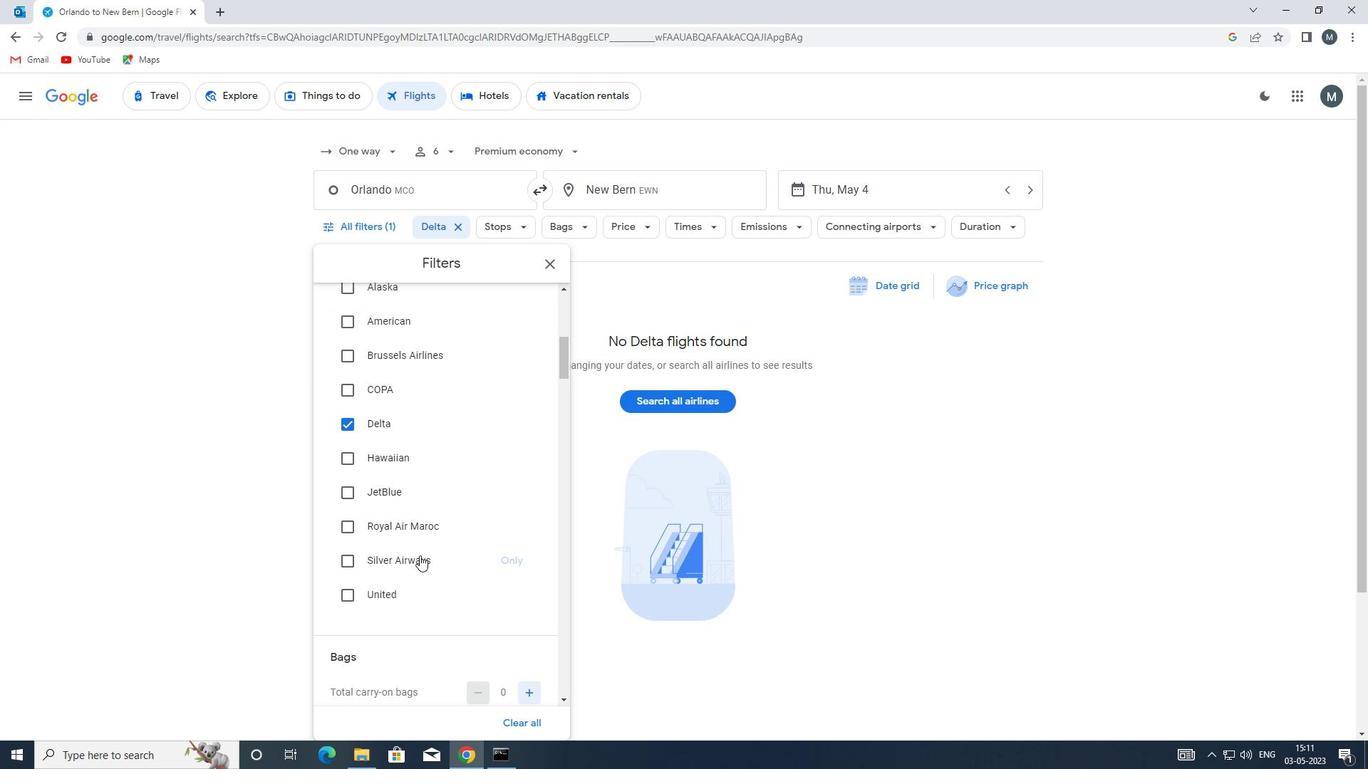 
Action: Mouse scrolled (419, 555) with delta (0, 0)
Screenshot: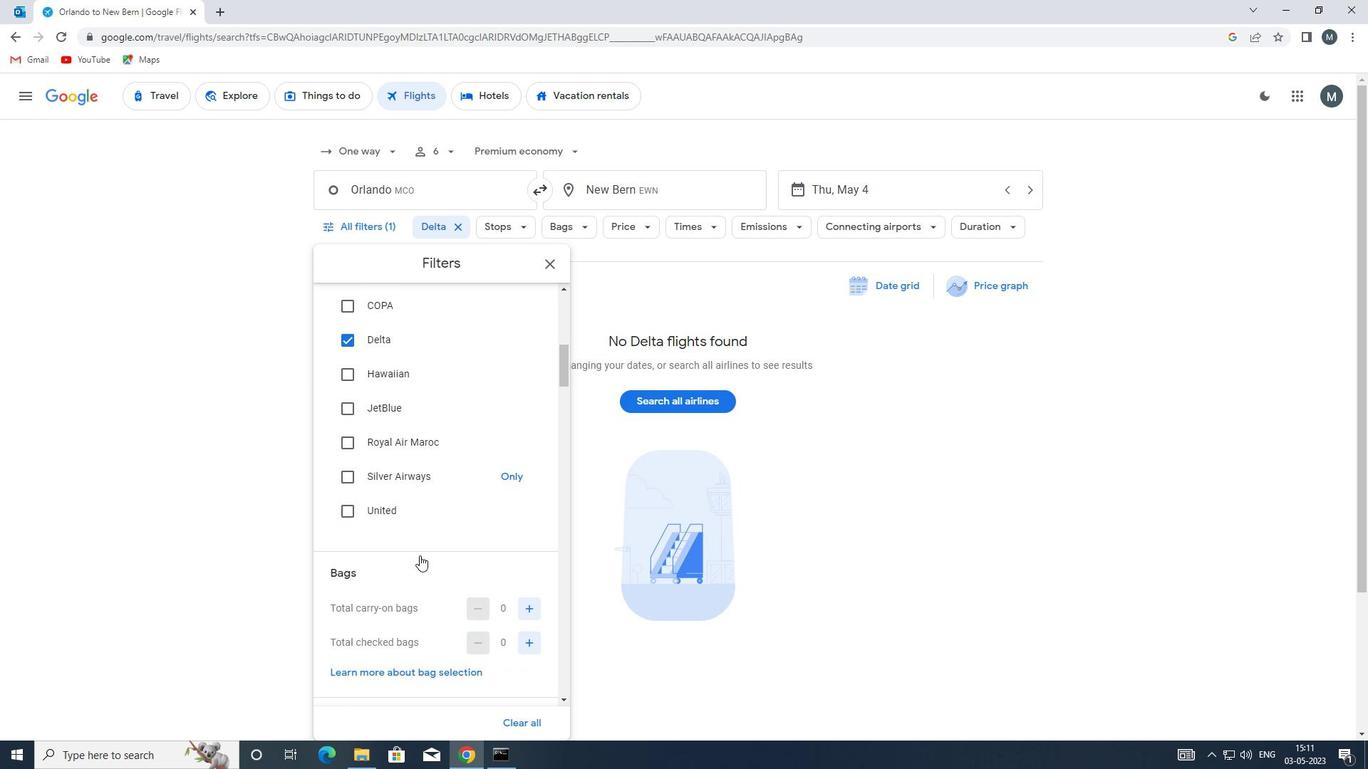 
Action: Mouse moved to (526, 512)
Screenshot: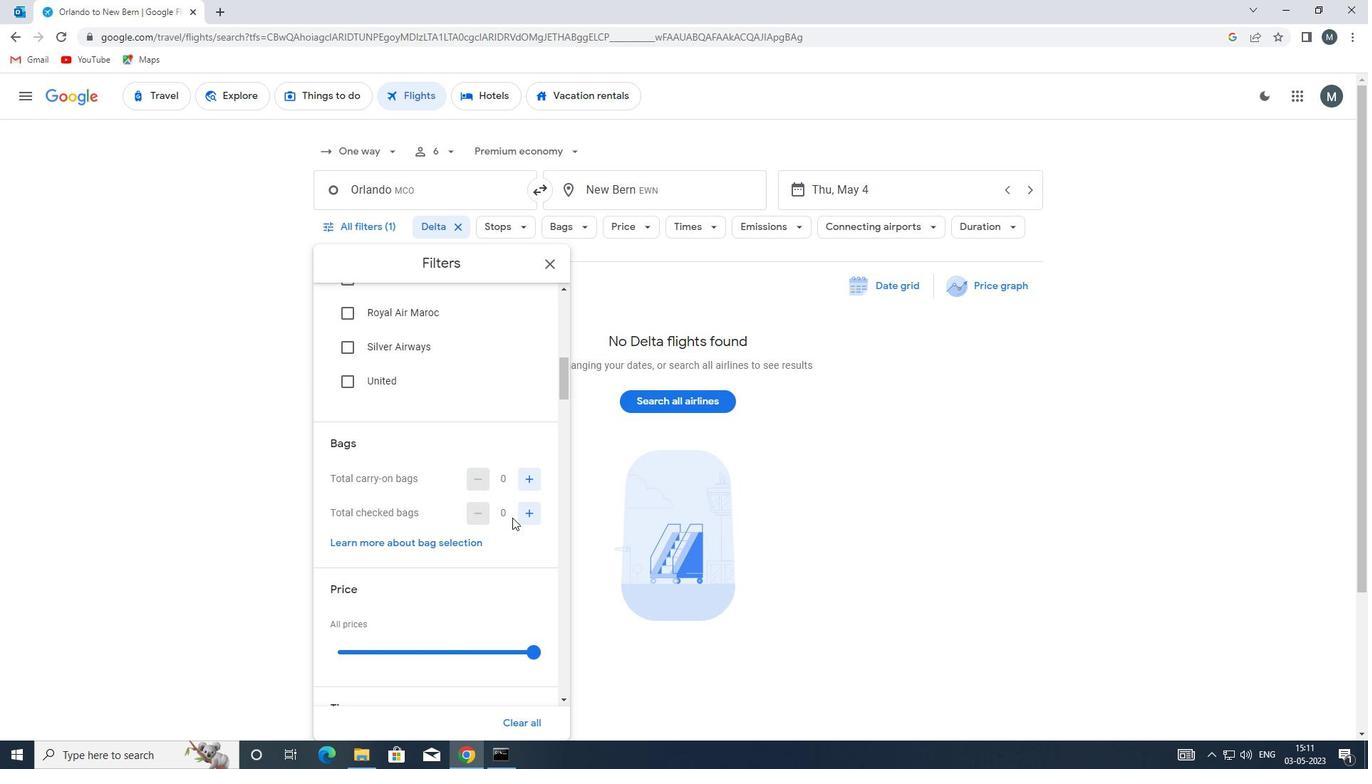 
Action: Mouse pressed left at (526, 512)
Screenshot: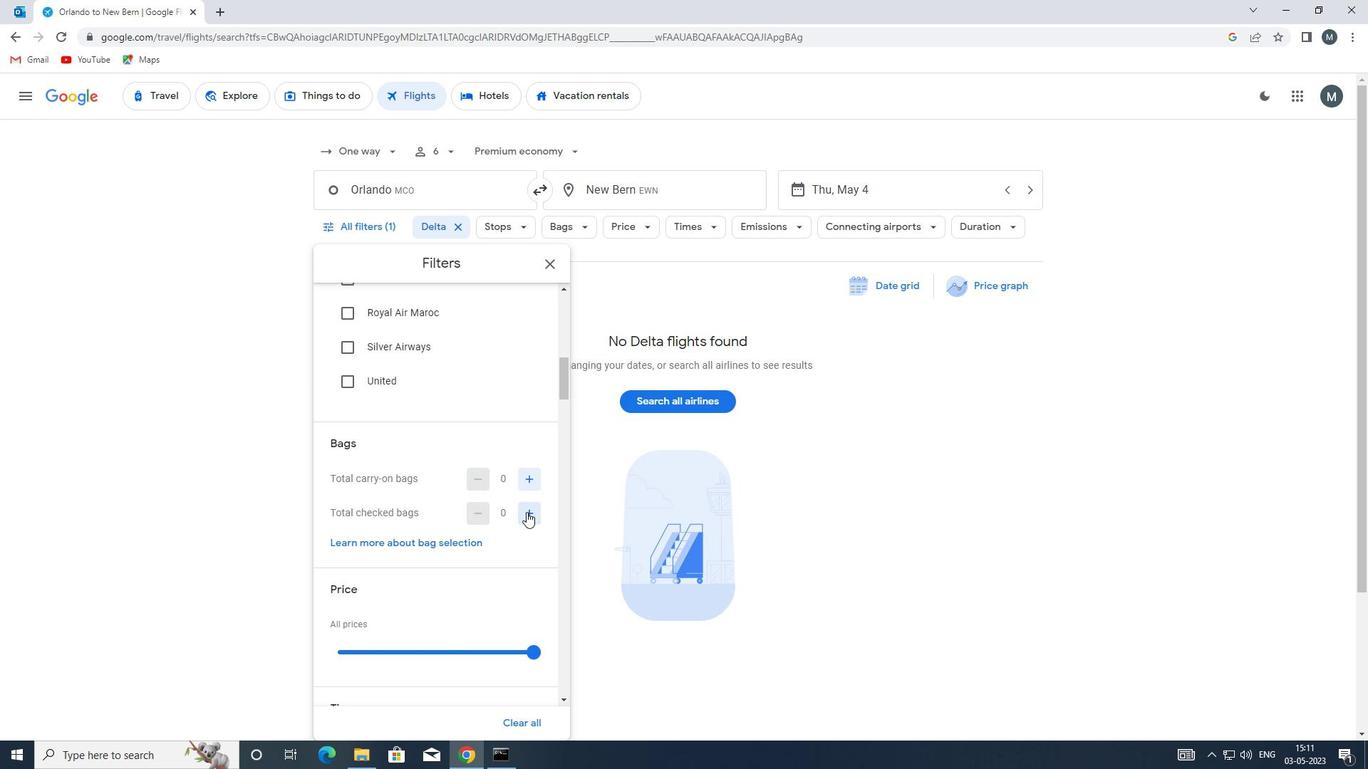 
Action: Mouse moved to (527, 512)
Screenshot: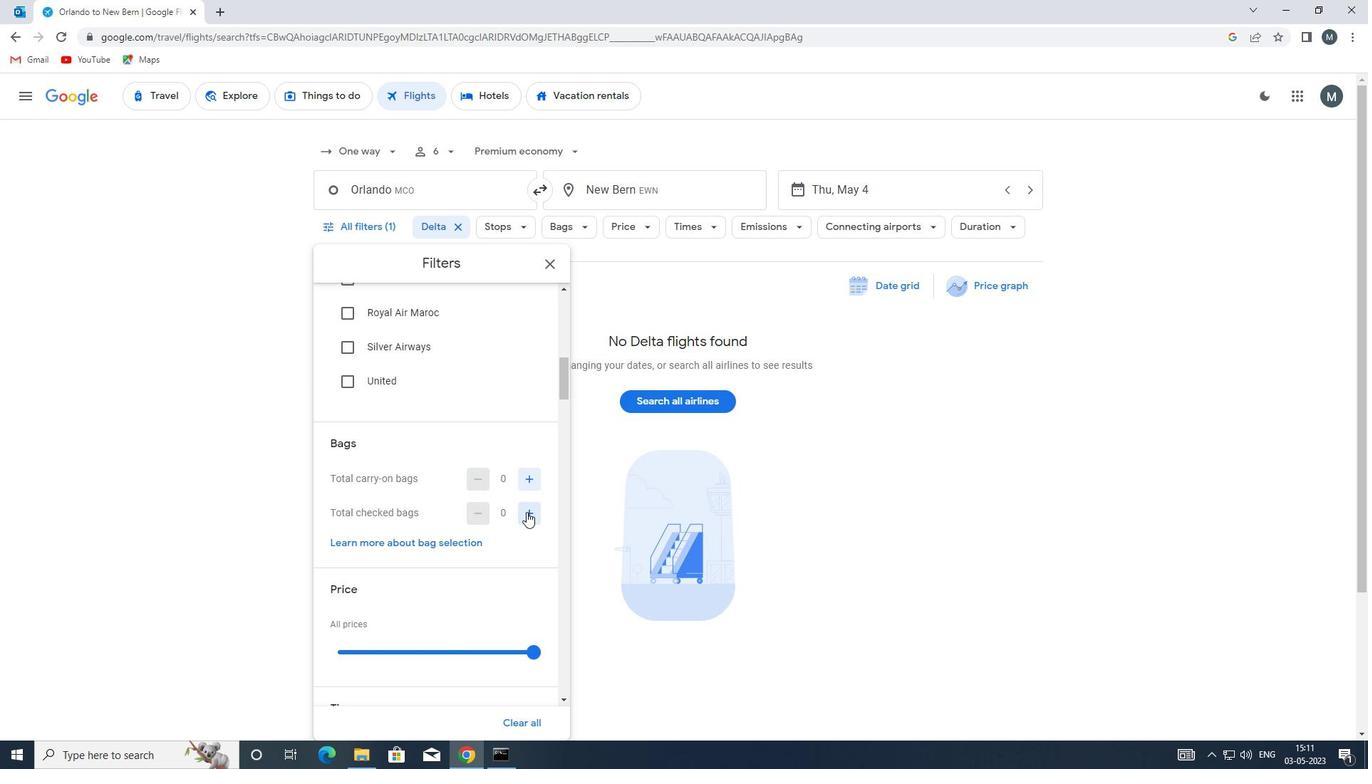 
Action: Mouse pressed left at (527, 512)
Screenshot: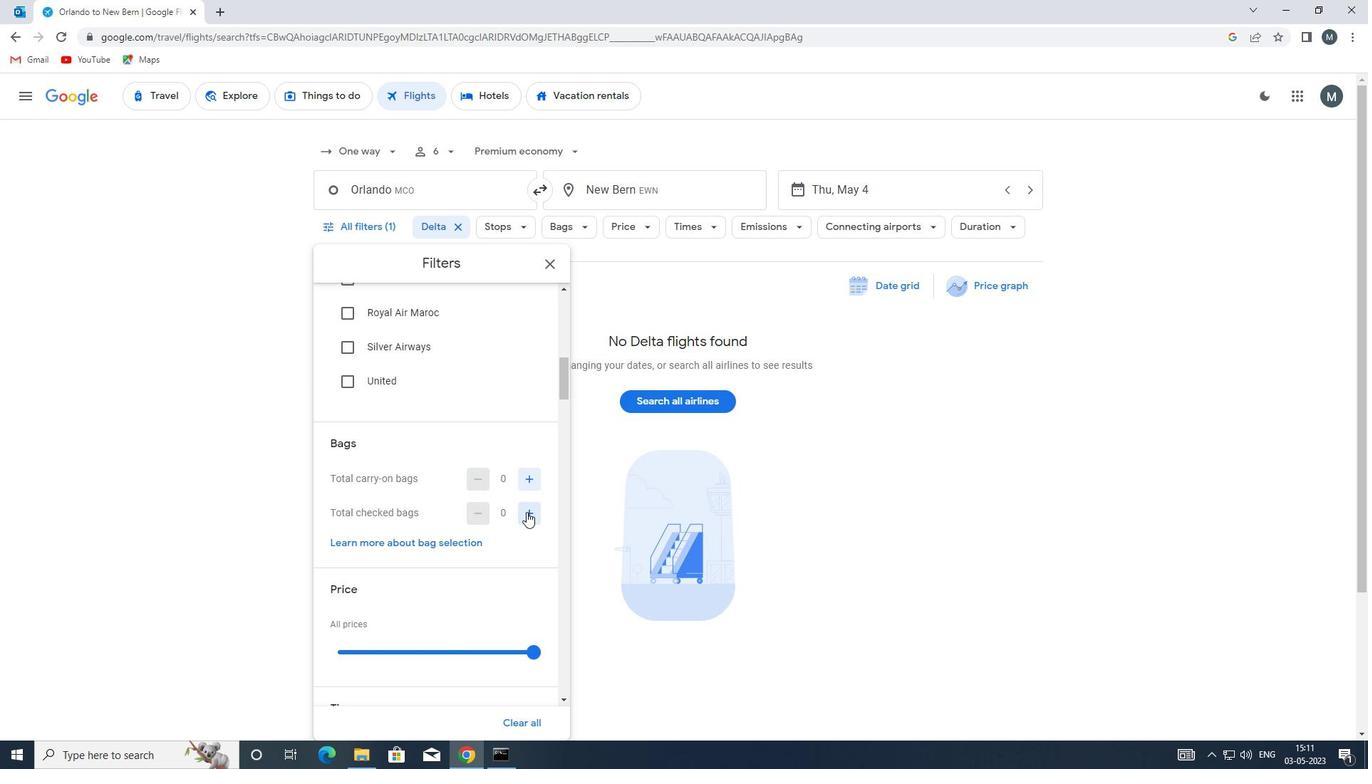 
Action: Mouse moved to (527, 512)
Screenshot: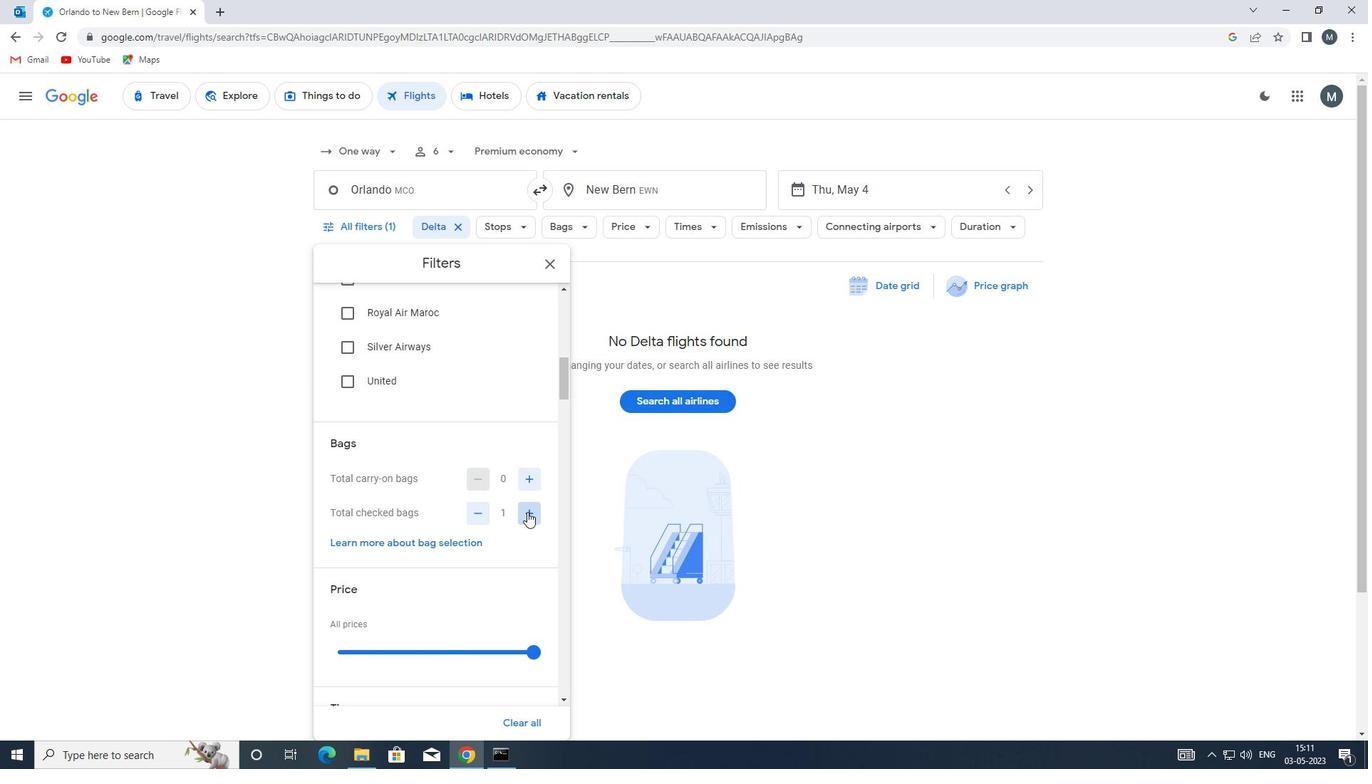 
Action: Mouse pressed left at (527, 512)
Screenshot: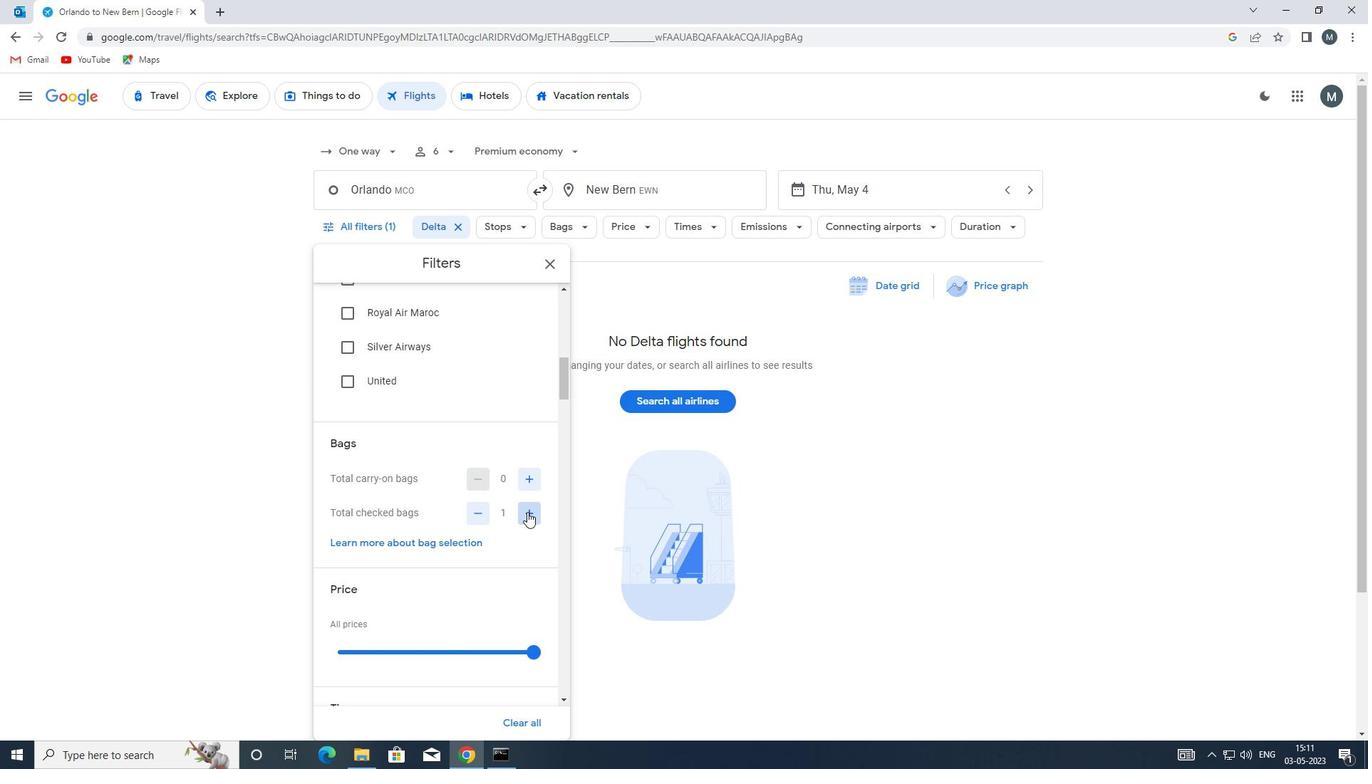 
Action: Mouse pressed left at (527, 512)
Screenshot: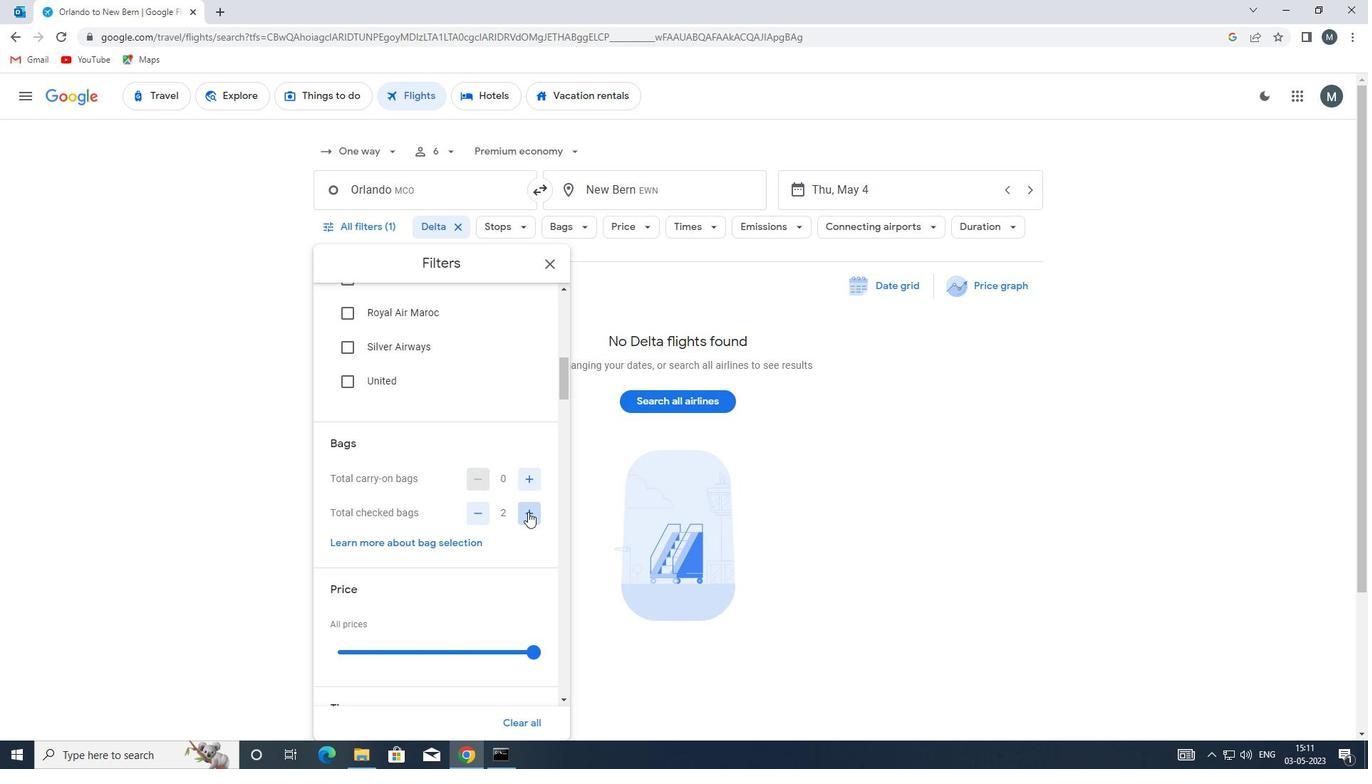 
Action: Mouse pressed left at (527, 512)
Screenshot: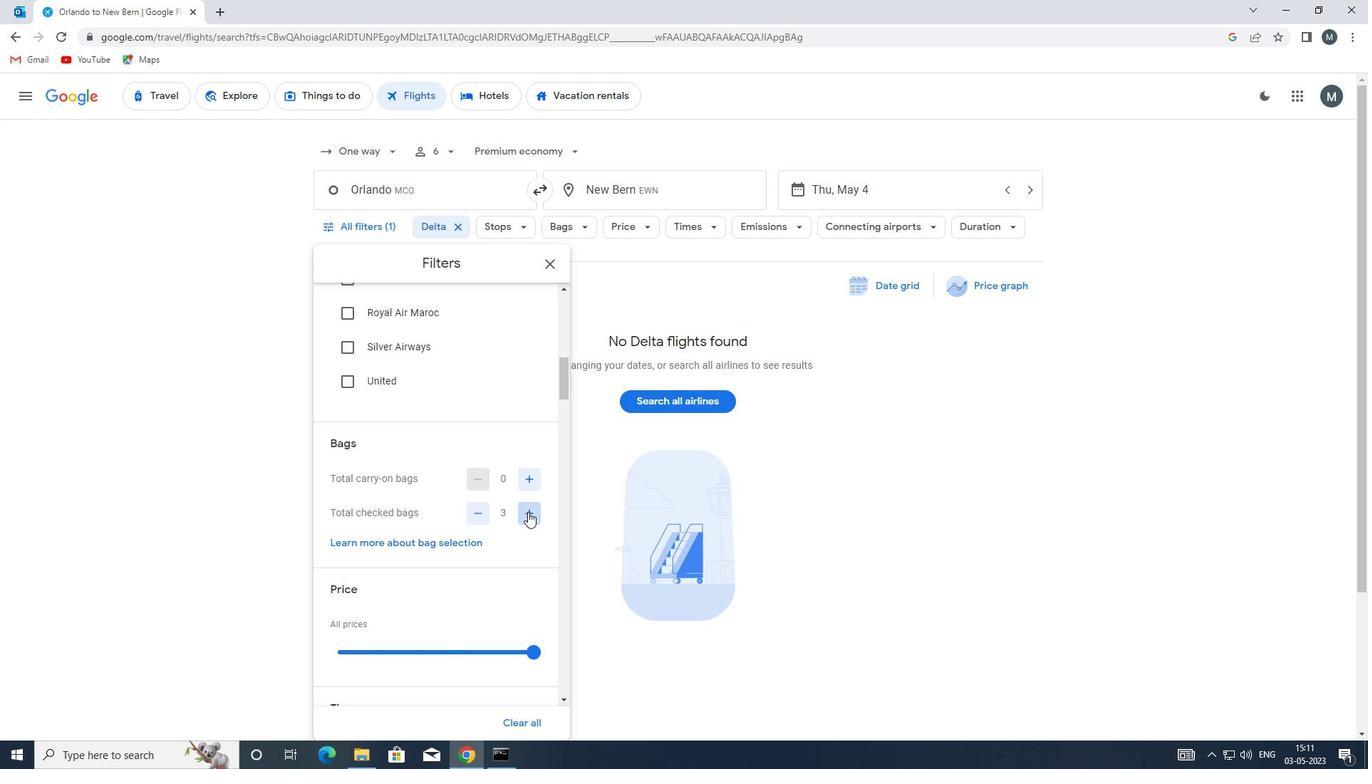 
Action: Mouse pressed left at (527, 512)
Screenshot: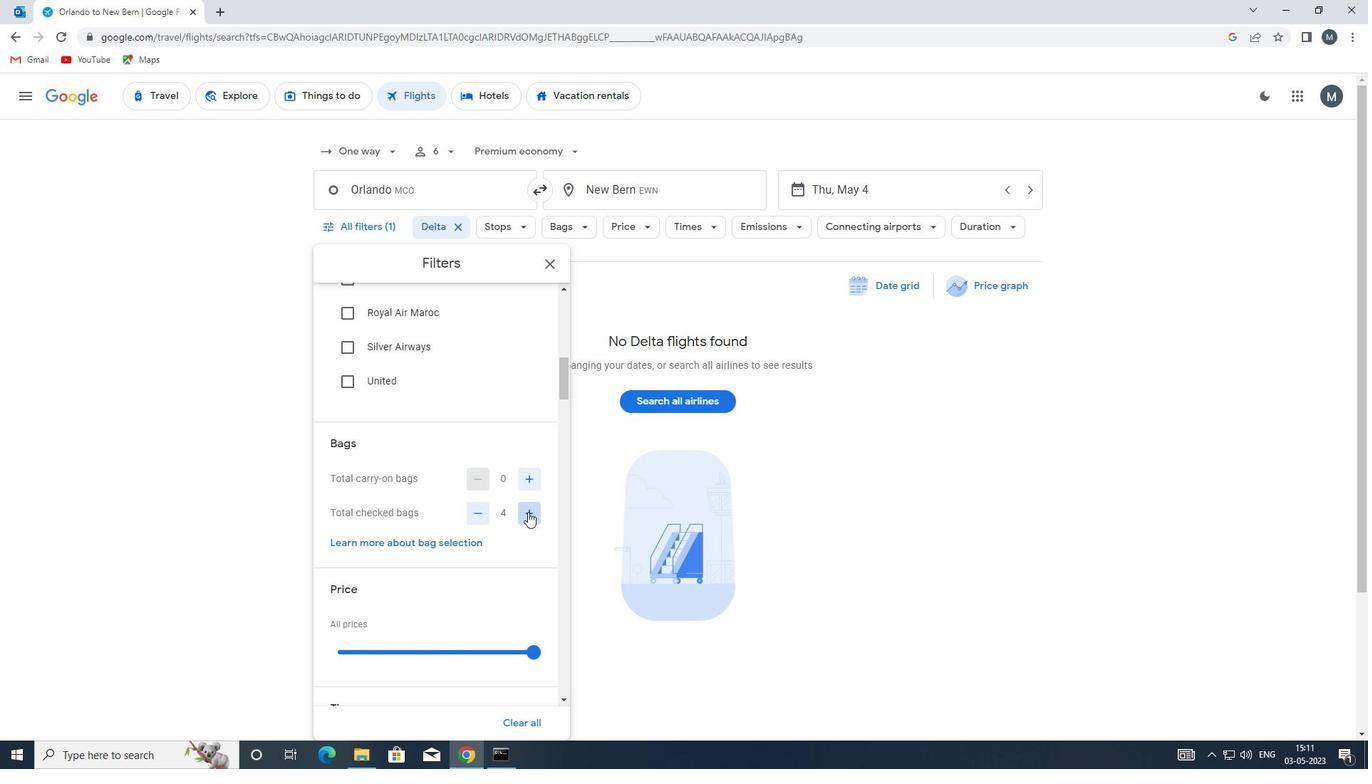 
Action: Mouse moved to (530, 508)
Screenshot: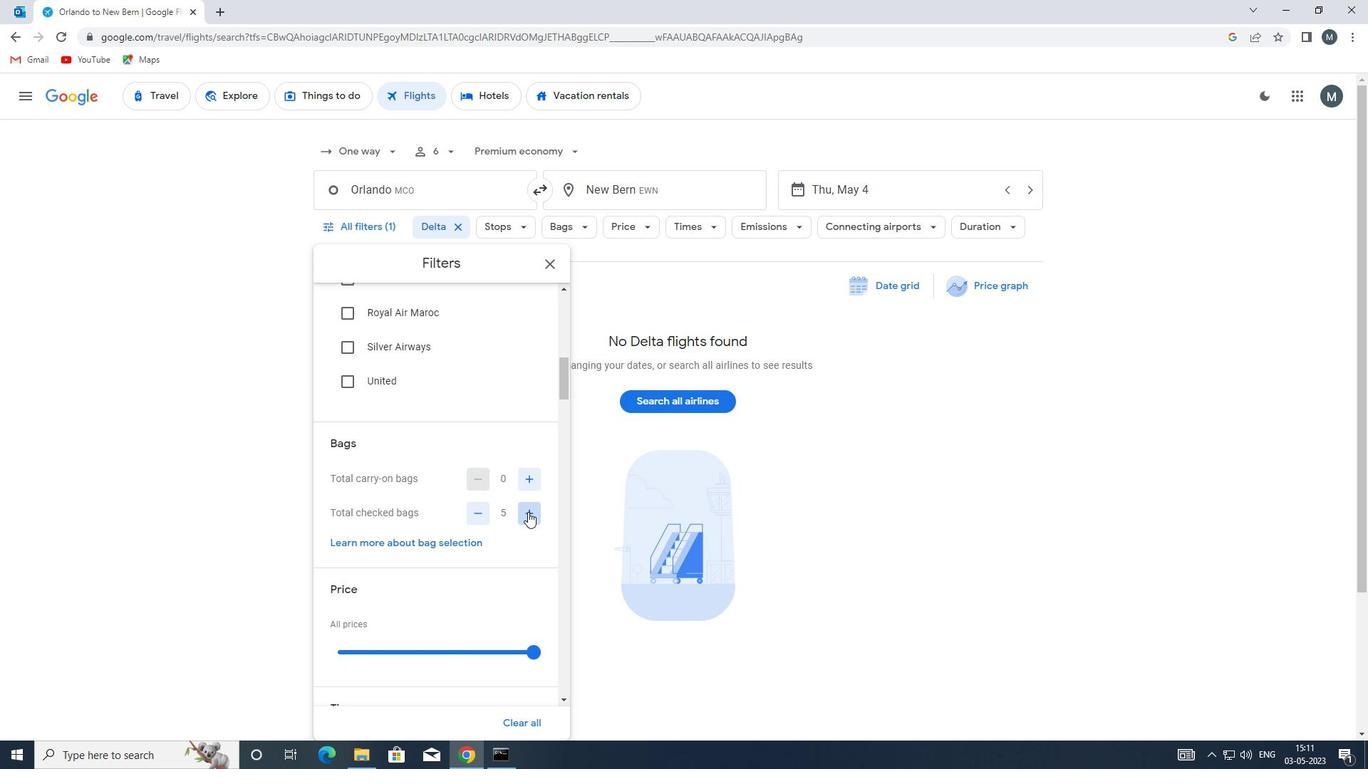 
Action: Mouse pressed left at (530, 508)
Screenshot: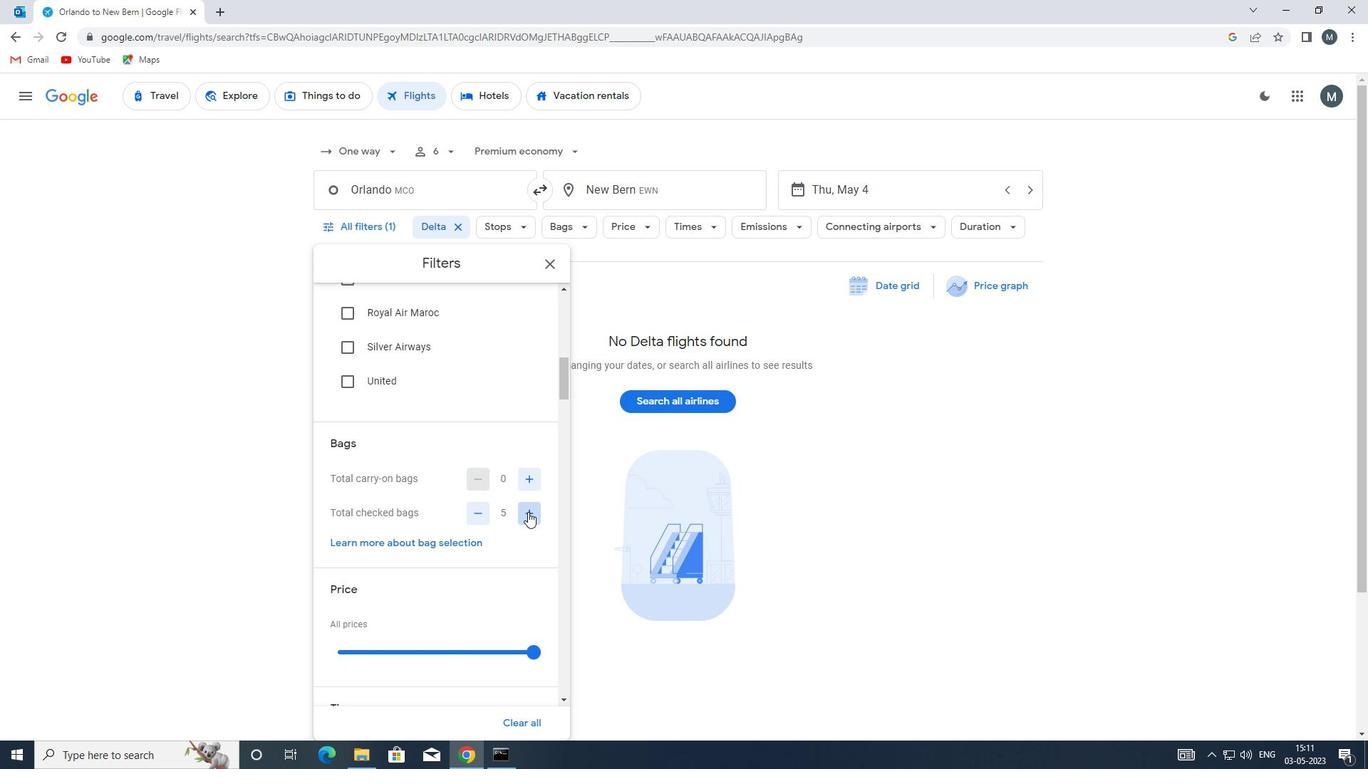 
Action: Mouse moved to (531, 508)
Screenshot: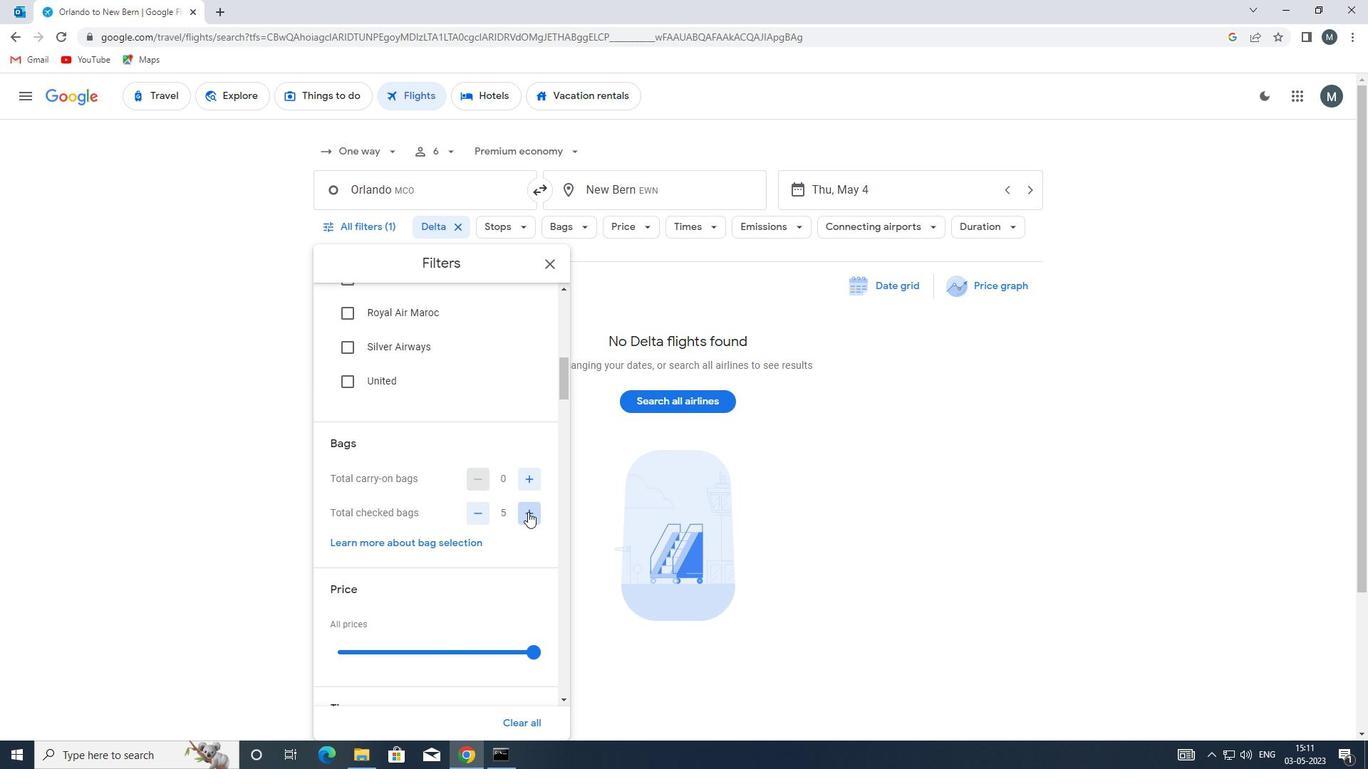 
Action: Mouse pressed left at (531, 508)
Screenshot: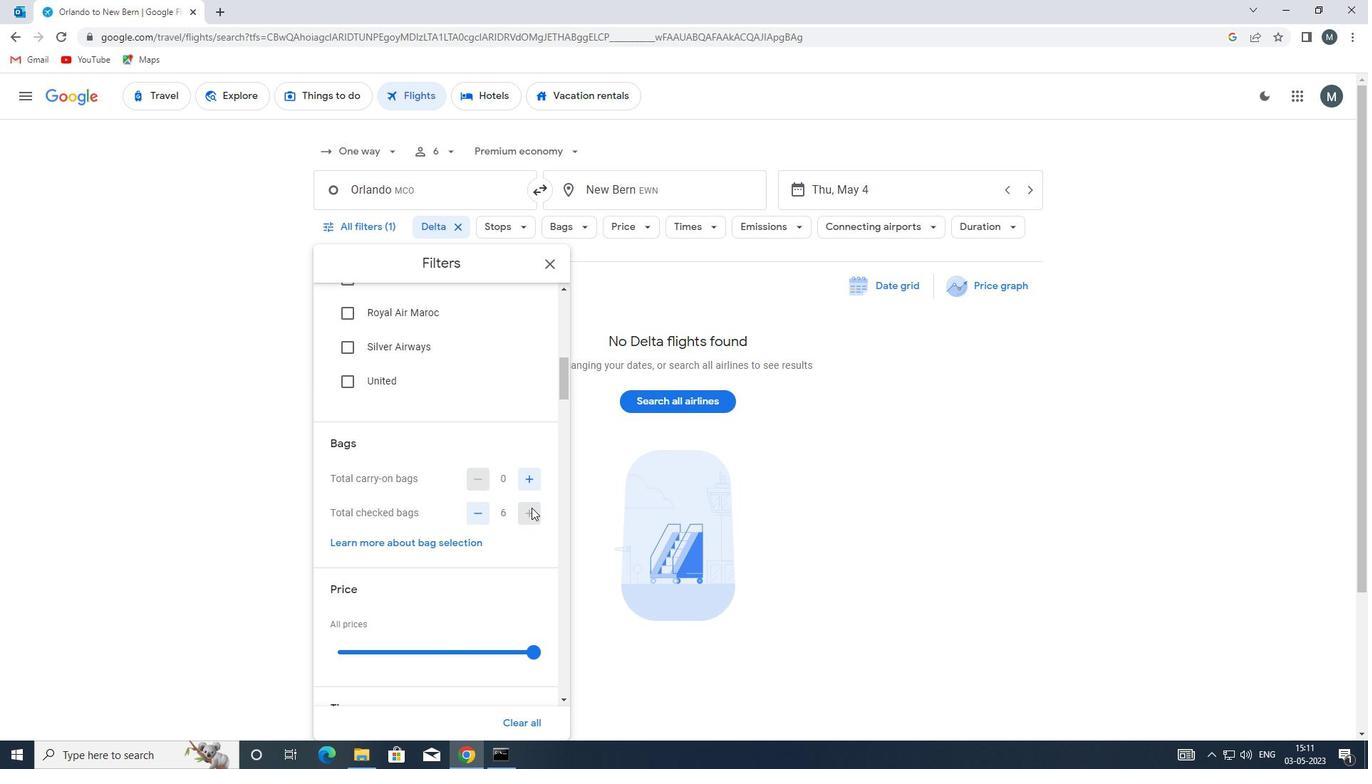 
Action: Mouse moved to (407, 513)
Screenshot: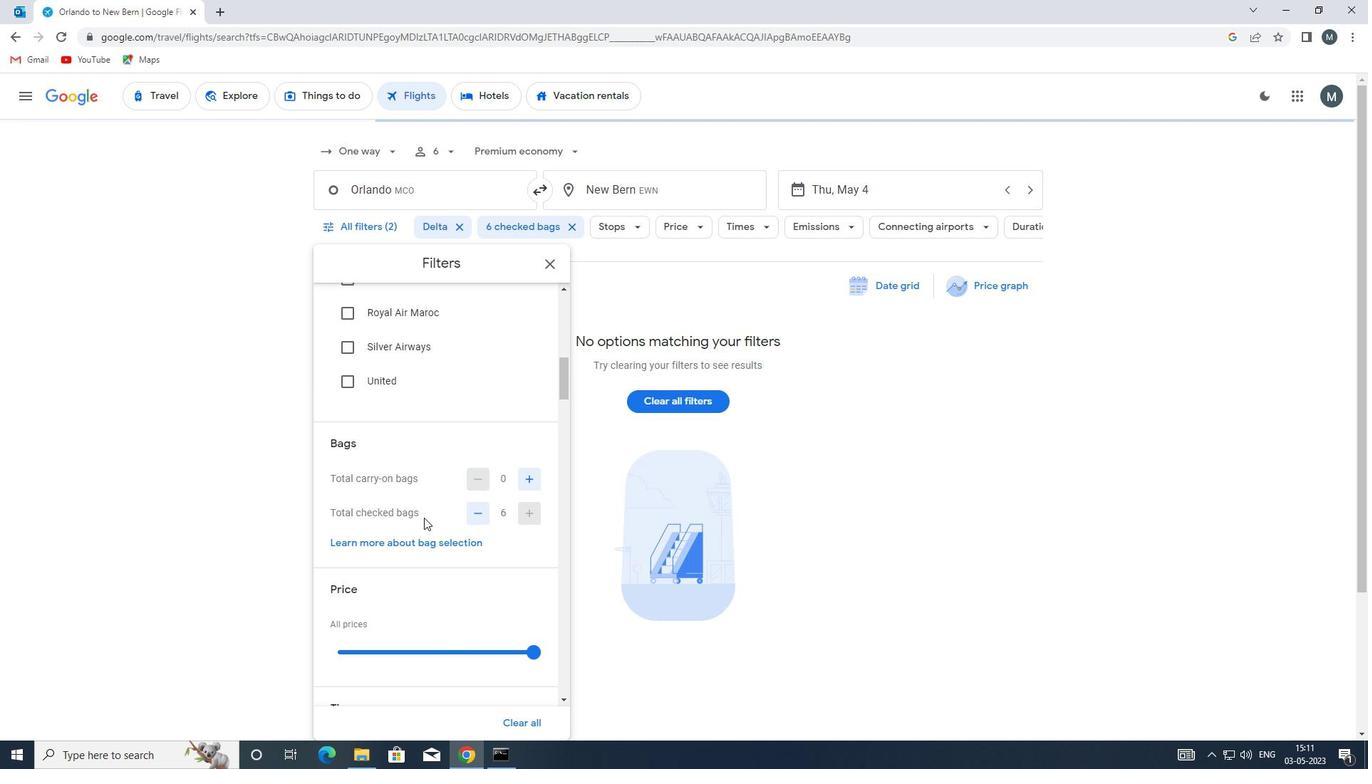 
Action: Mouse scrolled (407, 512) with delta (0, 0)
Screenshot: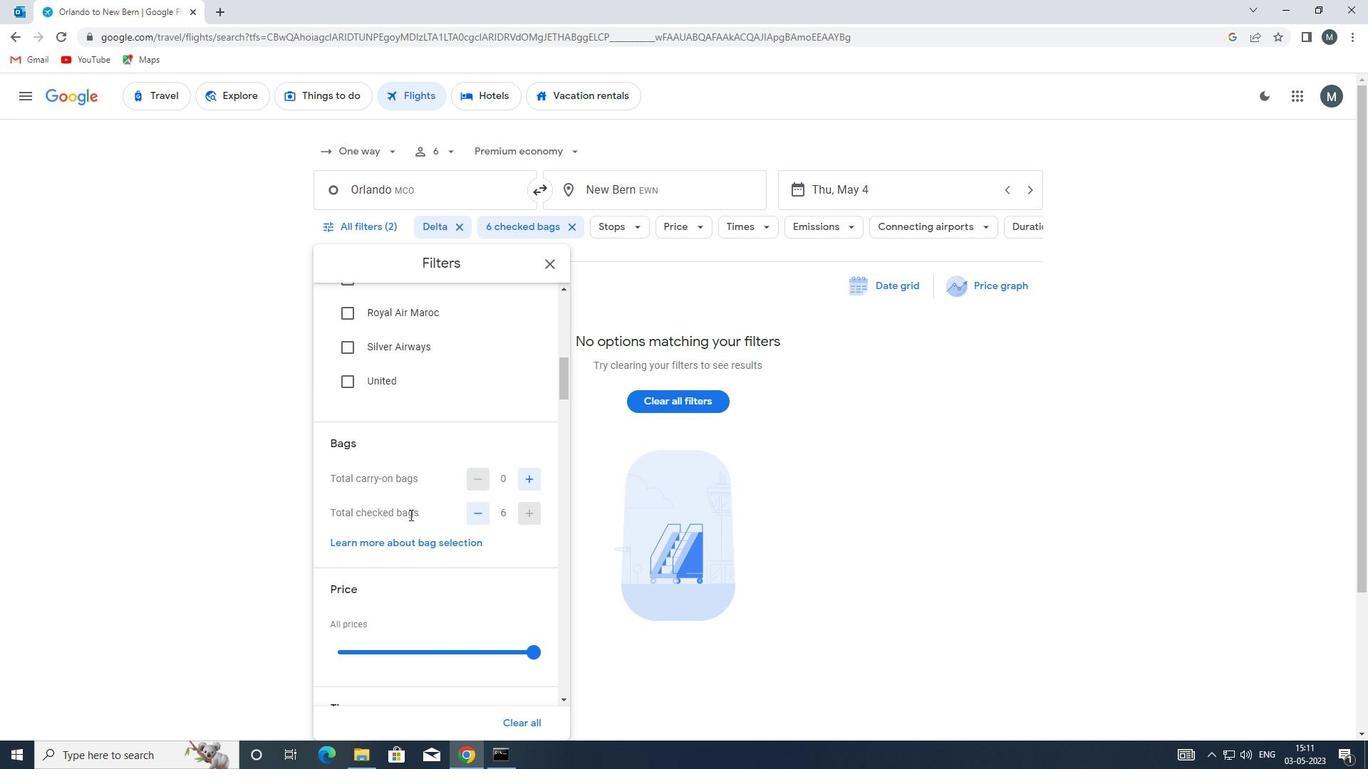 
Action: Mouse scrolled (407, 512) with delta (0, 0)
Screenshot: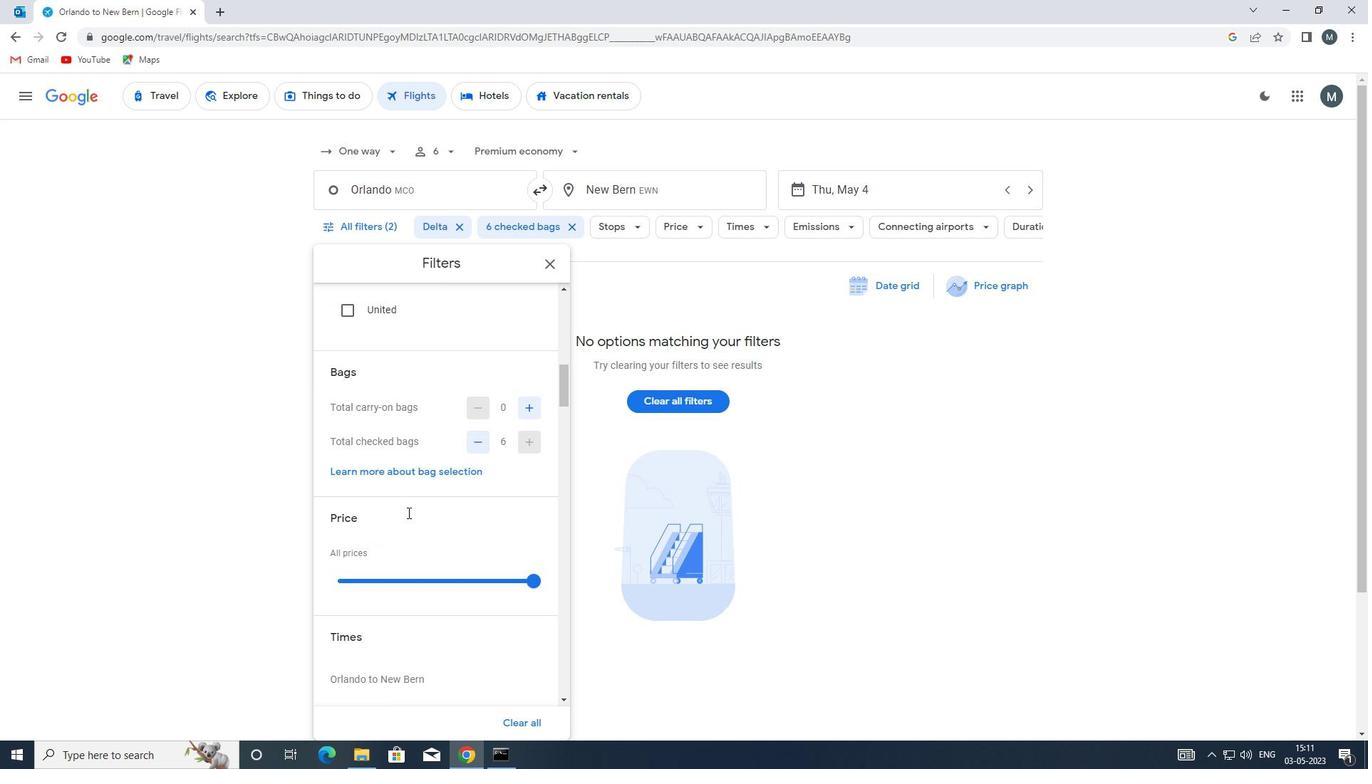 
Action: Mouse moved to (381, 502)
Screenshot: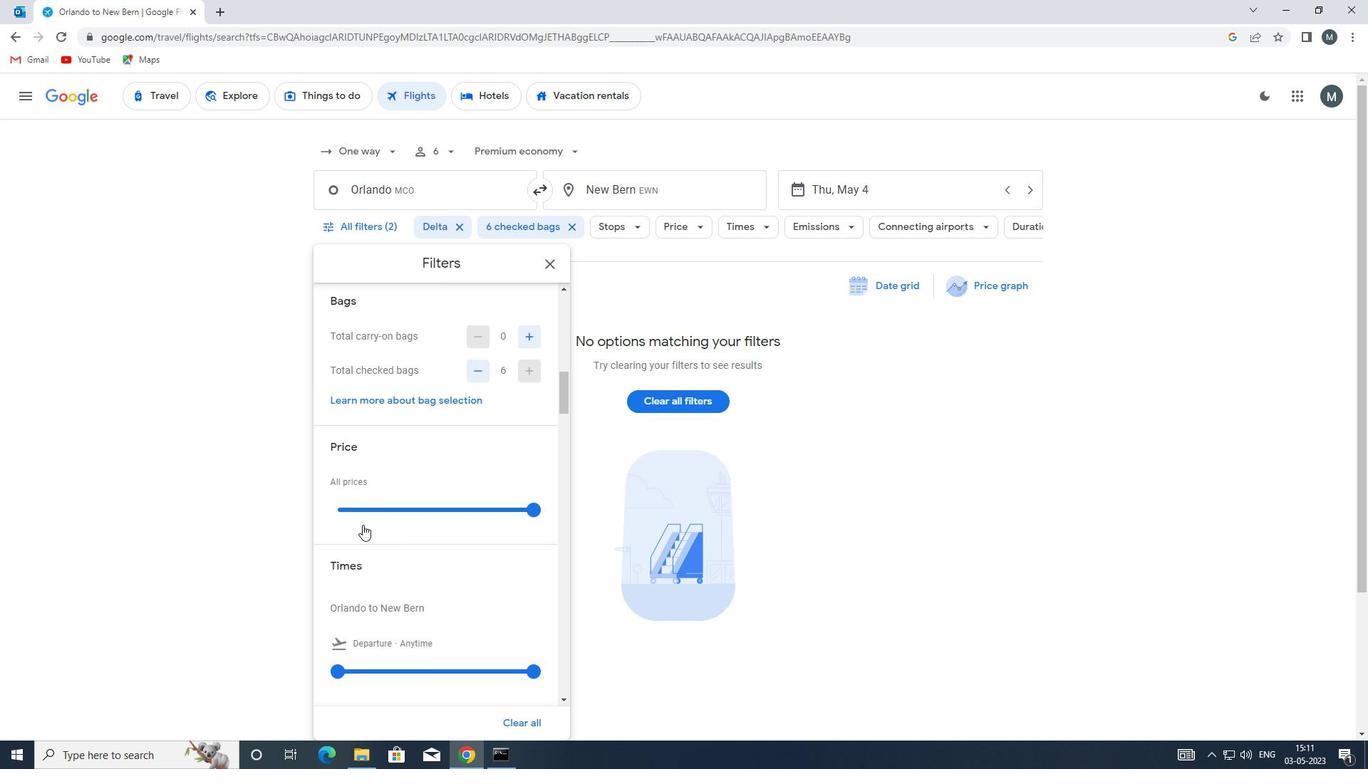 
Action: Mouse pressed left at (381, 502)
Screenshot: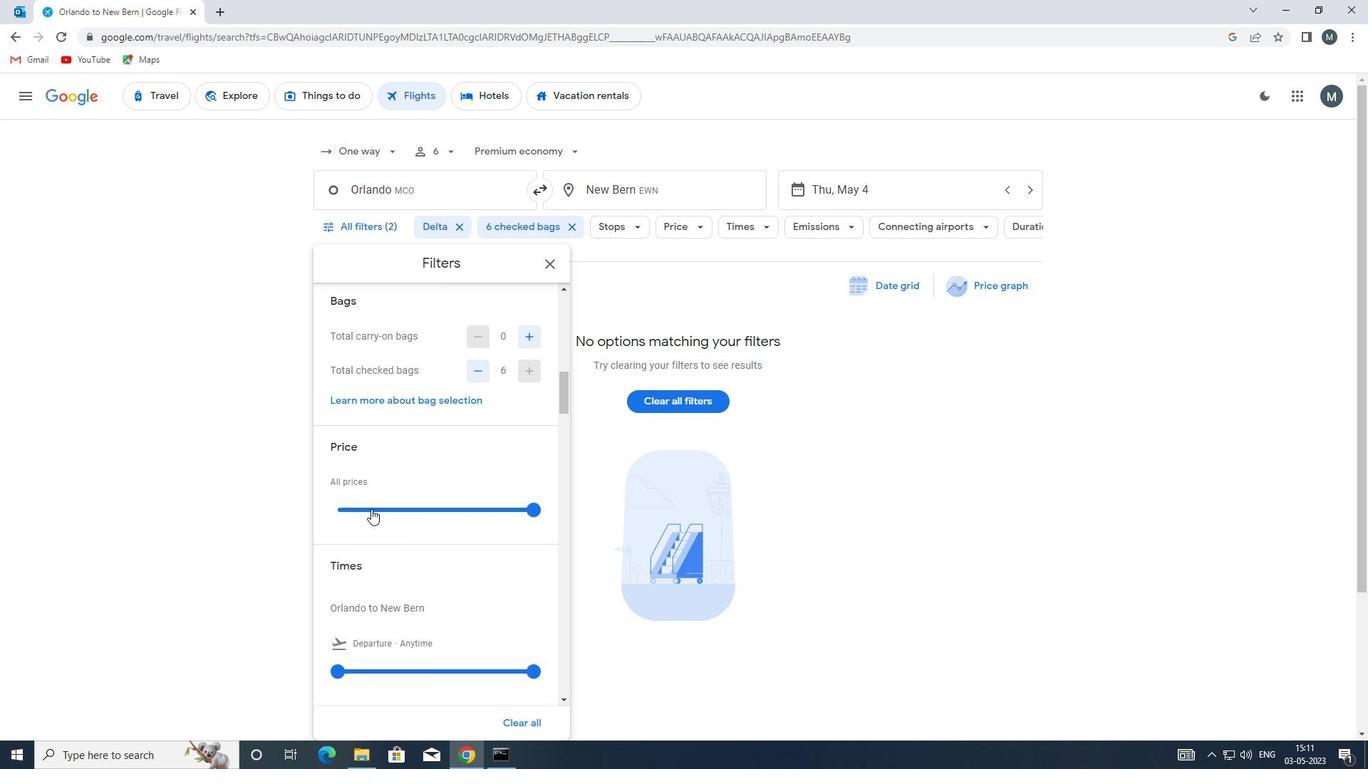 
Action: Mouse pressed left at (381, 502)
Screenshot: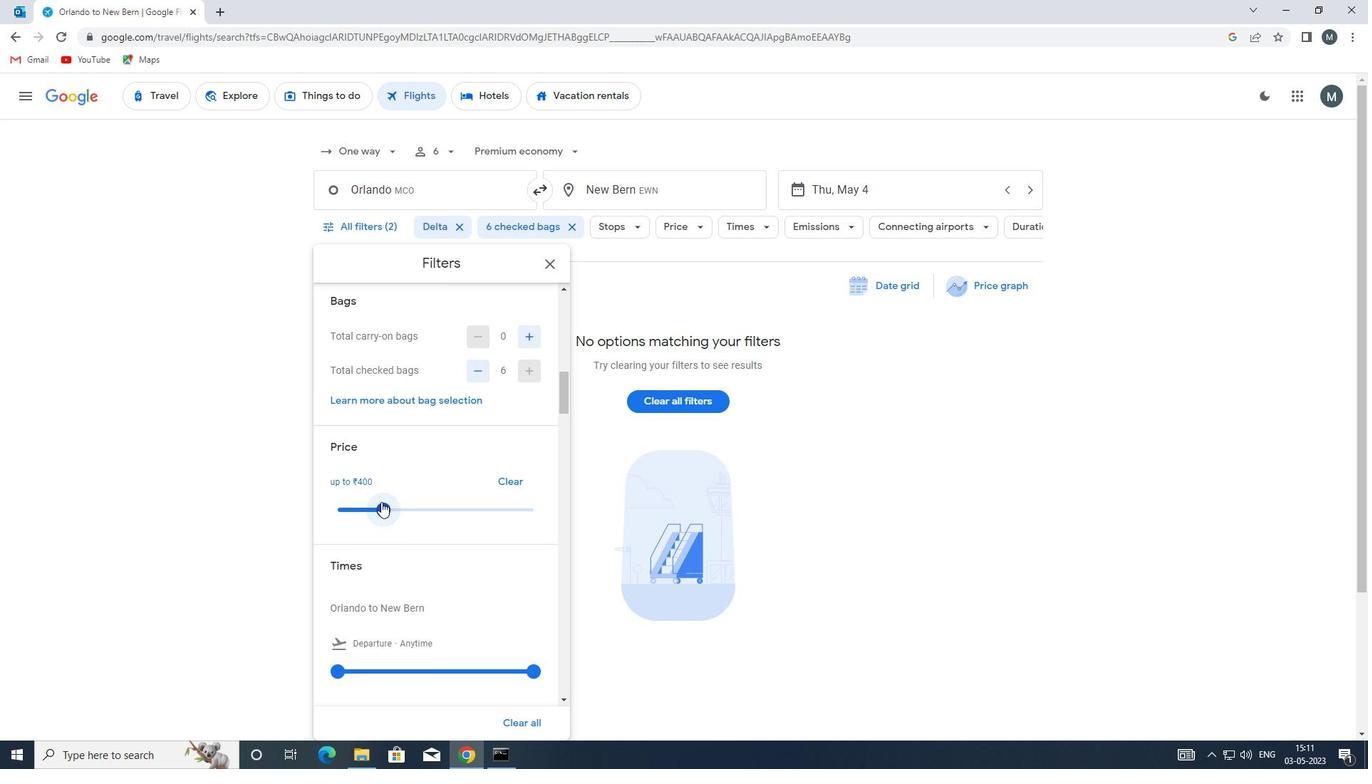 
Action: Mouse moved to (458, 515)
Screenshot: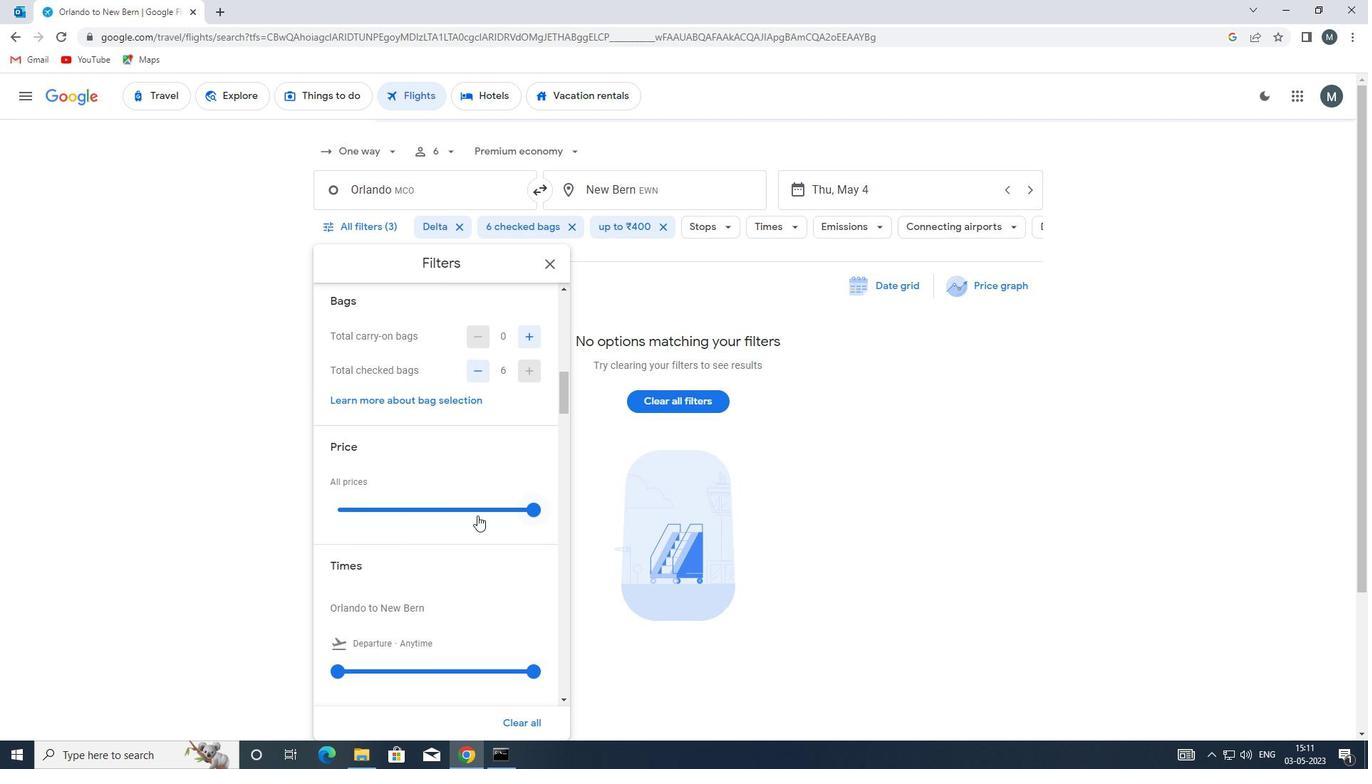 
Action: Mouse scrolled (458, 515) with delta (0, 0)
Screenshot: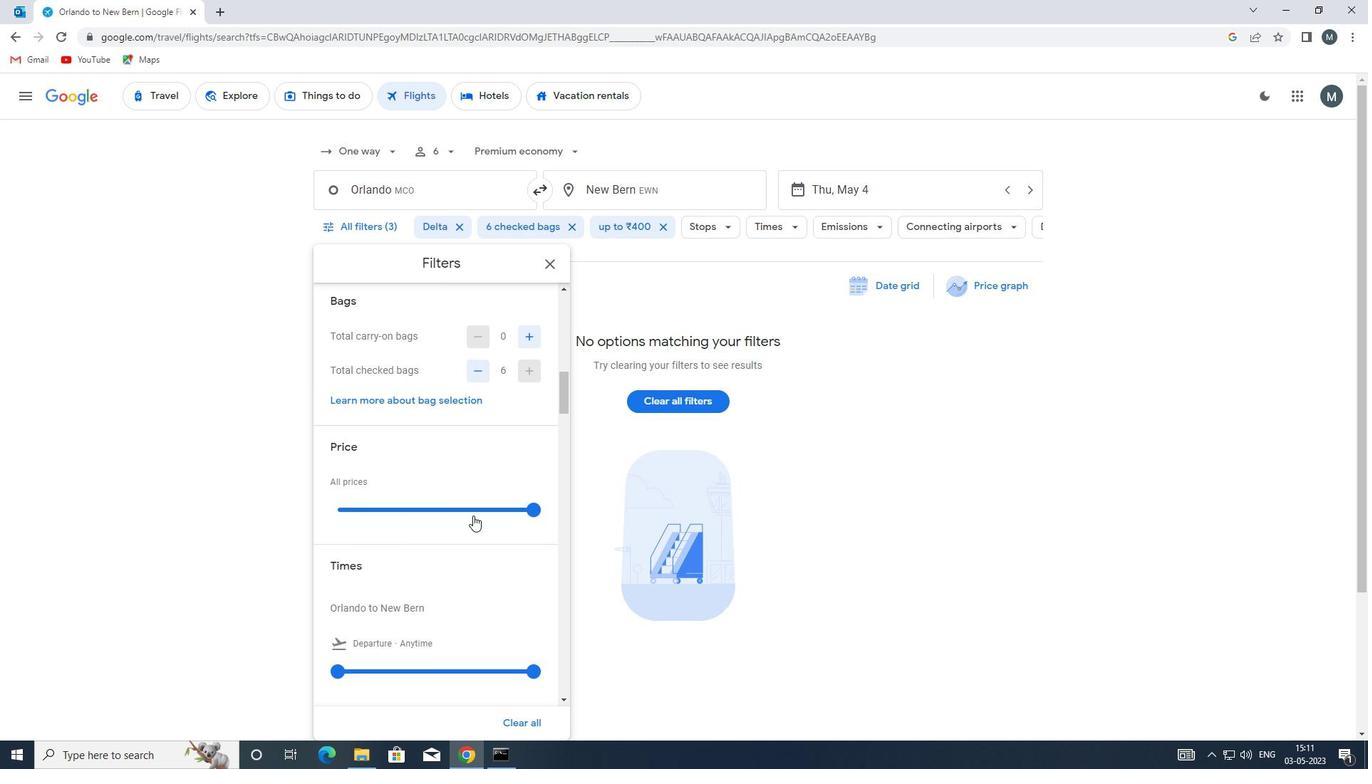 
Action: Mouse moved to (409, 517)
Screenshot: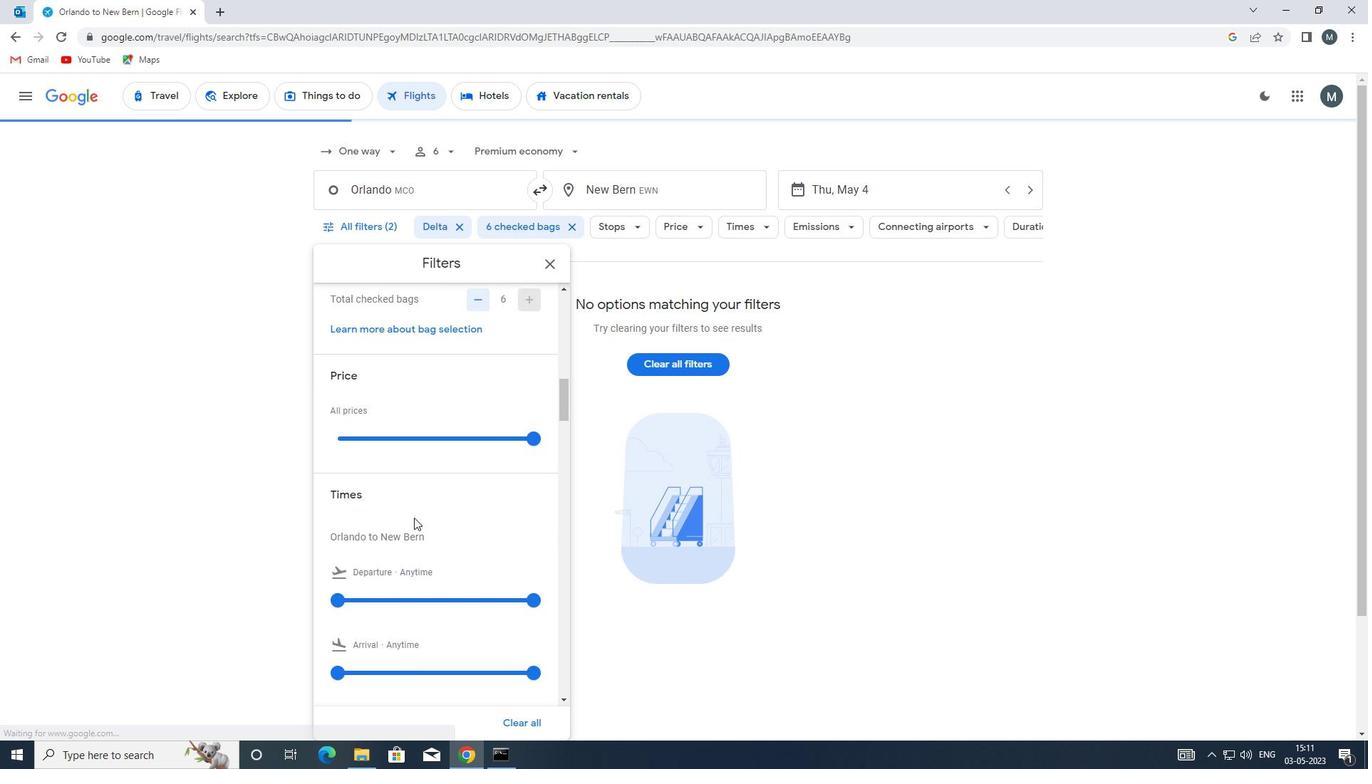 
Action: Mouse scrolled (409, 517) with delta (0, 0)
Screenshot: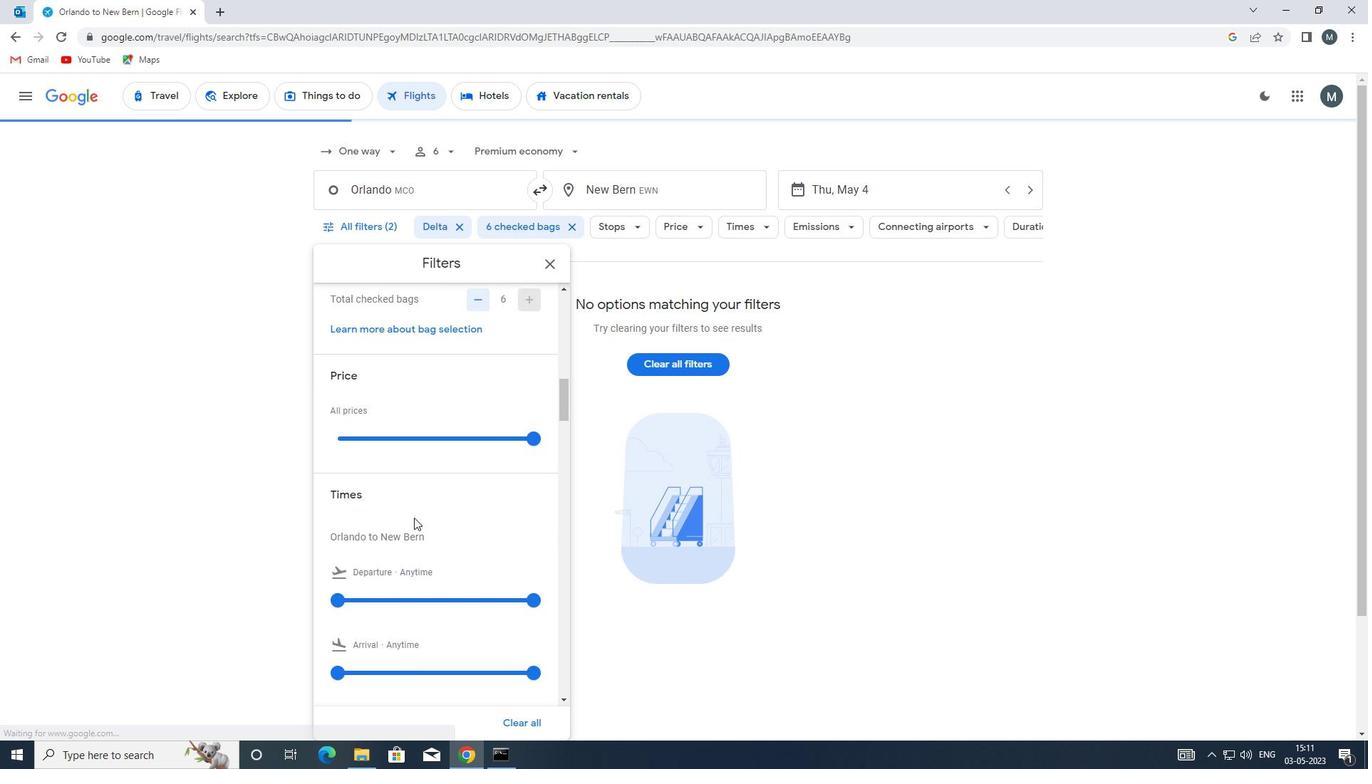 
Action: Mouse moved to (332, 525)
Screenshot: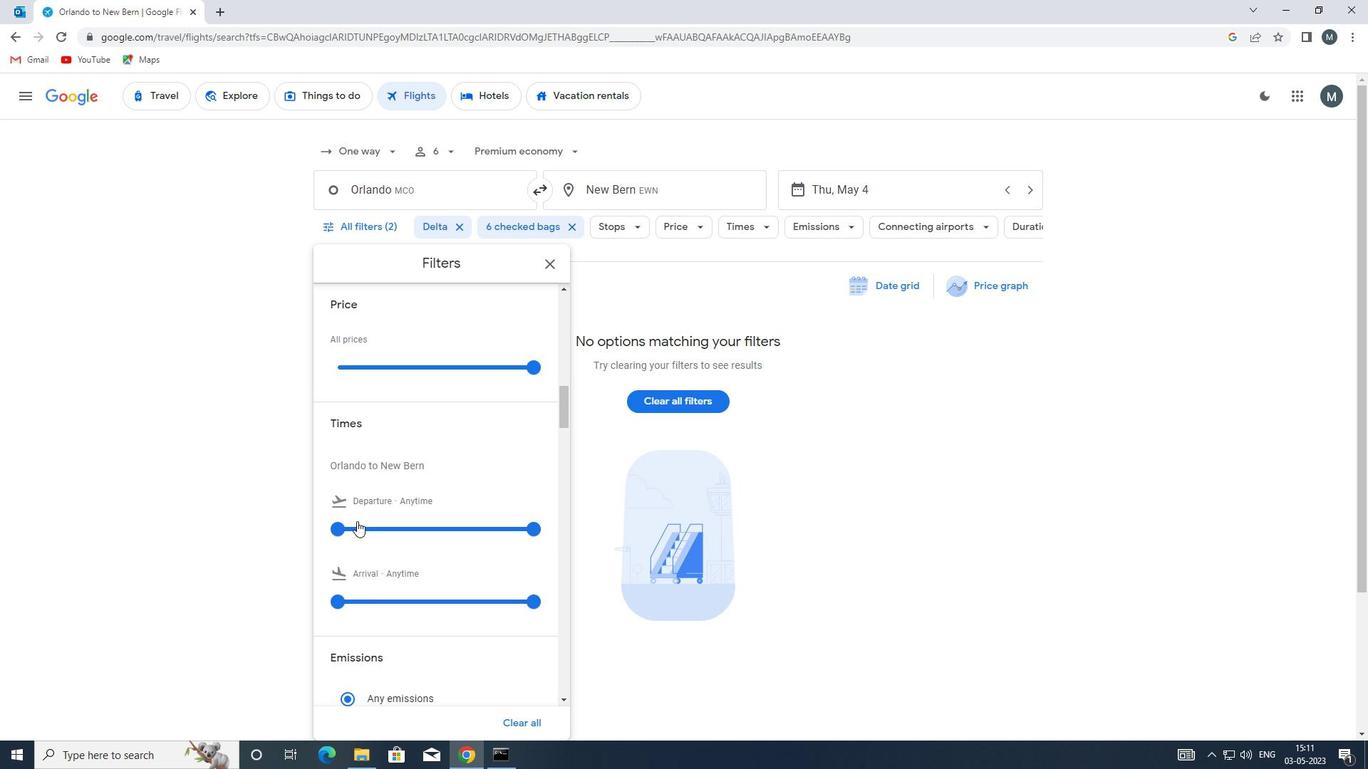 
Action: Mouse pressed left at (332, 525)
Screenshot: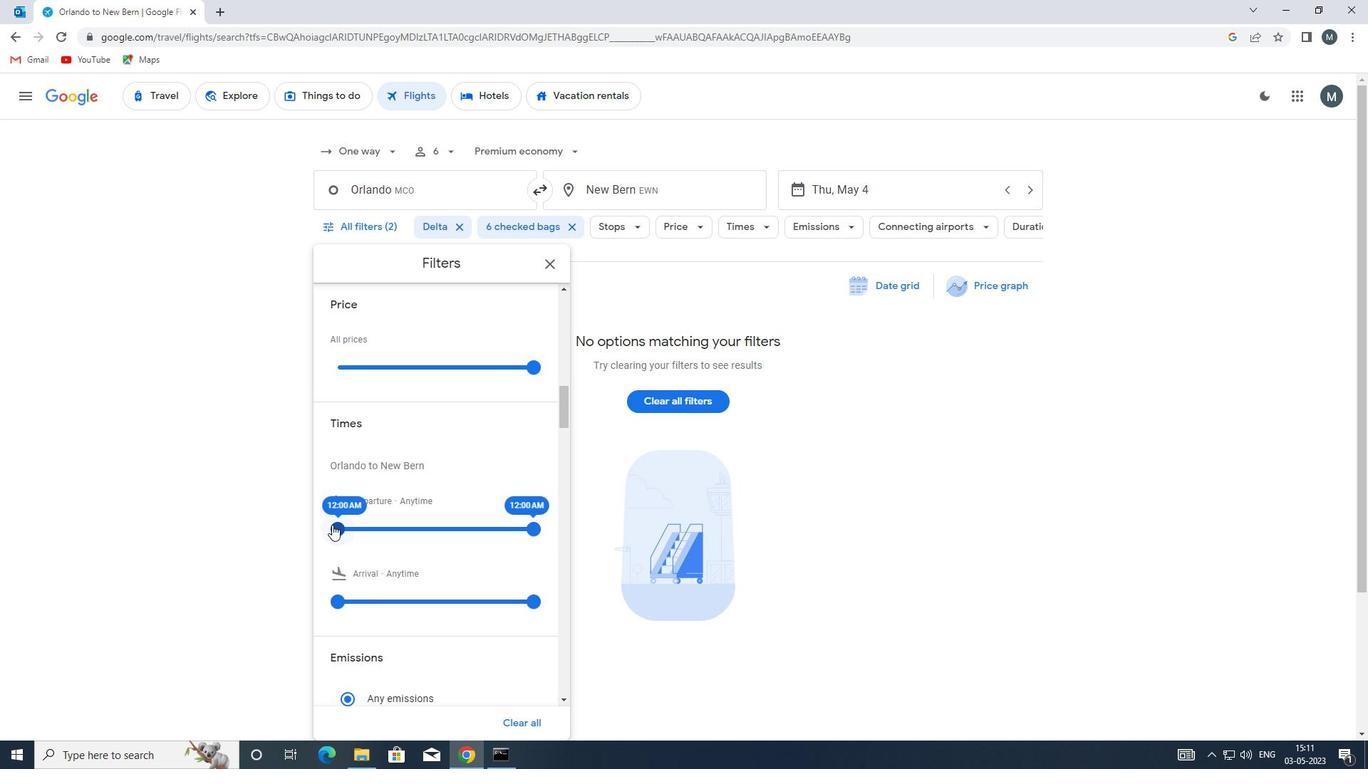 
Action: Mouse moved to (532, 526)
Screenshot: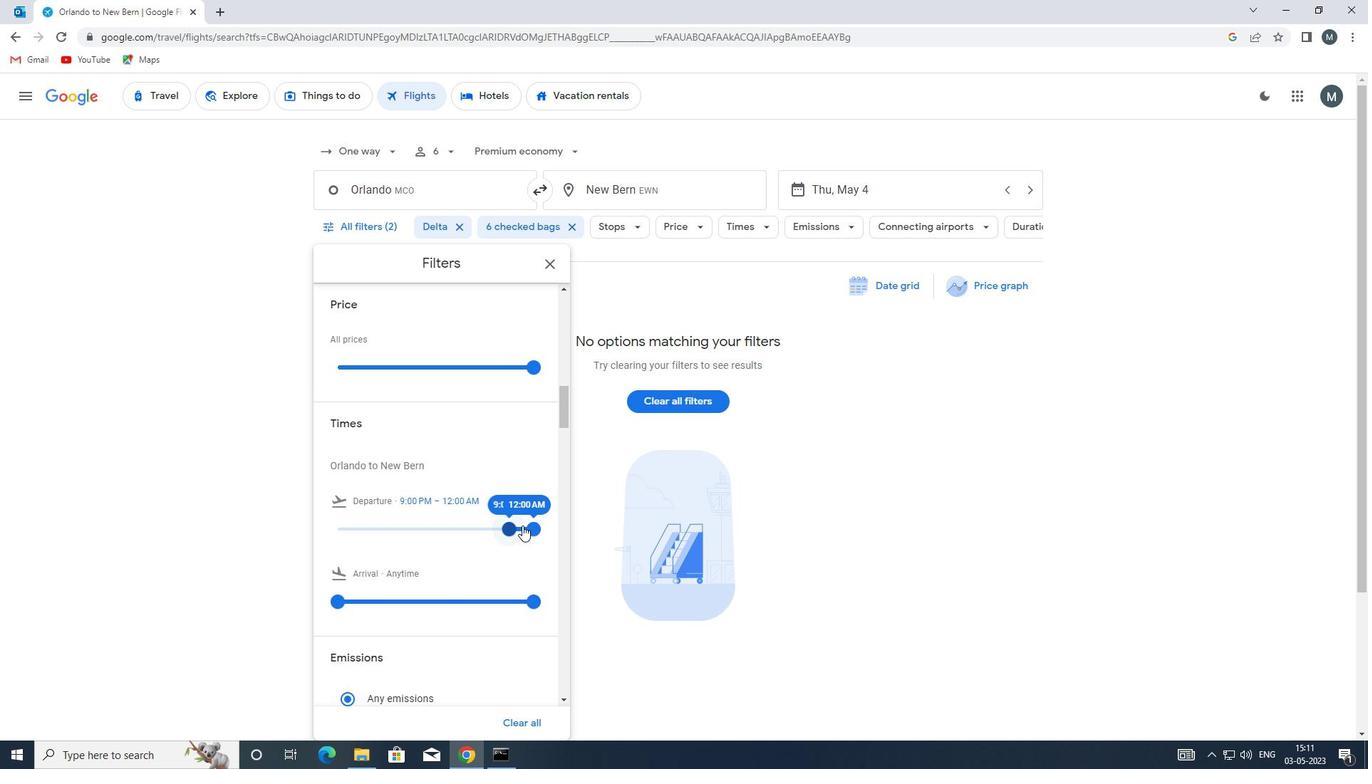 
Action: Mouse pressed left at (532, 526)
Screenshot: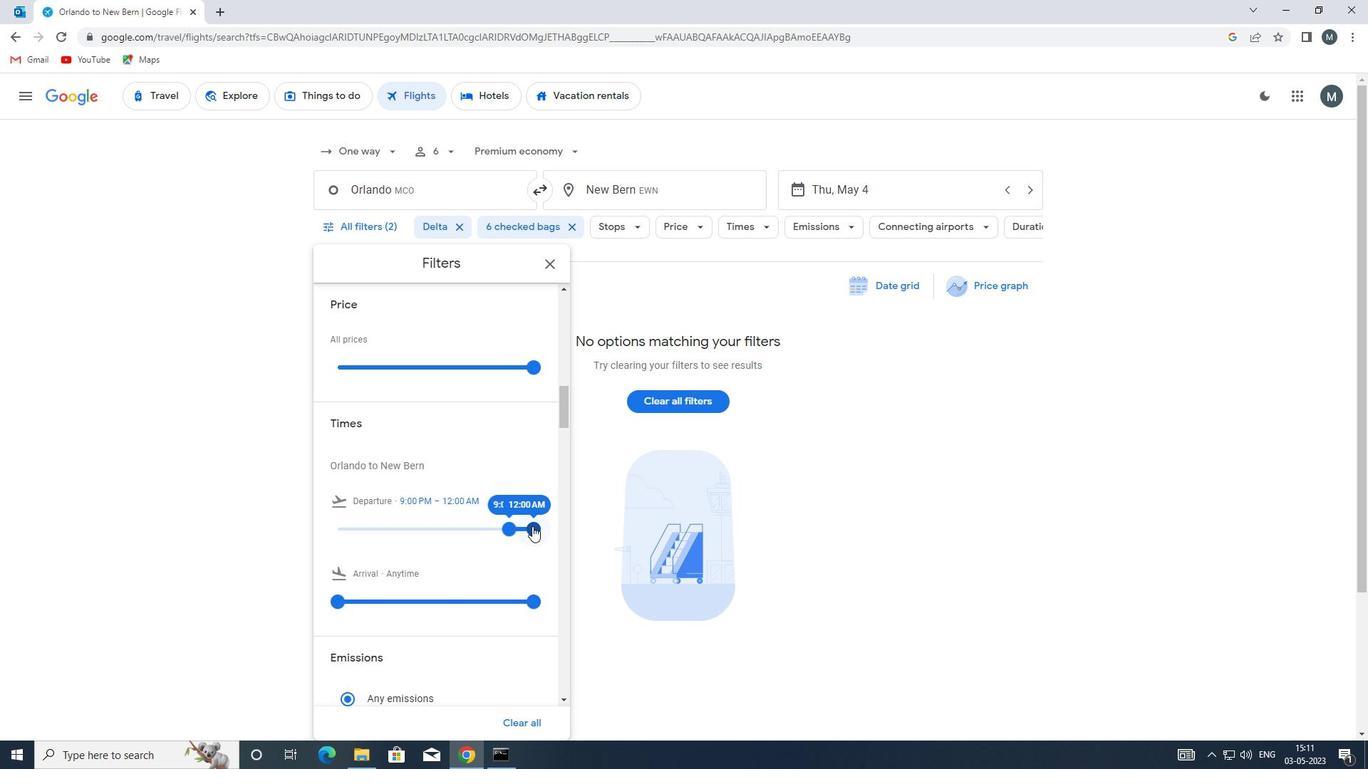 
Action: Mouse moved to (496, 522)
Screenshot: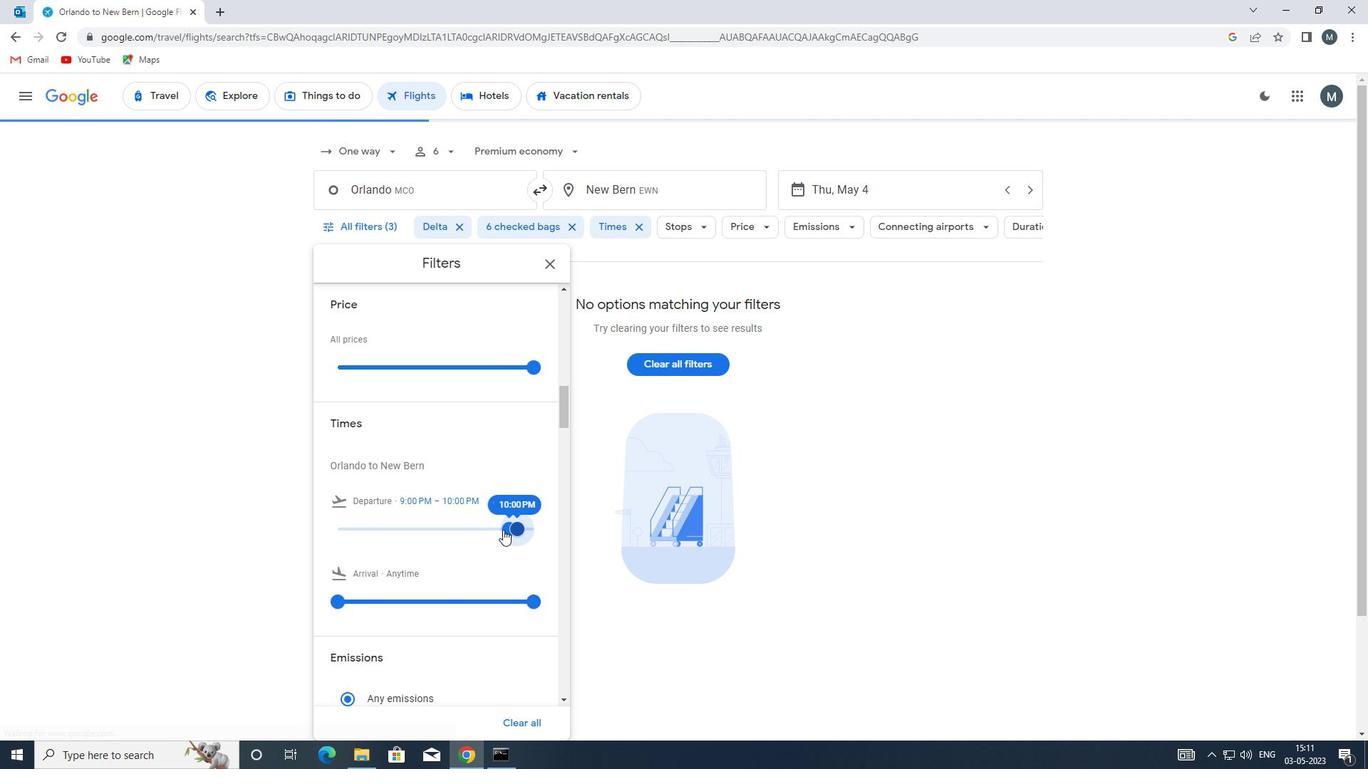 
Action: Mouse scrolled (496, 522) with delta (0, 0)
Screenshot: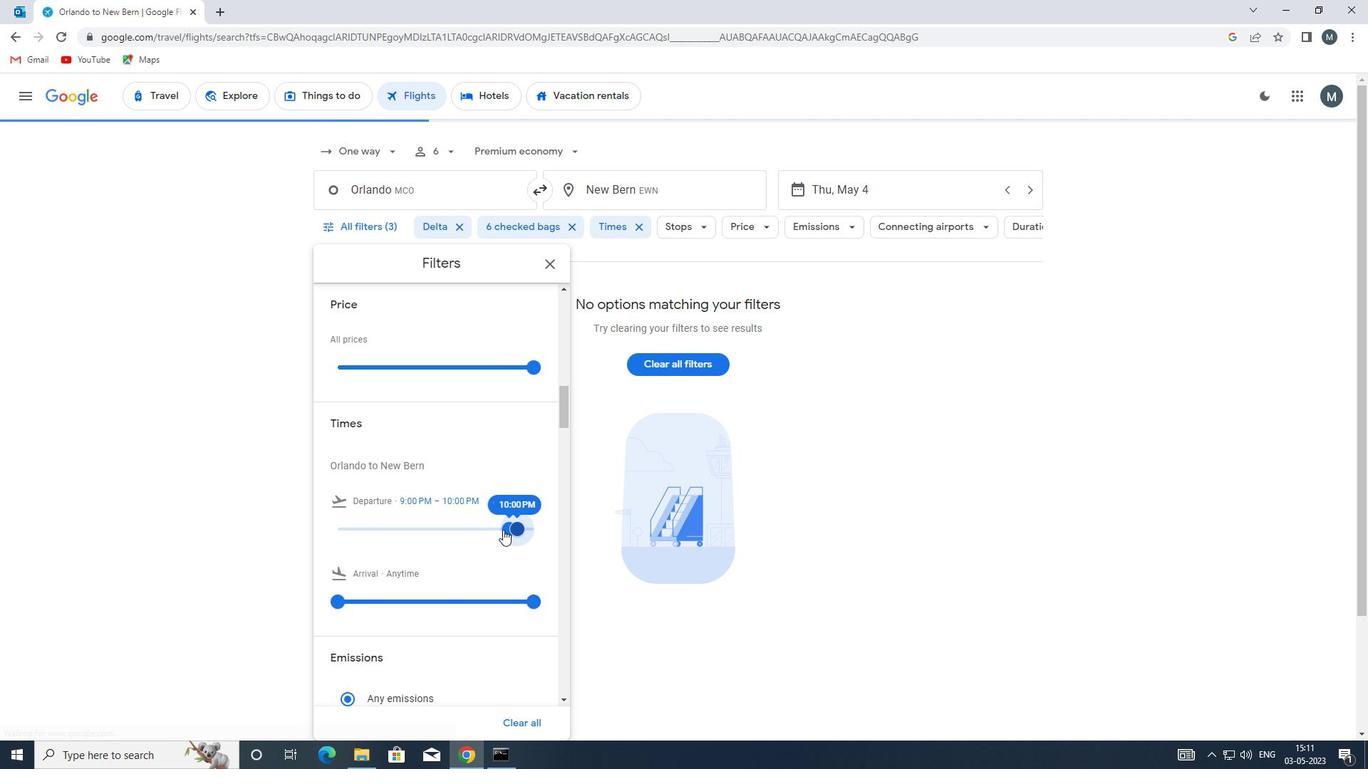 
Action: Mouse moved to (493, 524)
Screenshot: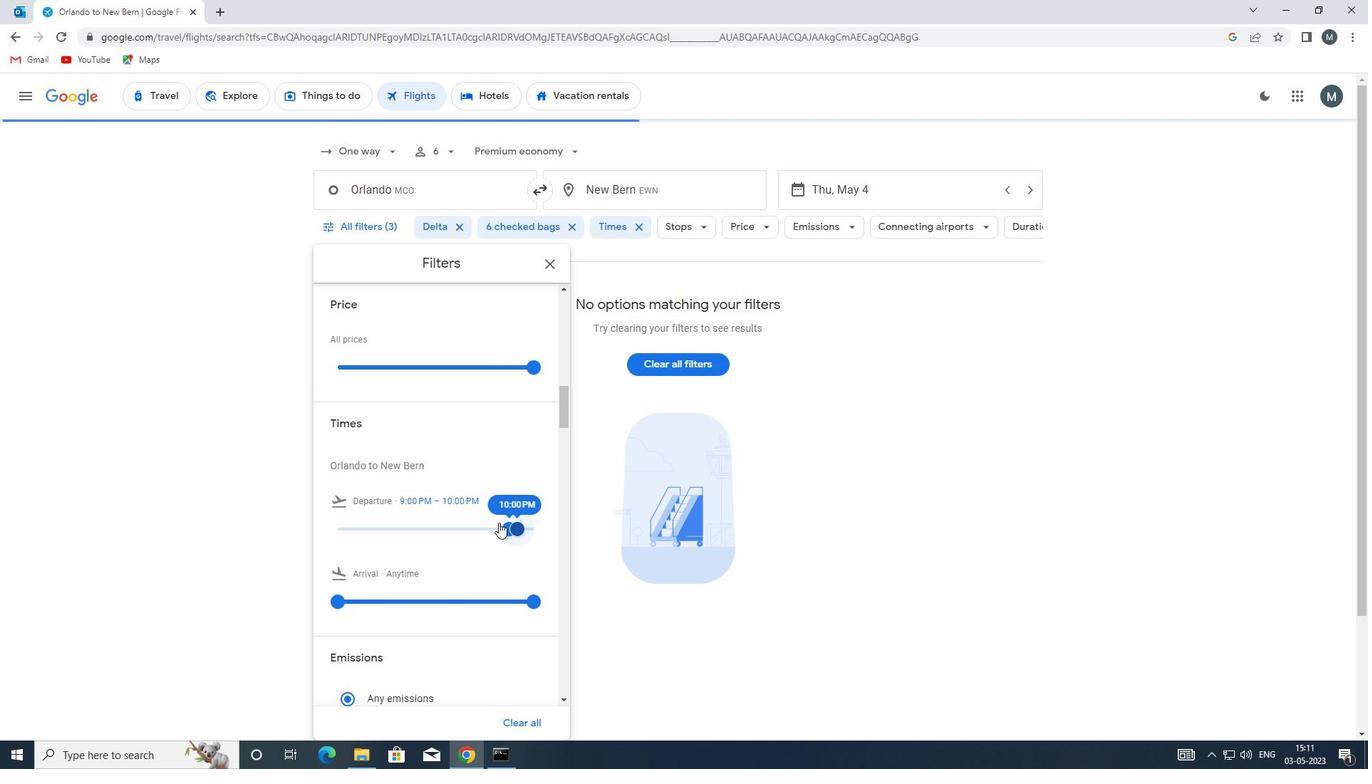 
Action: Mouse scrolled (493, 523) with delta (0, 0)
Screenshot: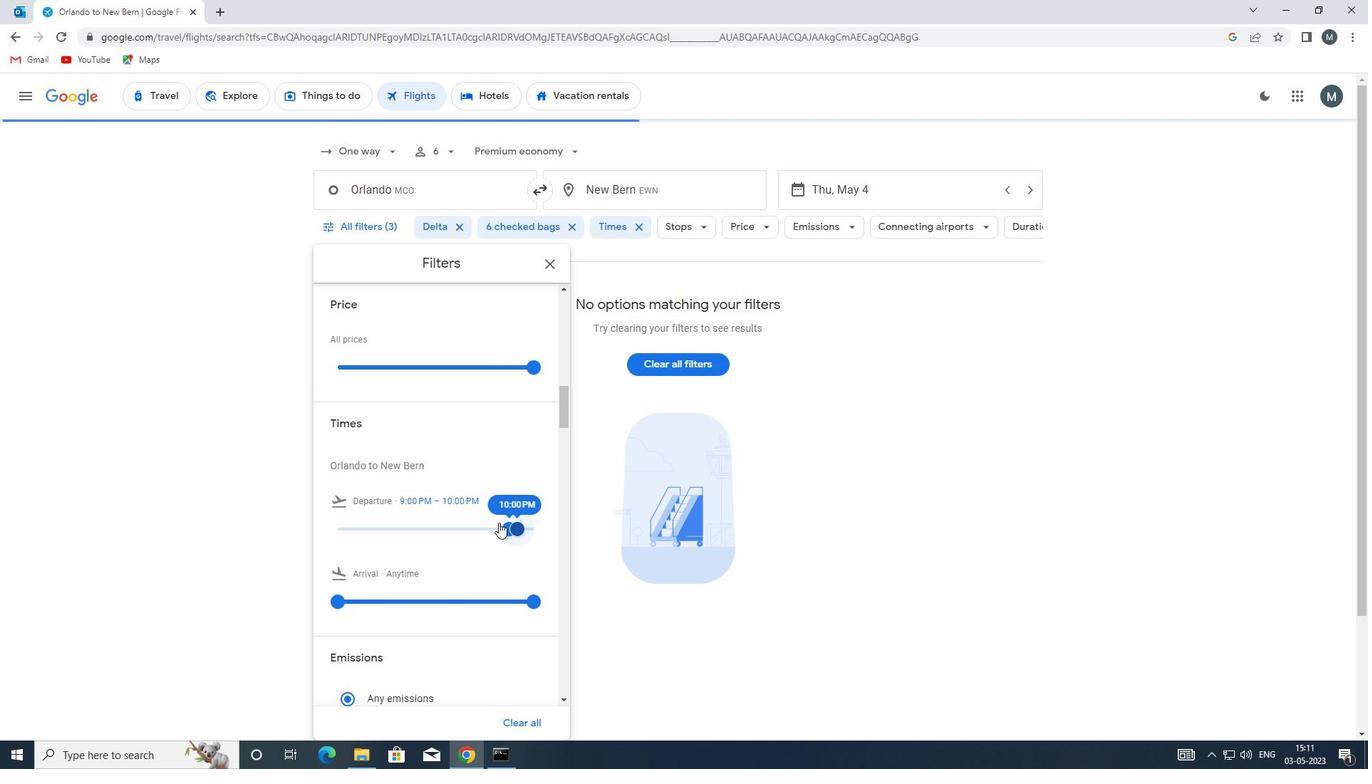 
Action: Mouse moved to (554, 262)
Screenshot: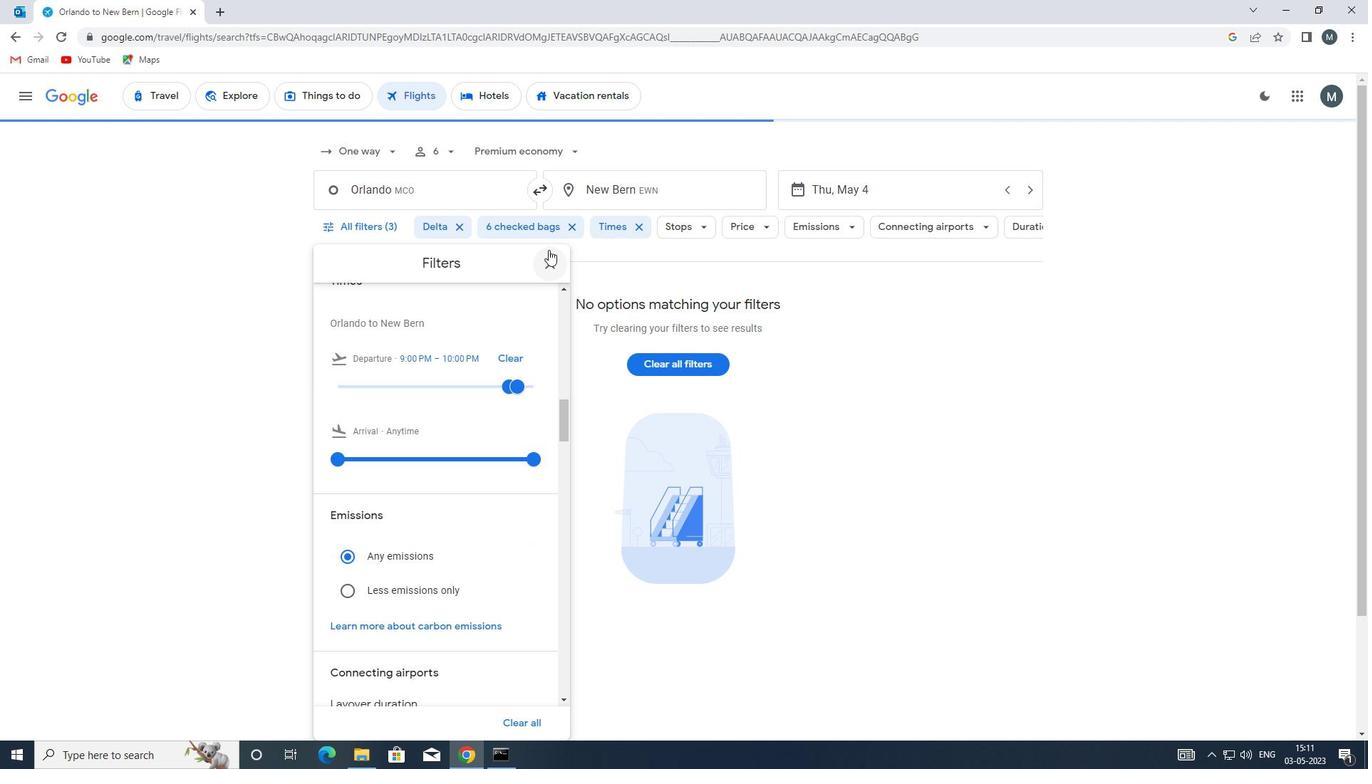 
Action: Mouse pressed left at (554, 262)
Screenshot: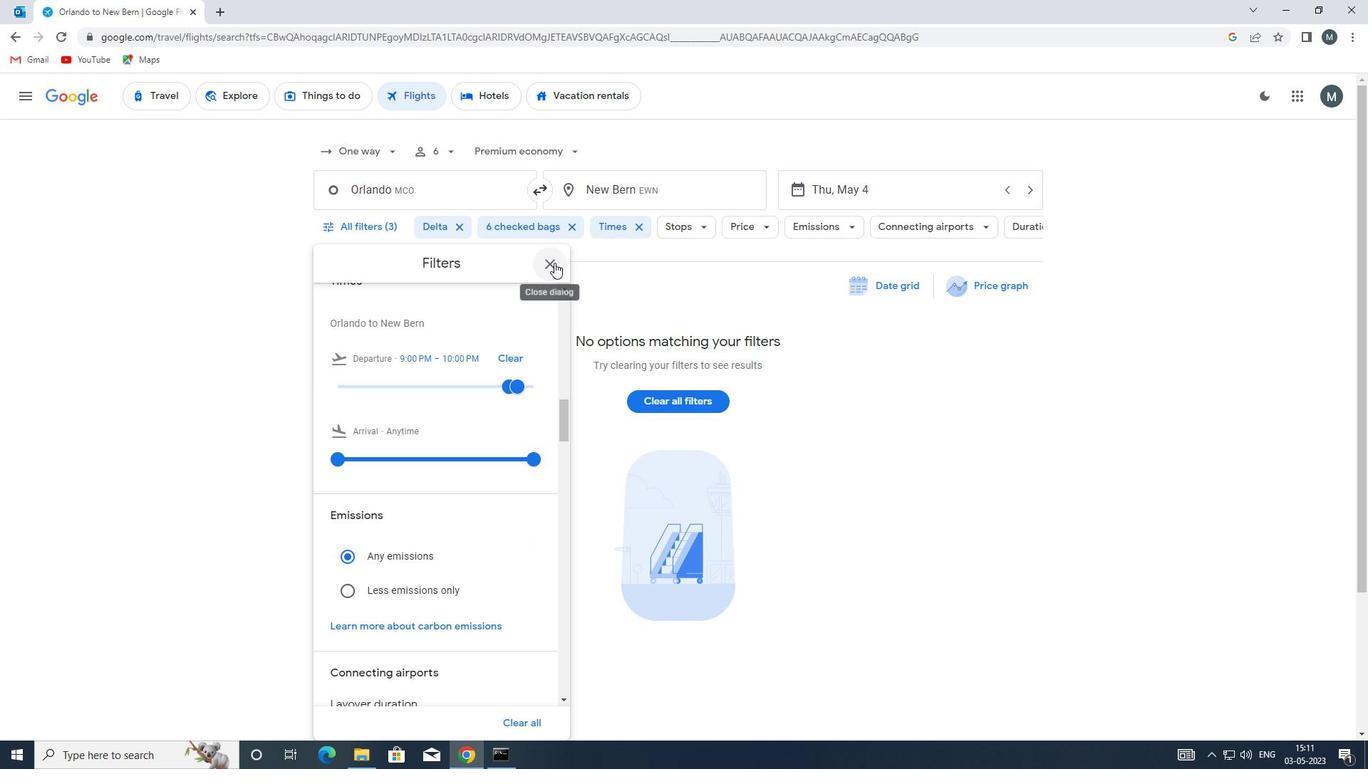 
